 Task: For heading Use Playfair display with red colour.  font size for heading24,  'Change the font style of data to'Playfair display and font size to 16,  Change the alignment of both headline & data to Align center.  In the sheet   Sparkle Sales templetes   book
Action: Mouse moved to (312, 353)
Screenshot: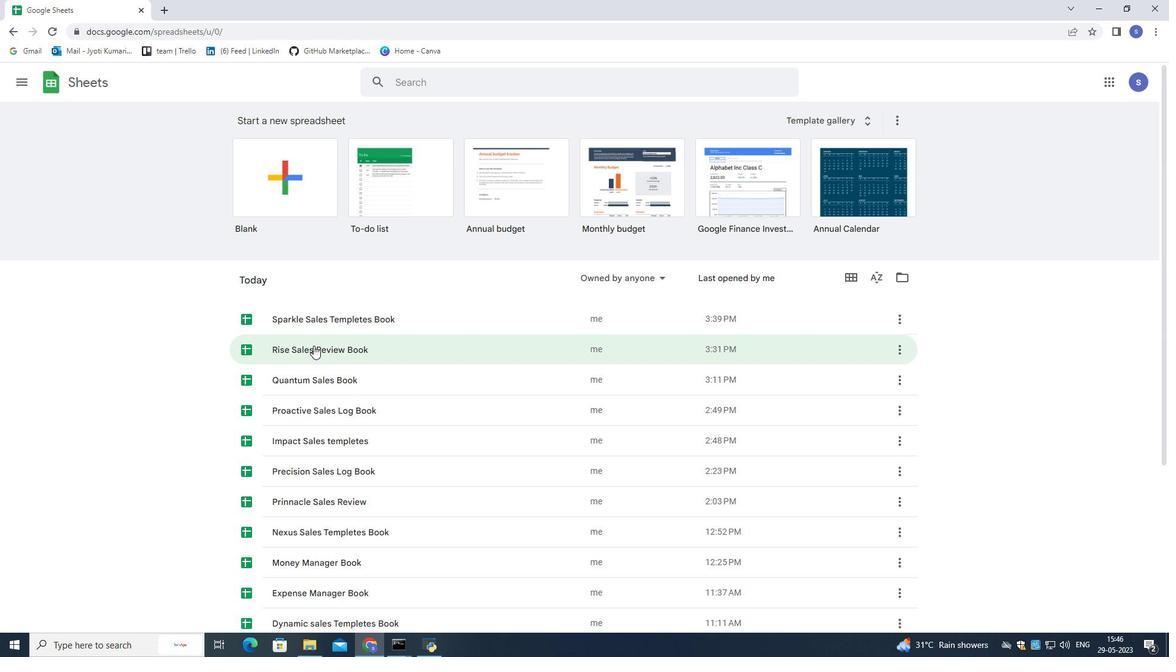 
Action: Mouse scrolled (312, 353) with delta (0, 0)
Screenshot: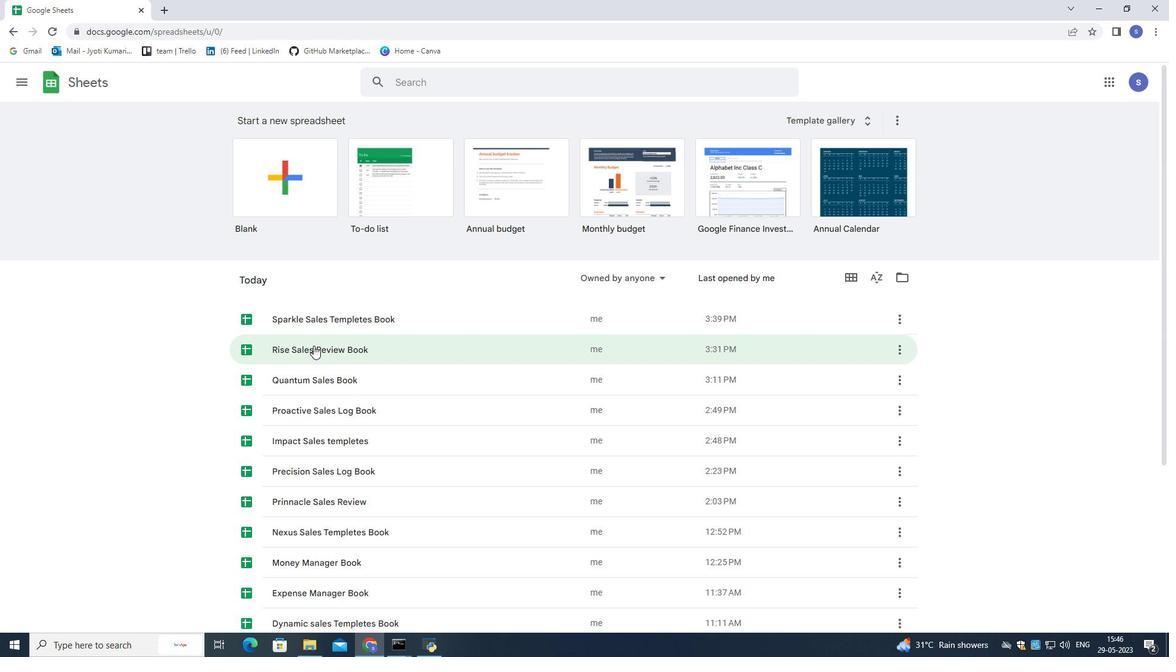 
Action: Mouse scrolled (312, 353) with delta (0, 0)
Screenshot: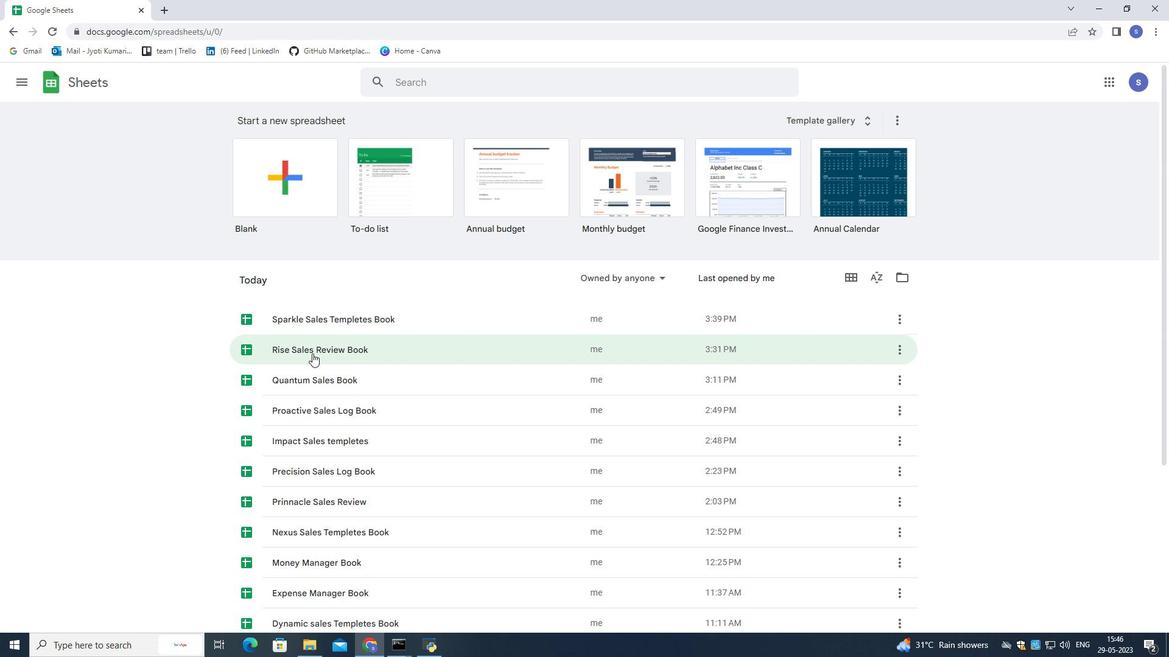 
Action: Mouse scrolled (312, 353) with delta (0, 0)
Screenshot: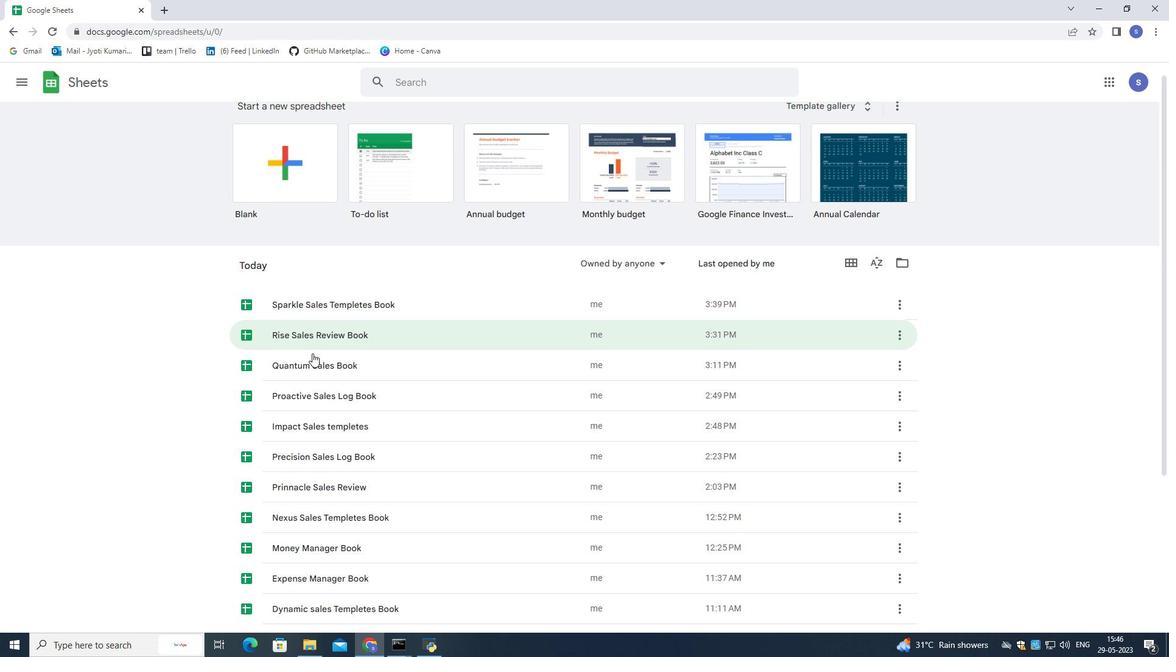 
Action: Mouse scrolled (312, 353) with delta (0, 0)
Screenshot: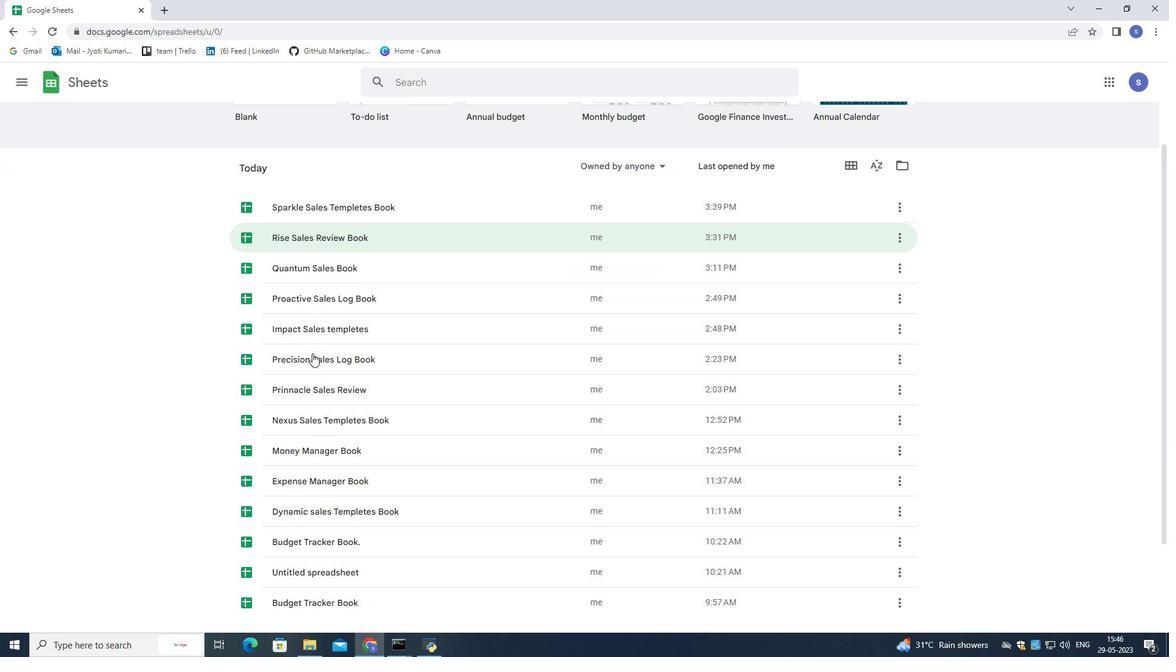 
Action: Mouse scrolled (312, 353) with delta (0, 0)
Screenshot: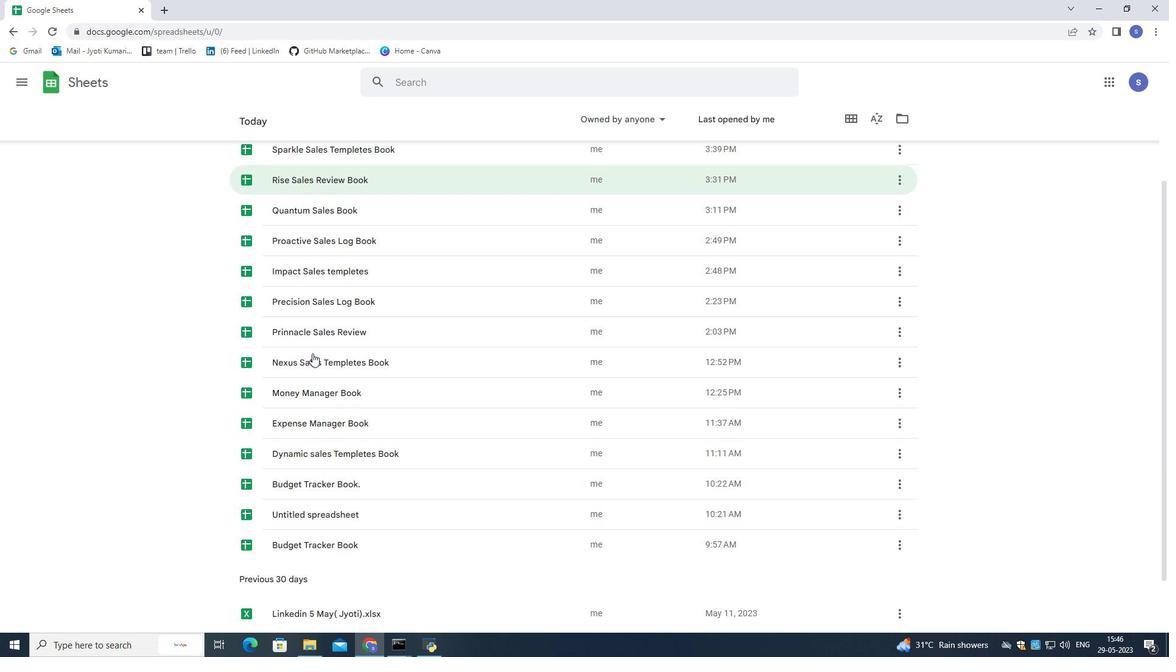 
Action: Mouse scrolled (312, 353) with delta (0, 0)
Screenshot: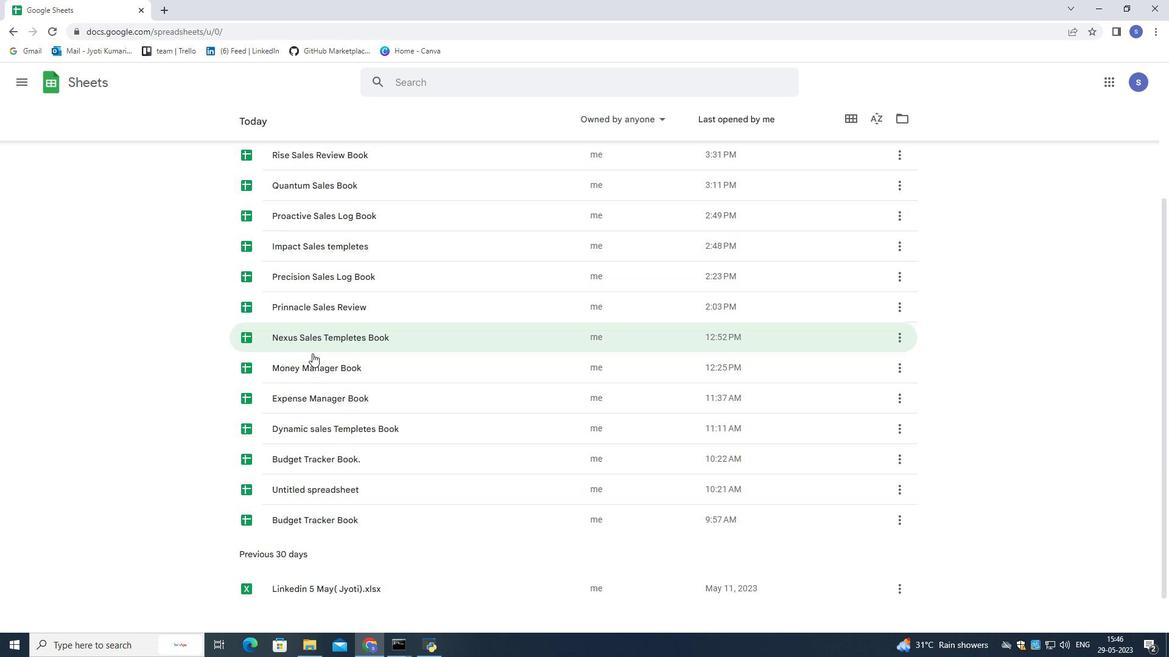 
Action: Mouse scrolled (312, 353) with delta (0, 0)
Screenshot: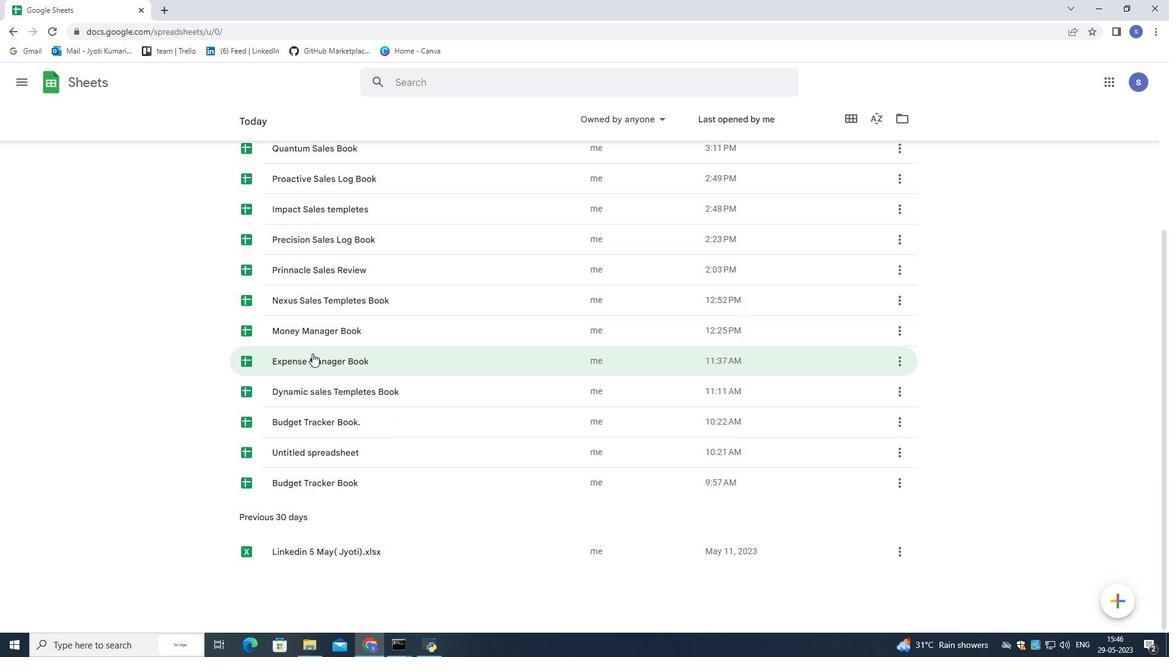 
Action: Mouse scrolled (312, 354) with delta (0, 0)
Screenshot: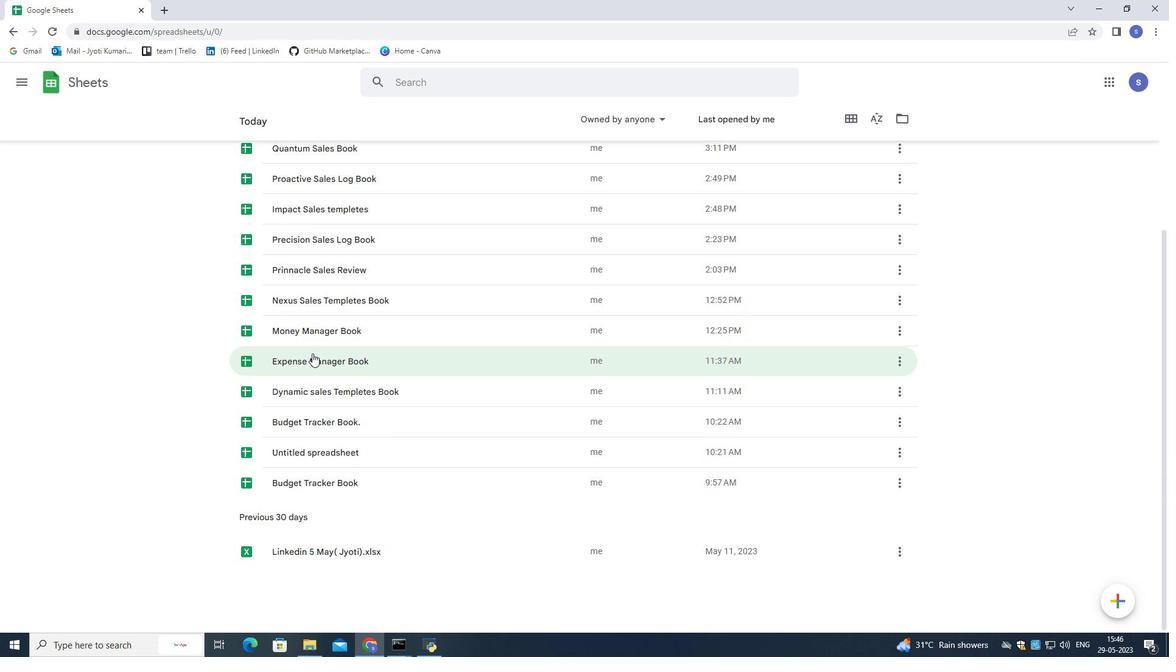 
Action: Mouse scrolled (312, 354) with delta (0, 0)
Screenshot: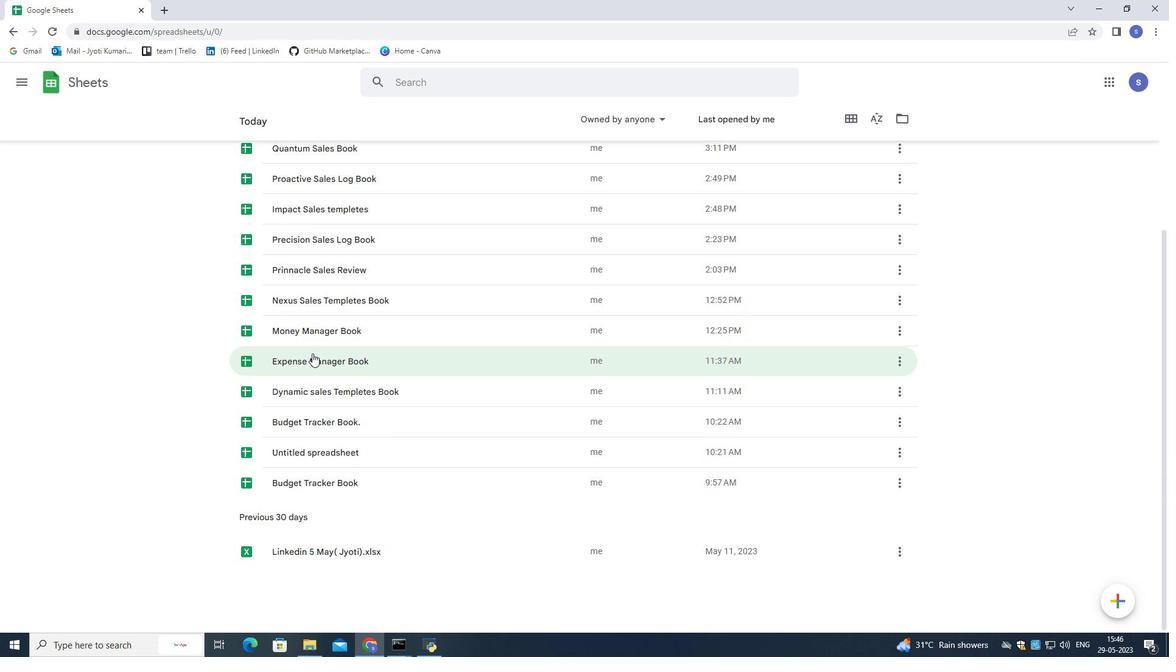 
Action: Mouse moved to (312, 353)
Screenshot: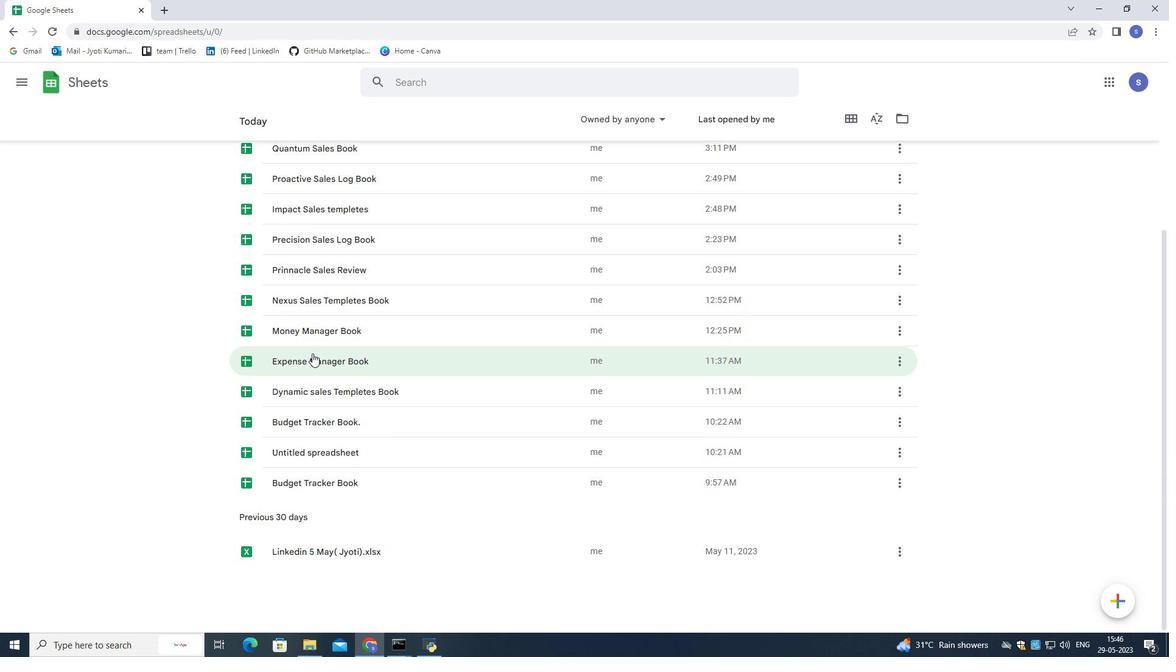 
Action: Mouse scrolled (312, 354) with delta (0, 0)
Screenshot: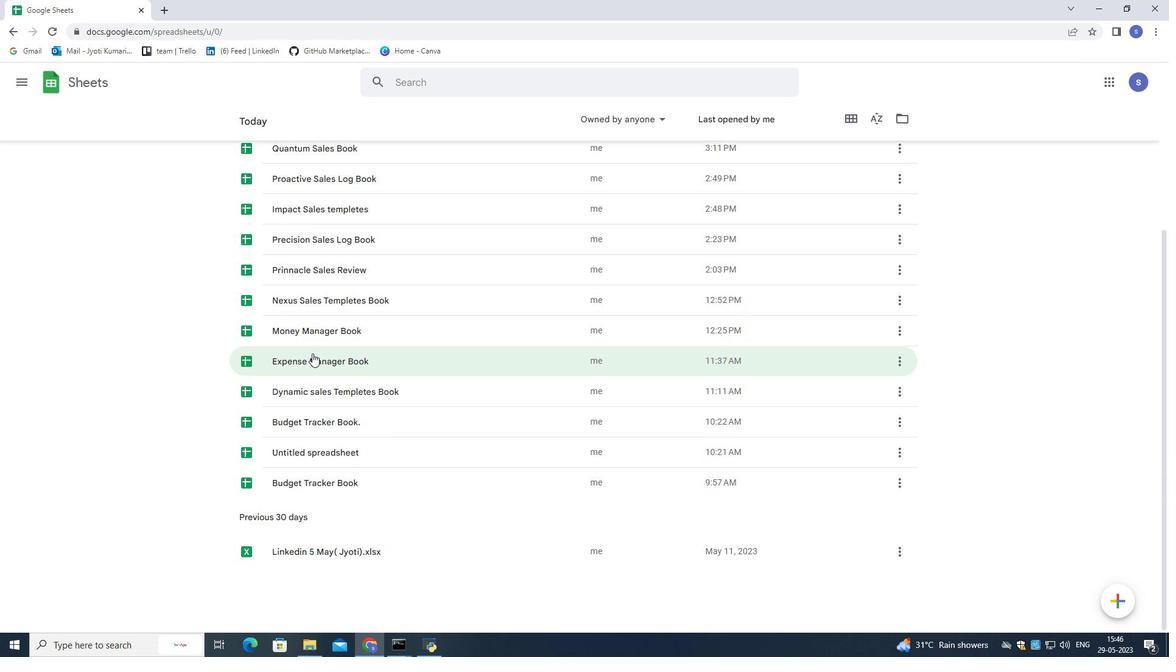 
Action: Mouse scrolled (312, 354) with delta (0, 0)
Screenshot: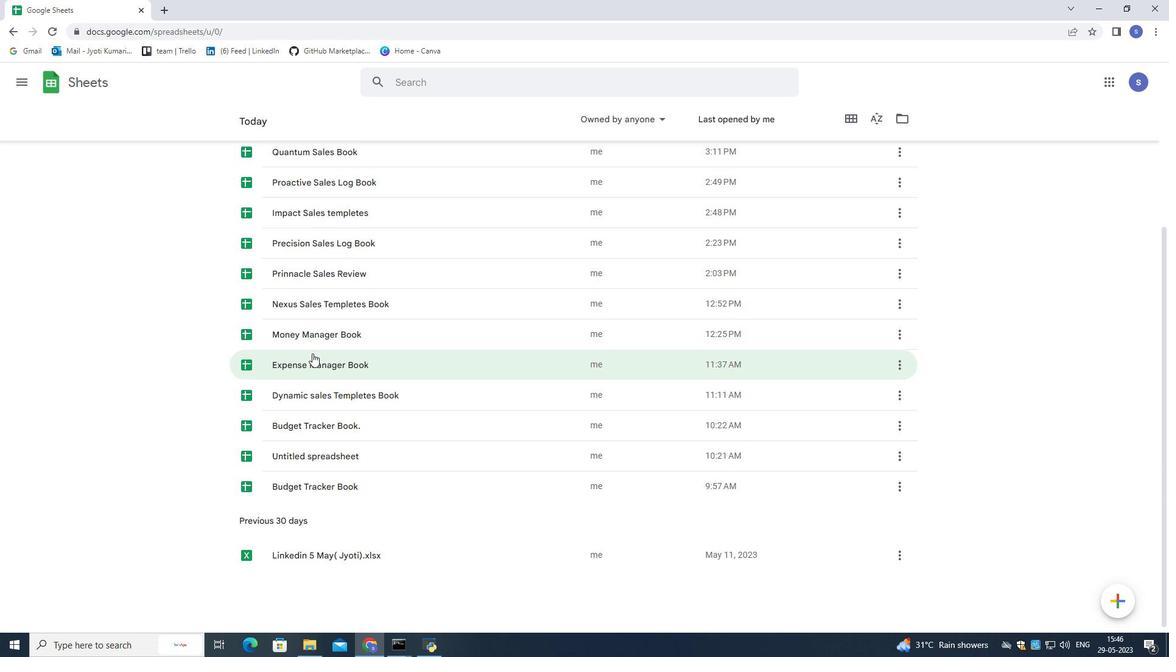 
Action: Mouse scrolled (312, 354) with delta (0, 0)
Screenshot: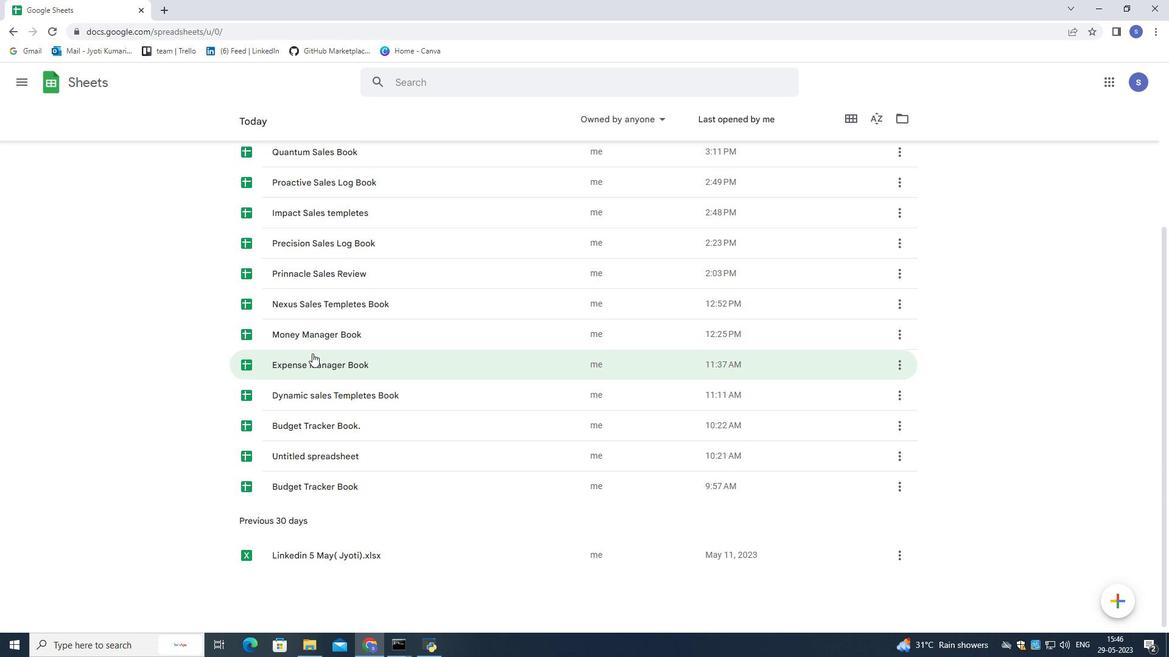 
Action: Mouse scrolled (312, 354) with delta (0, 0)
Screenshot: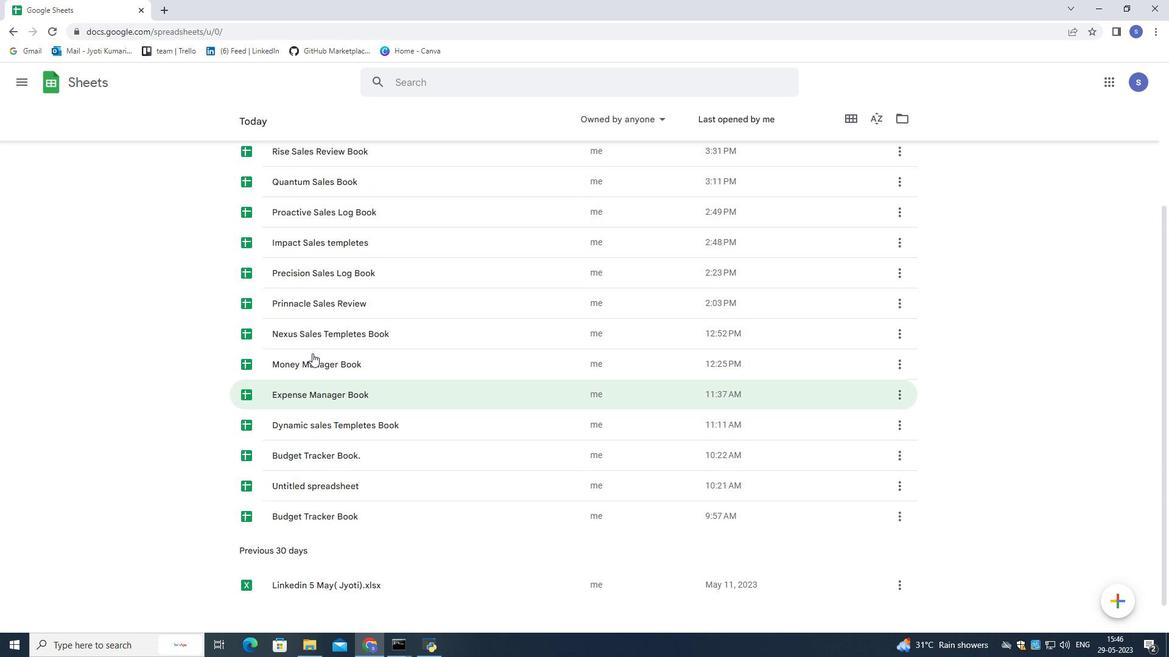 
Action: Mouse moved to (308, 316)
Screenshot: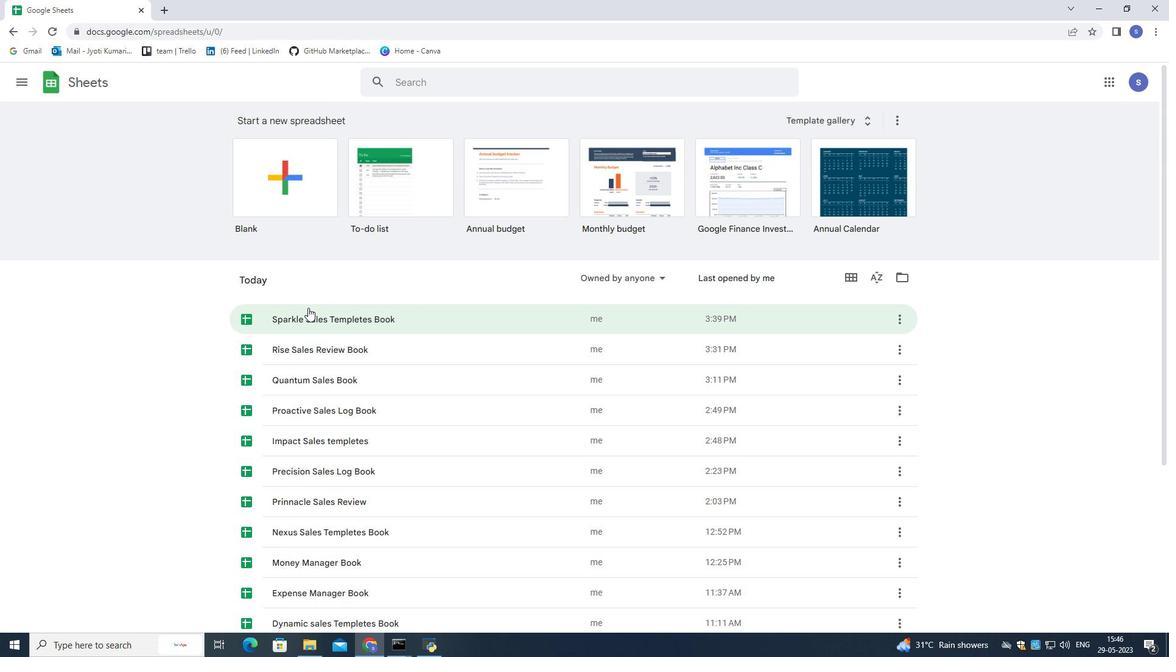 
Action: Mouse pressed left at (308, 316)
Screenshot: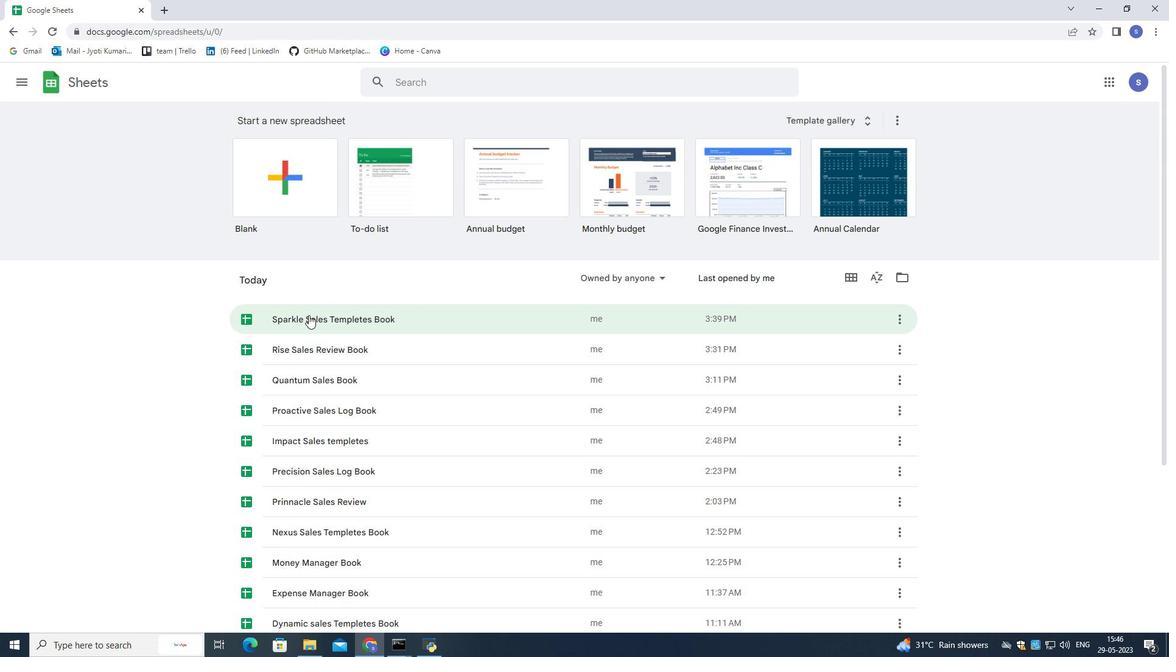 
Action: Mouse moved to (190, 168)
Screenshot: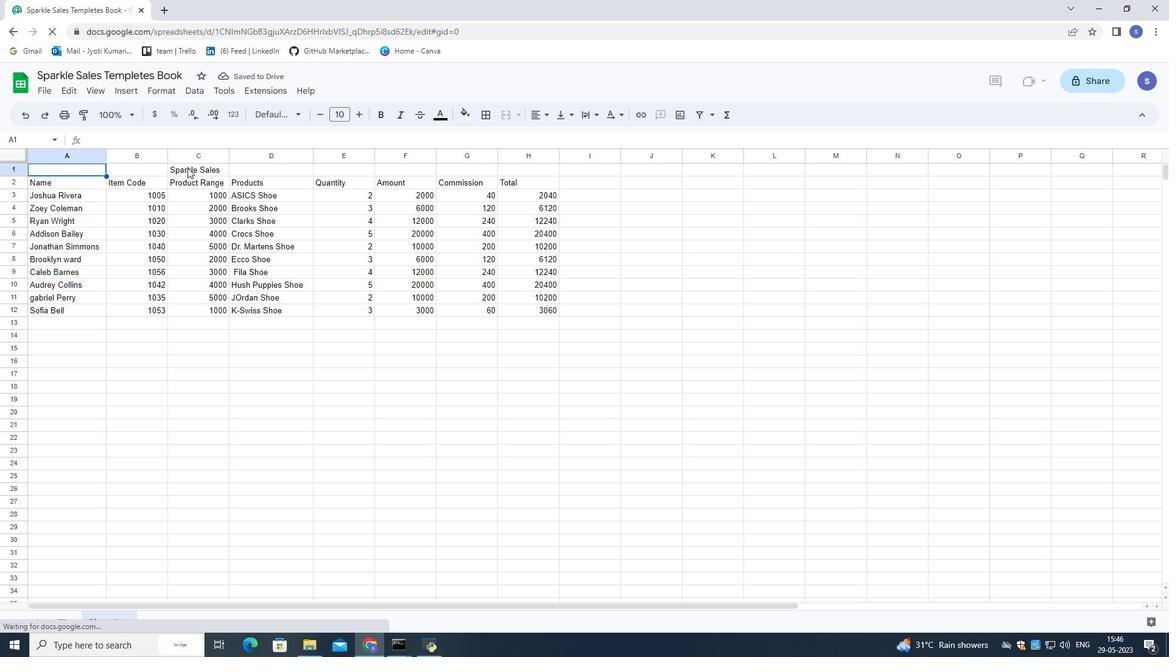 
Action: Mouse pressed left at (190, 168)
Screenshot: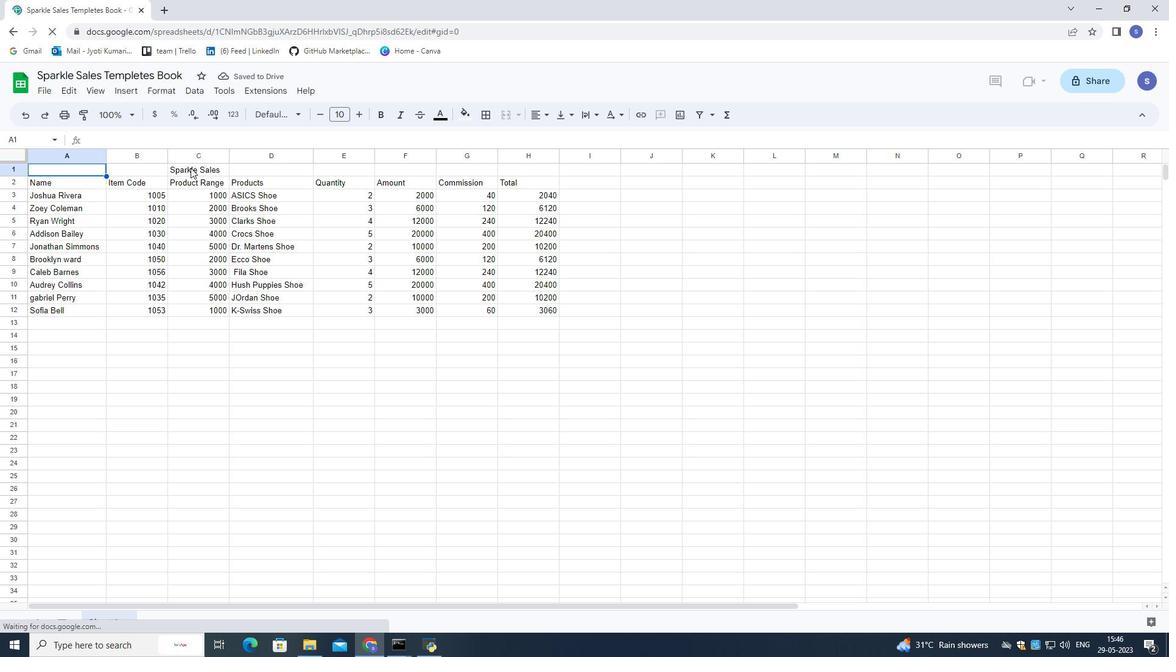
Action: Mouse pressed left at (190, 168)
Screenshot: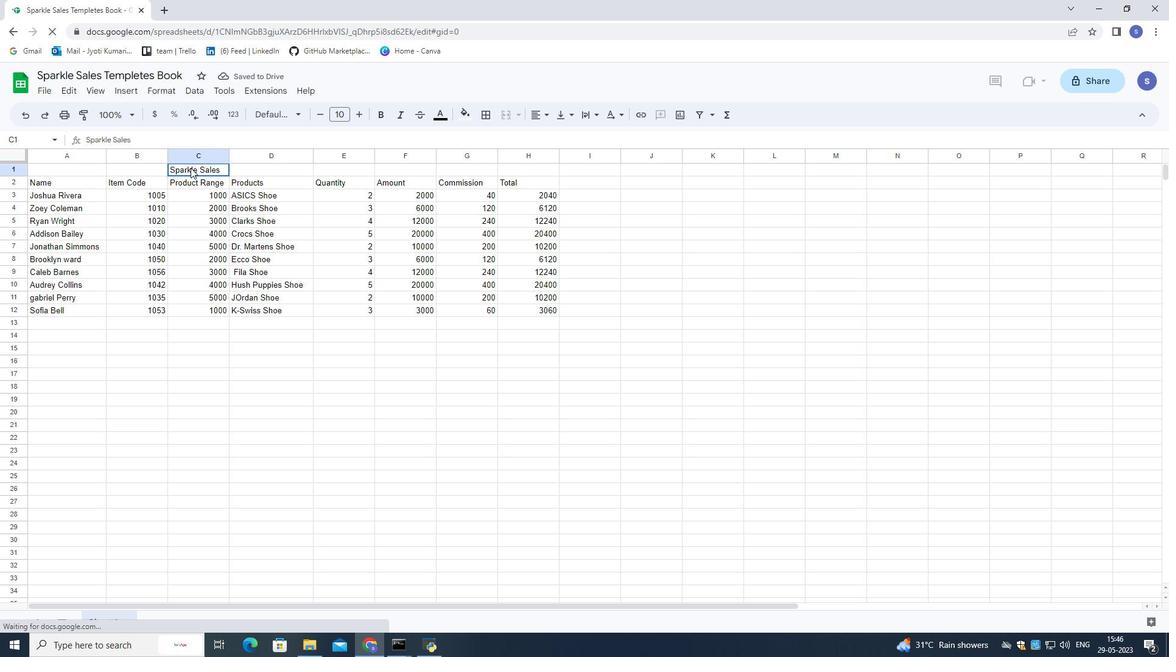 
Action: Mouse pressed left at (190, 168)
Screenshot: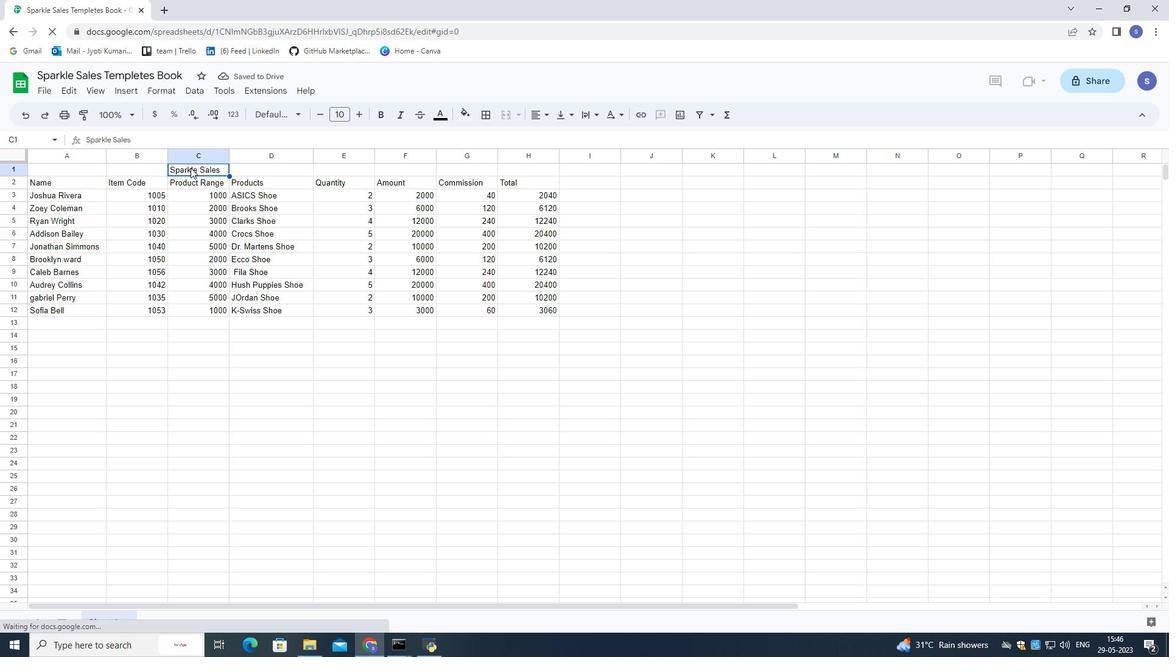 
Action: Mouse pressed left at (190, 168)
Screenshot: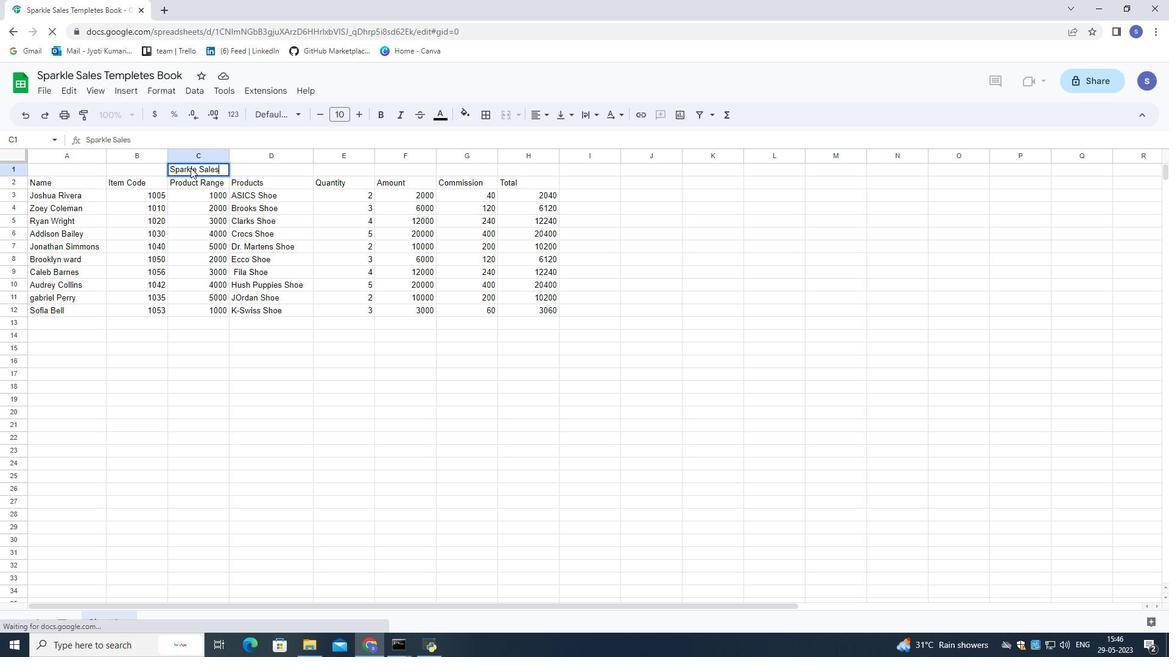 
Action: Mouse pressed left at (190, 168)
Screenshot: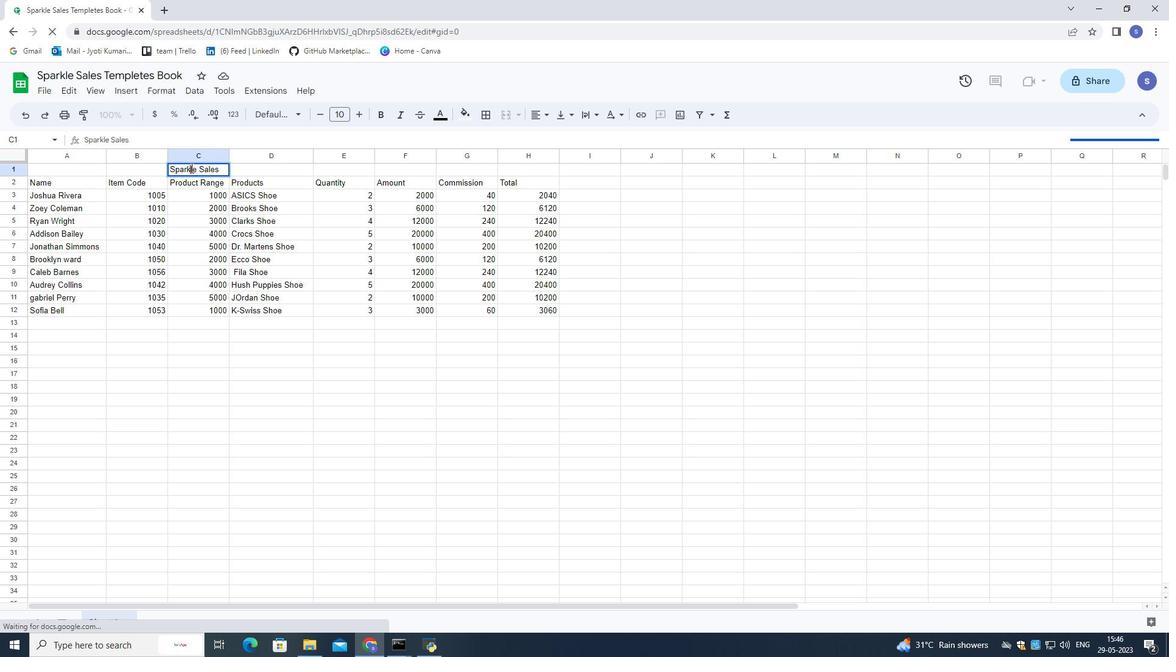 
Action: Mouse pressed left at (190, 168)
Screenshot: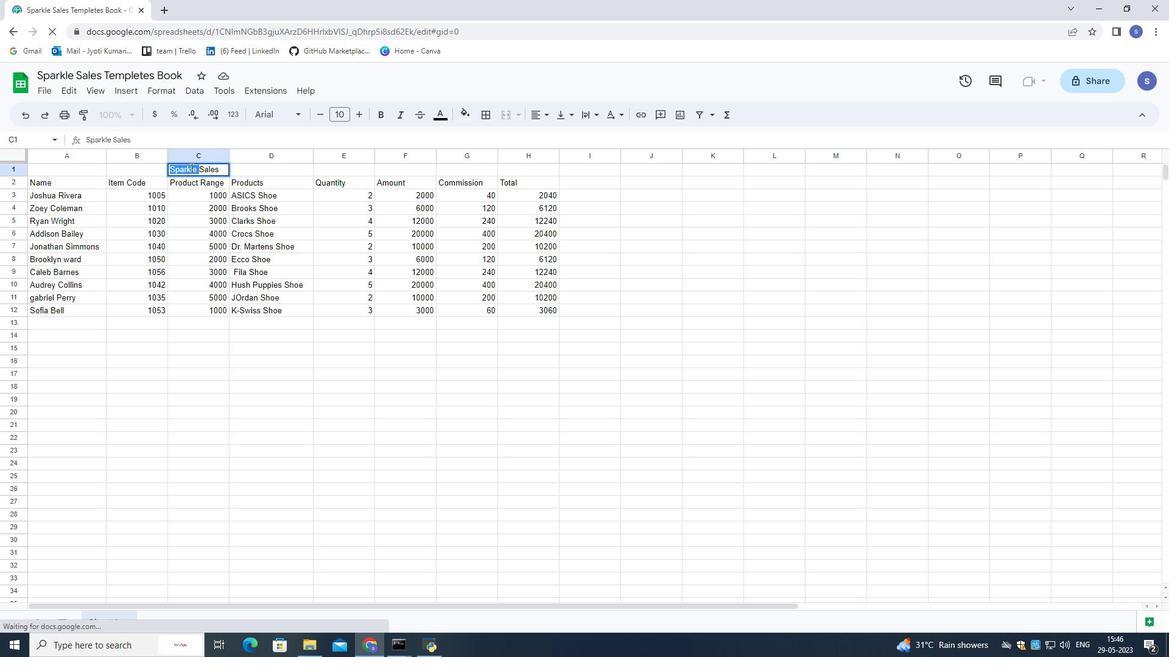 
Action: Mouse pressed left at (190, 168)
Screenshot: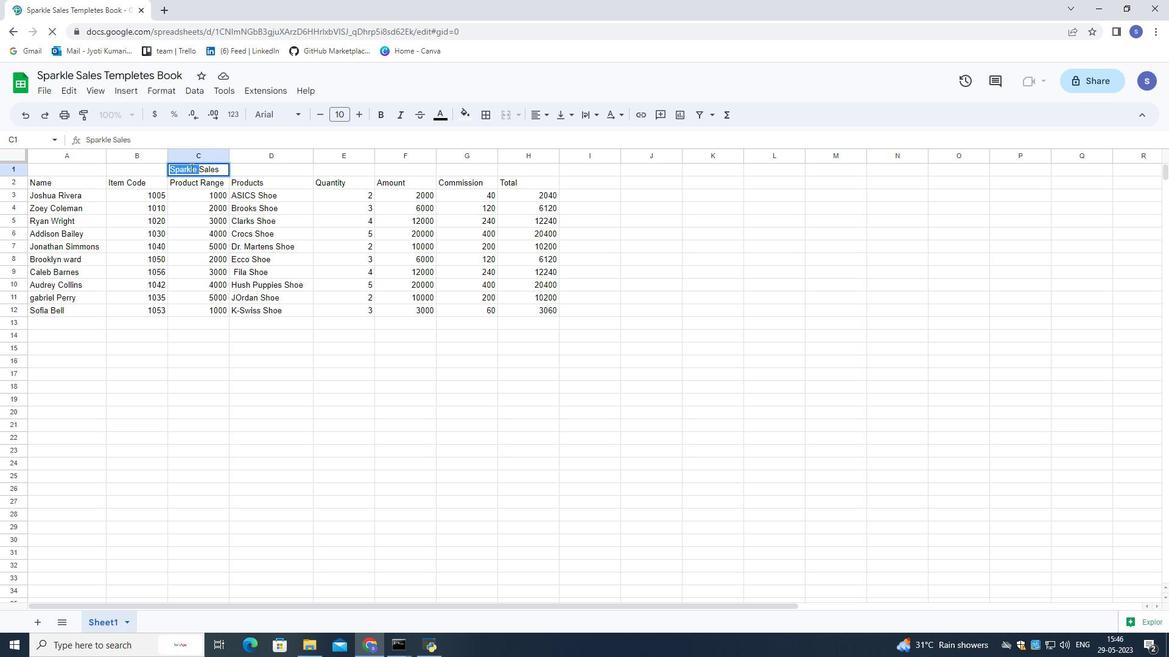 
Action: Mouse moved to (293, 113)
Screenshot: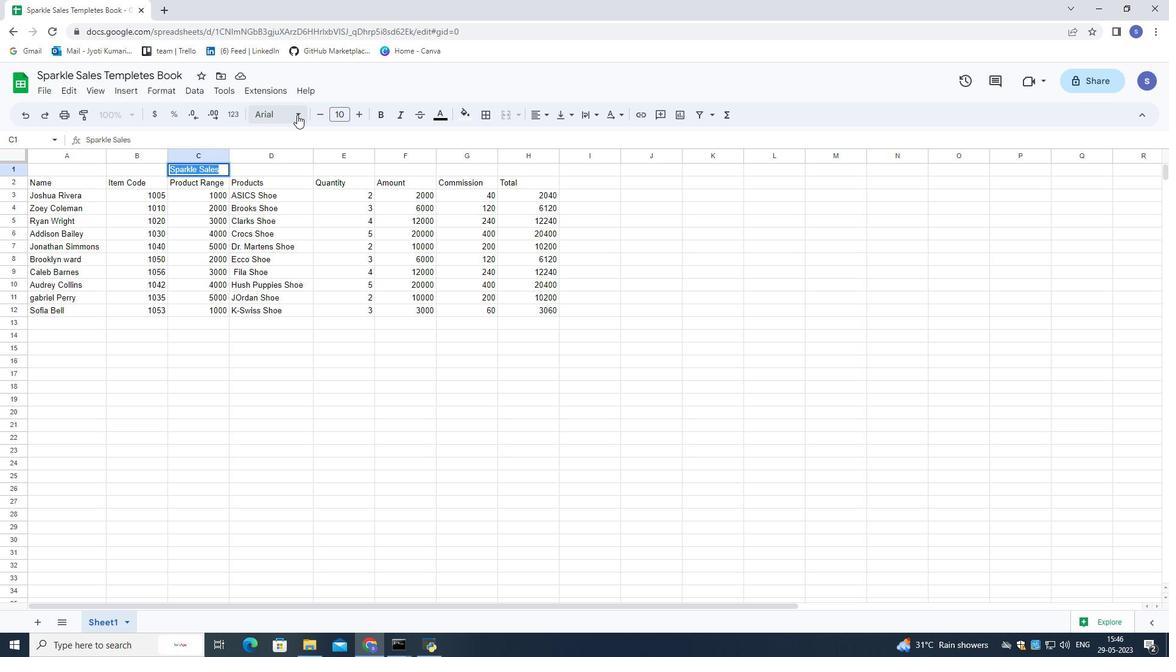 
Action: Mouse pressed left at (293, 113)
Screenshot: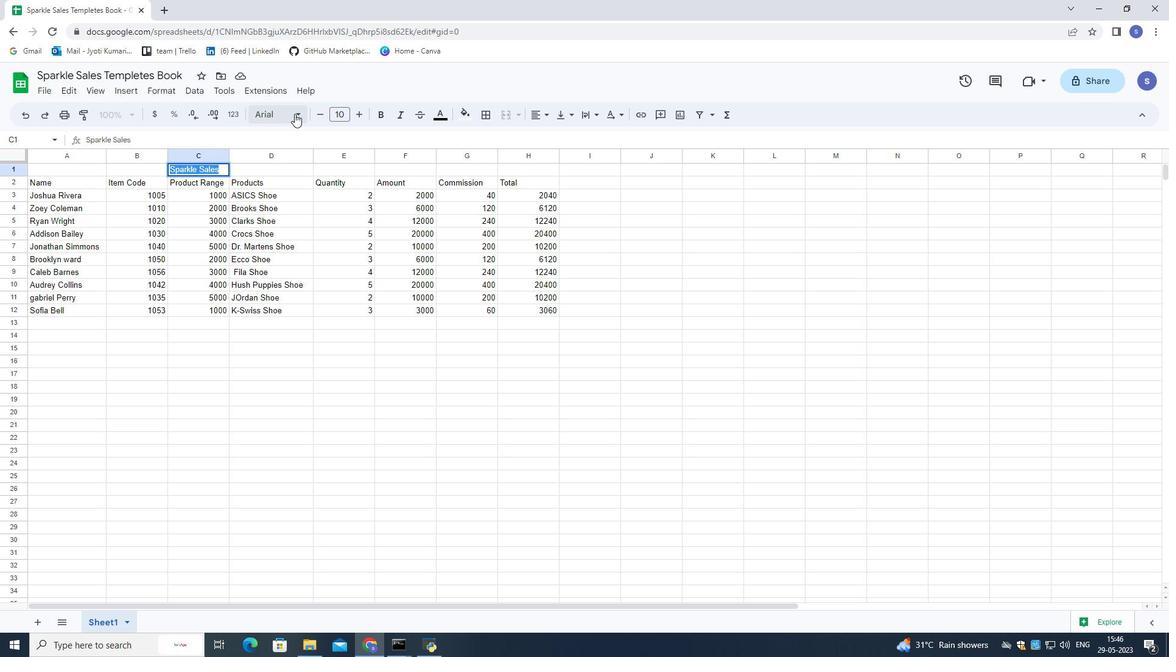 
Action: Mouse moved to (294, 138)
Screenshot: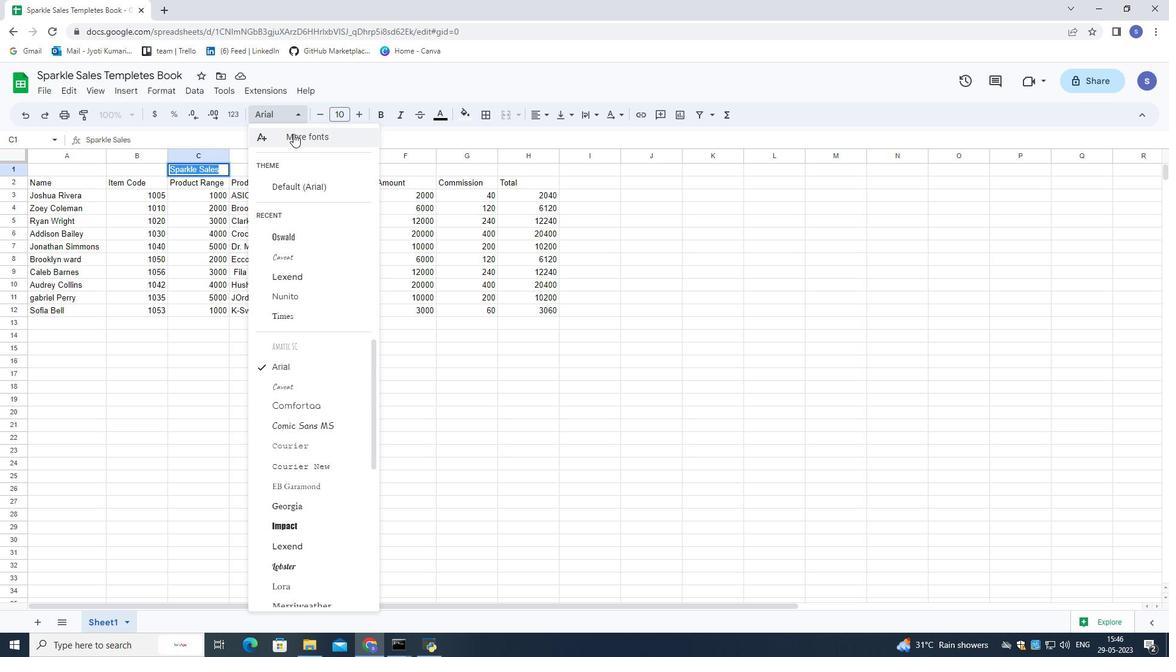 
Action: Mouse pressed left at (294, 138)
Screenshot: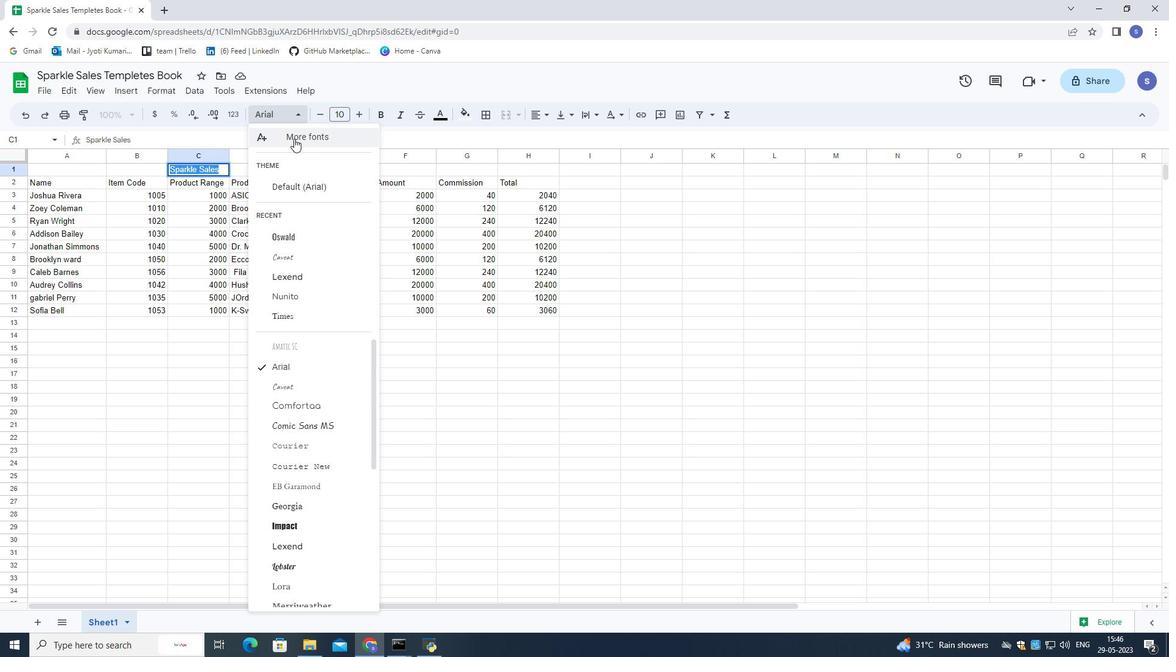 
Action: Key pressed <Key.shift>Play<Key.shift>Fair
Screenshot: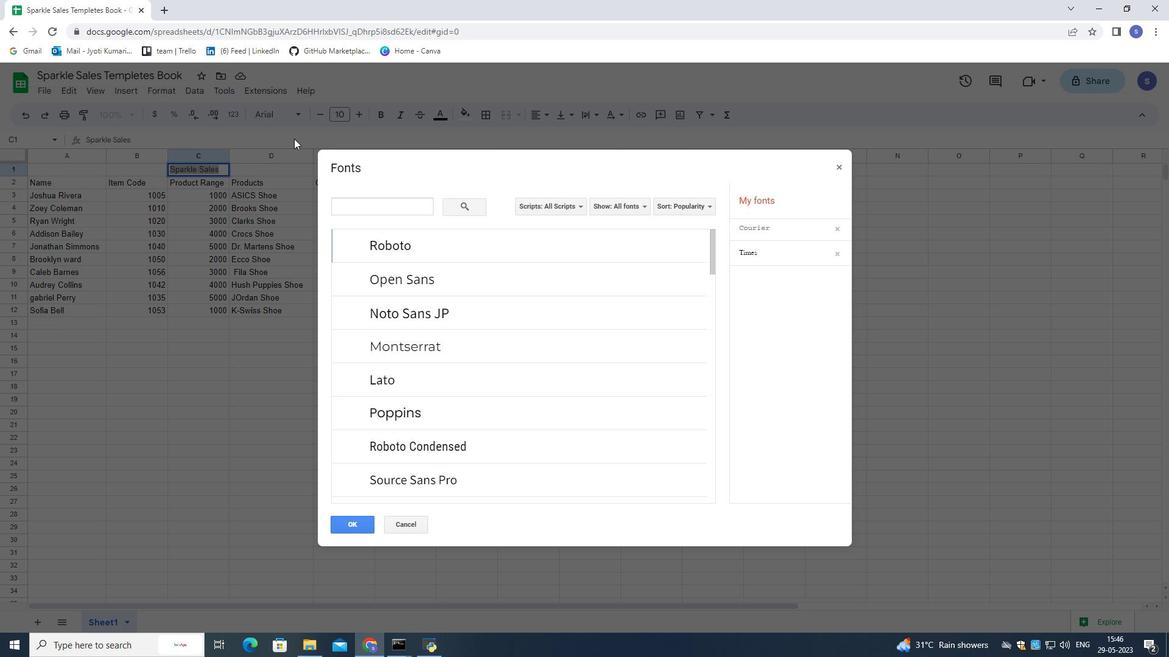 
Action: Mouse moved to (346, 200)
Screenshot: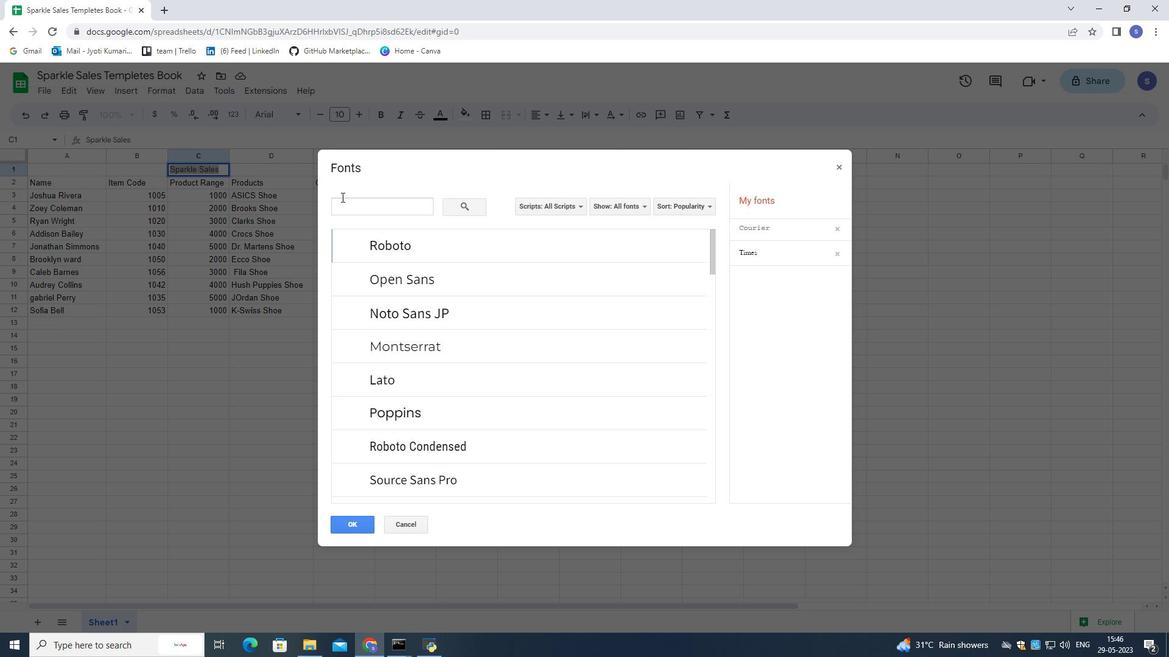 
Action: Mouse pressed left at (346, 200)
Screenshot: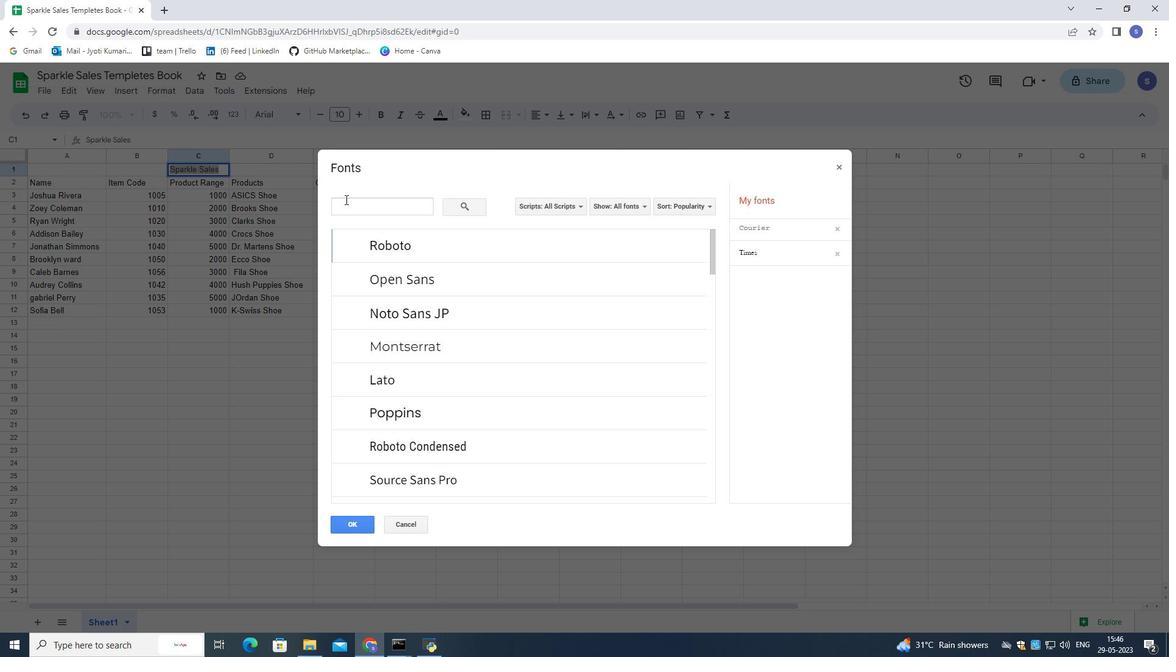 
Action: Key pressed <Key.shift>Playfair
Screenshot: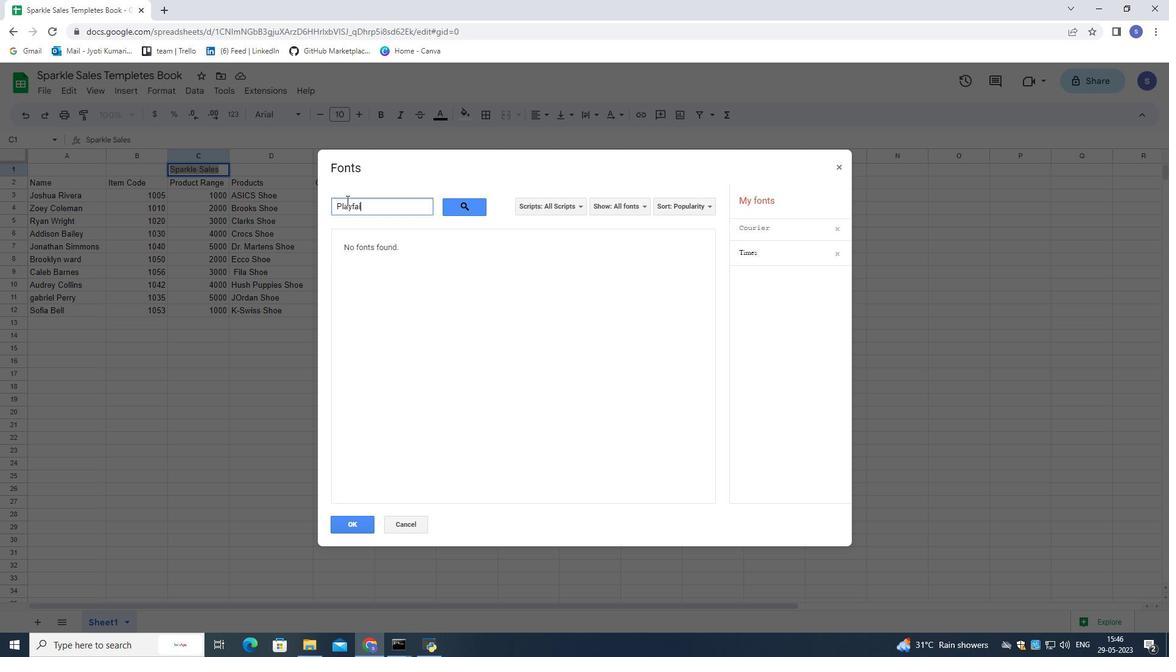 
Action: Mouse moved to (386, 246)
Screenshot: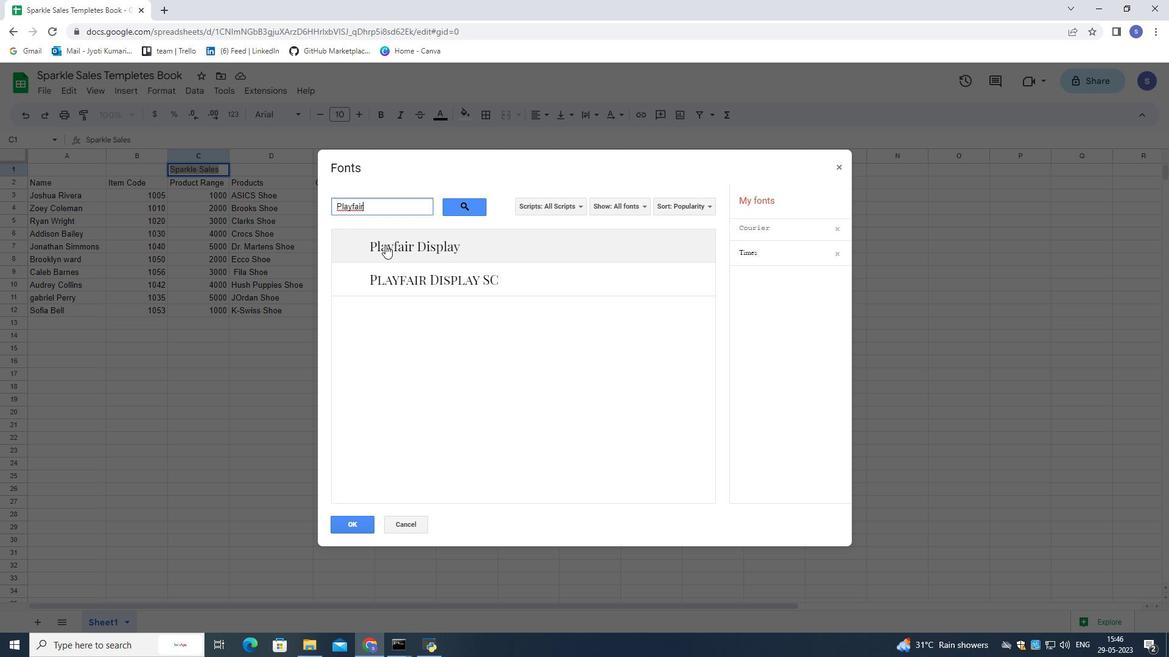 
Action: Mouse pressed left at (386, 246)
Screenshot: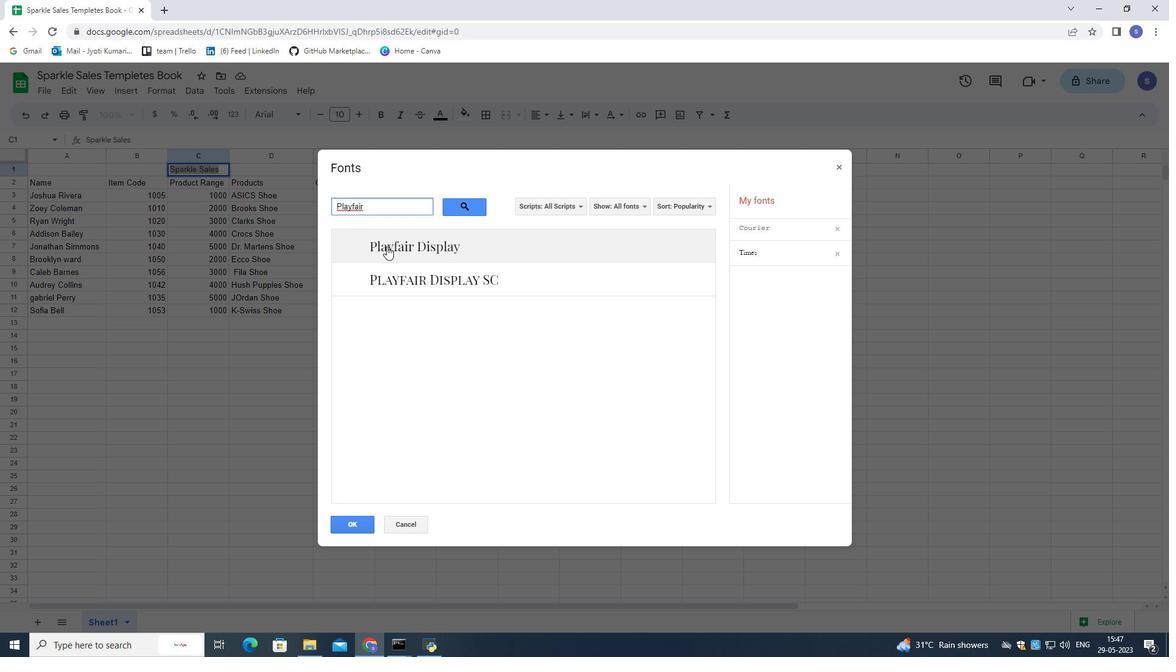 
Action: Mouse moved to (360, 523)
Screenshot: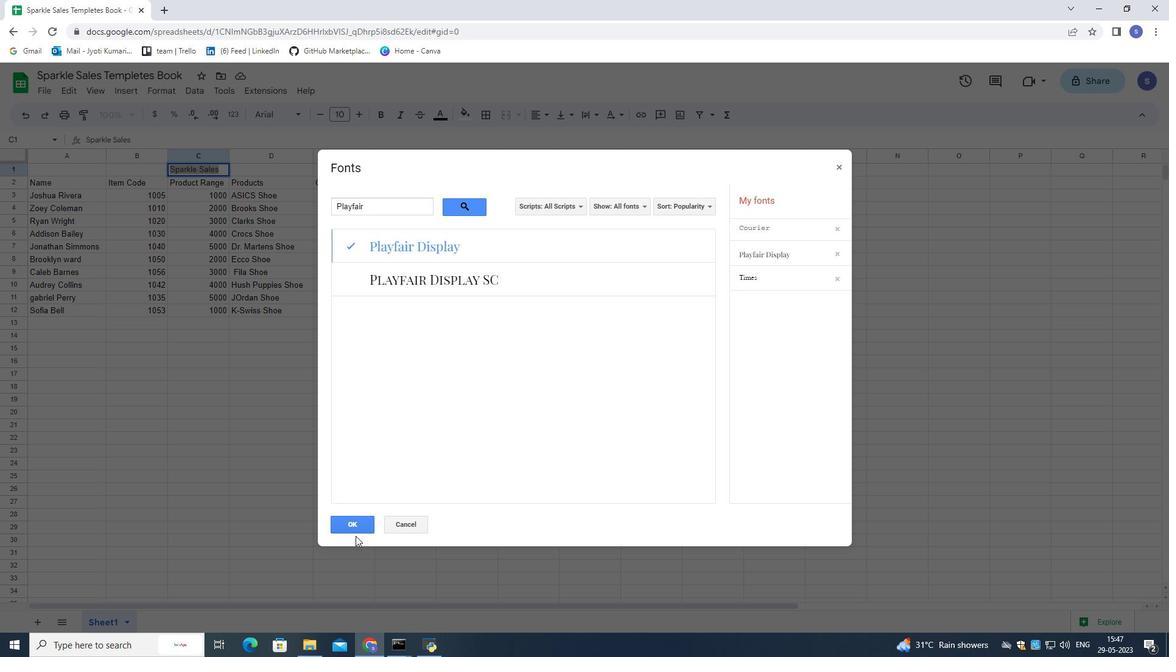 
Action: Mouse pressed left at (360, 523)
Screenshot: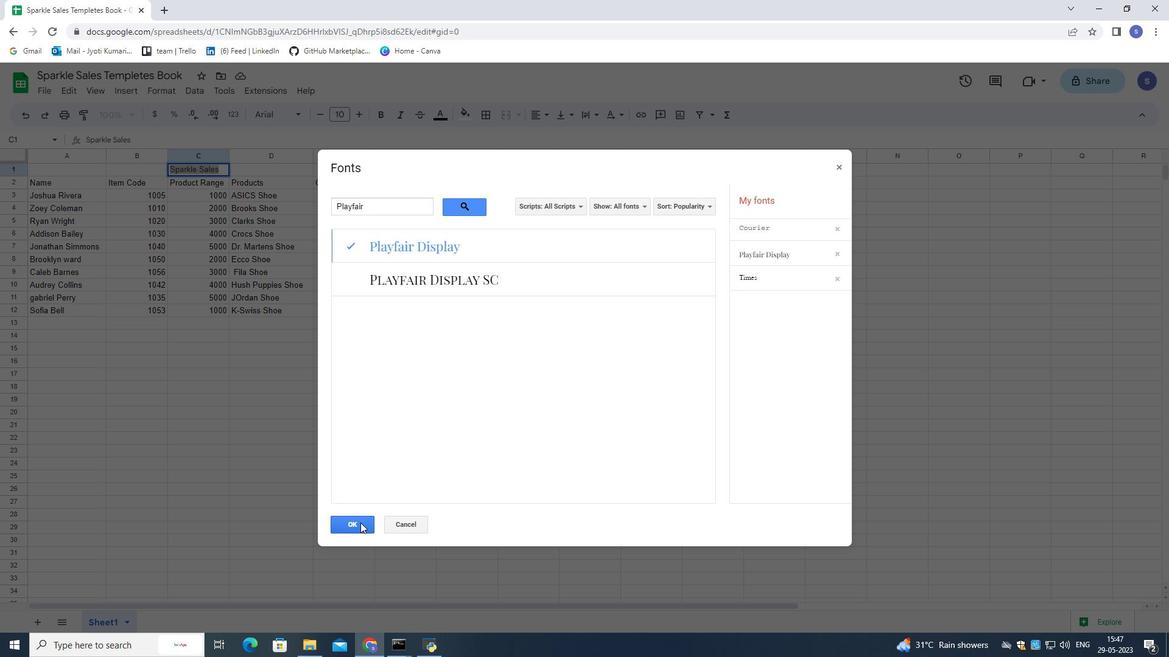 
Action: Mouse moved to (446, 115)
Screenshot: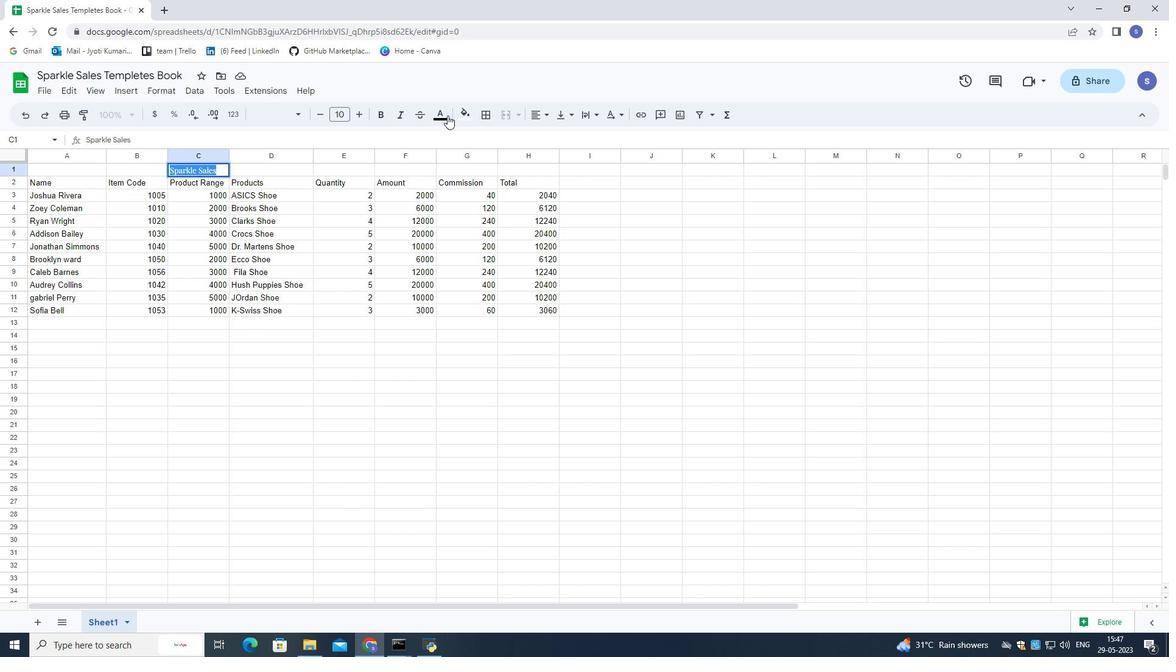 
Action: Mouse pressed left at (446, 115)
Screenshot: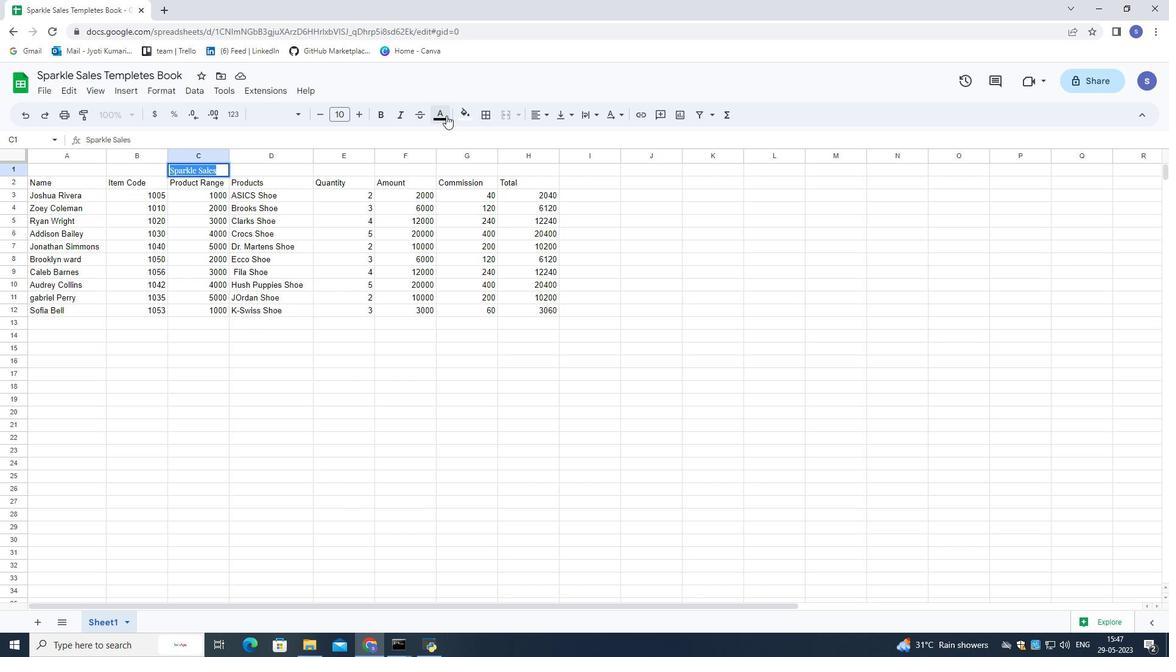 
Action: Mouse moved to (459, 166)
Screenshot: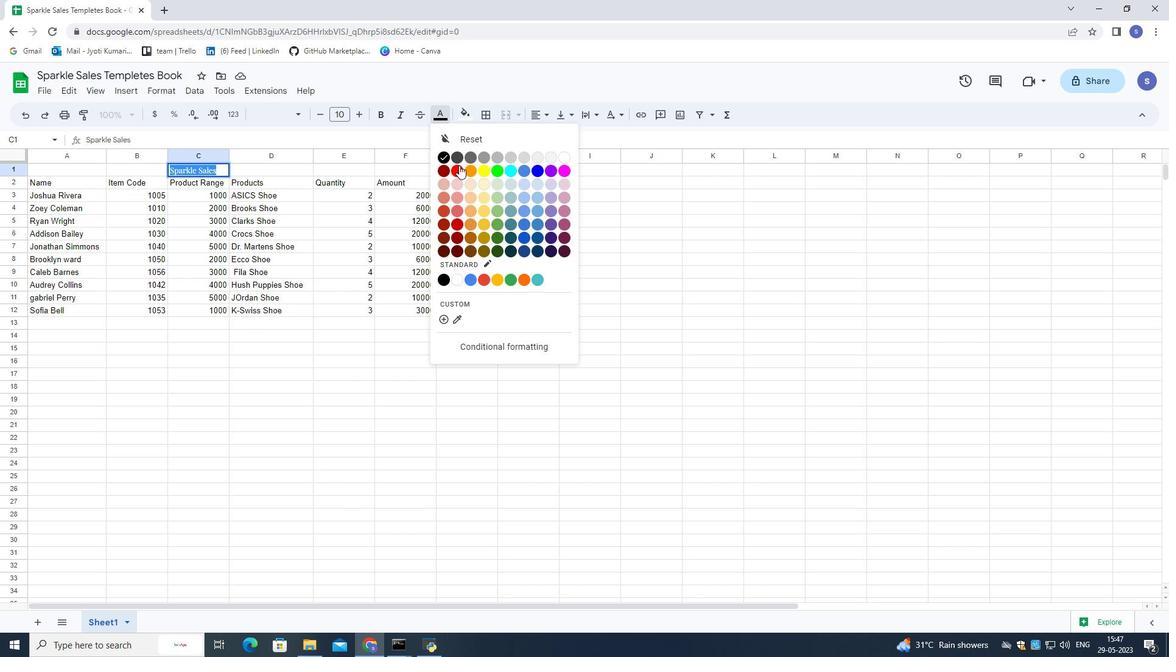
Action: Mouse pressed left at (459, 166)
Screenshot: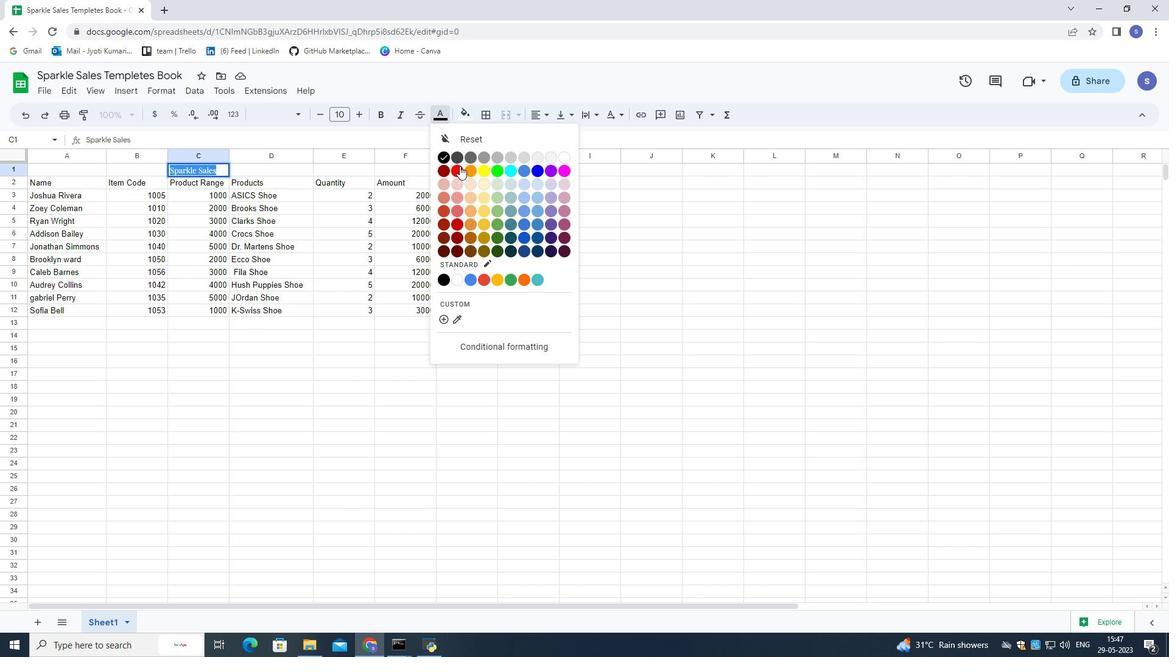 
Action: Mouse moved to (365, 112)
Screenshot: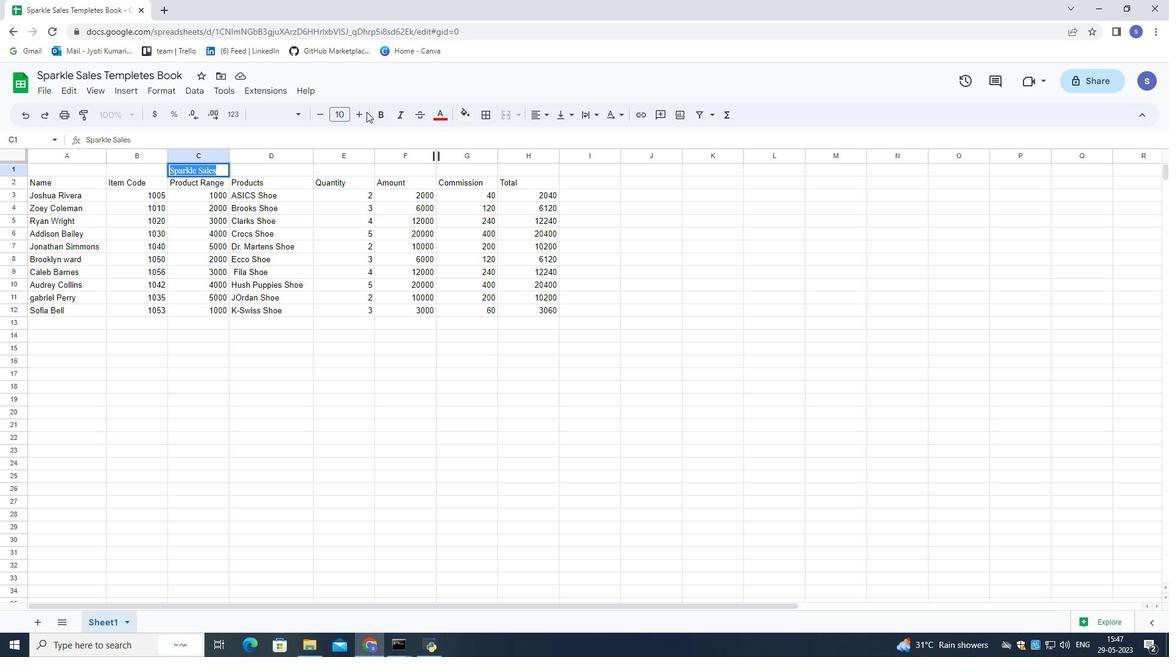 
Action: Mouse pressed left at (365, 112)
Screenshot: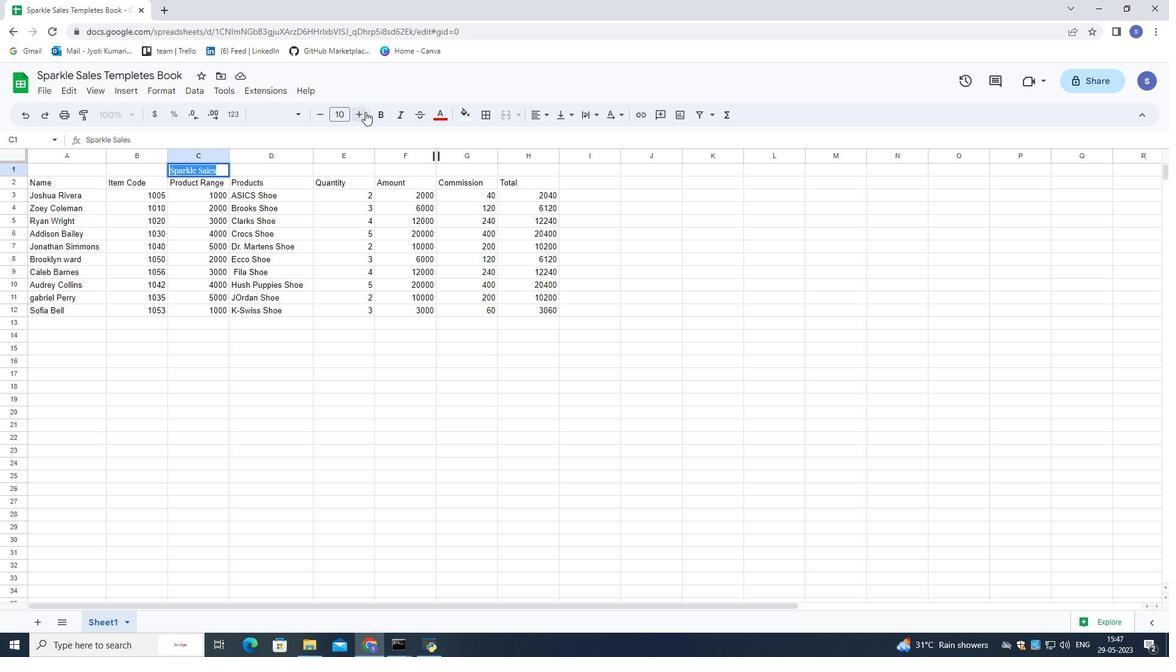 
Action: Mouse pressed left at (365, 112)
Screenshot: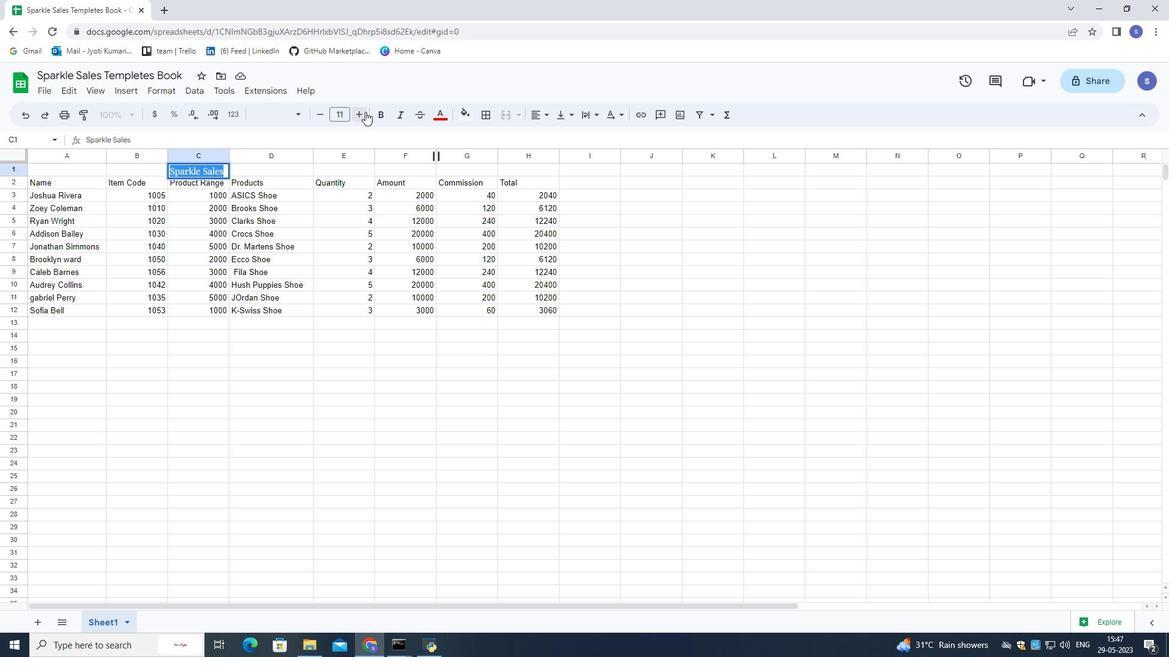 
Action: Mouse pressed left at (365, 112)
Screenshot: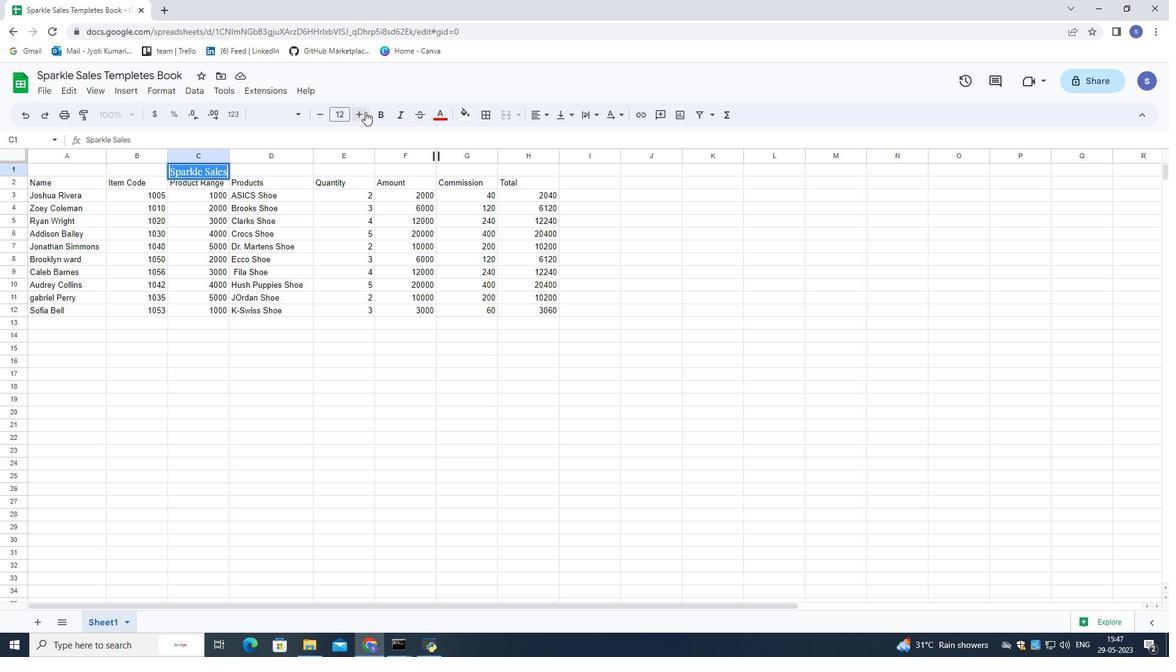 
Action: Mouse pressed left at (365, 112)
Screenshot: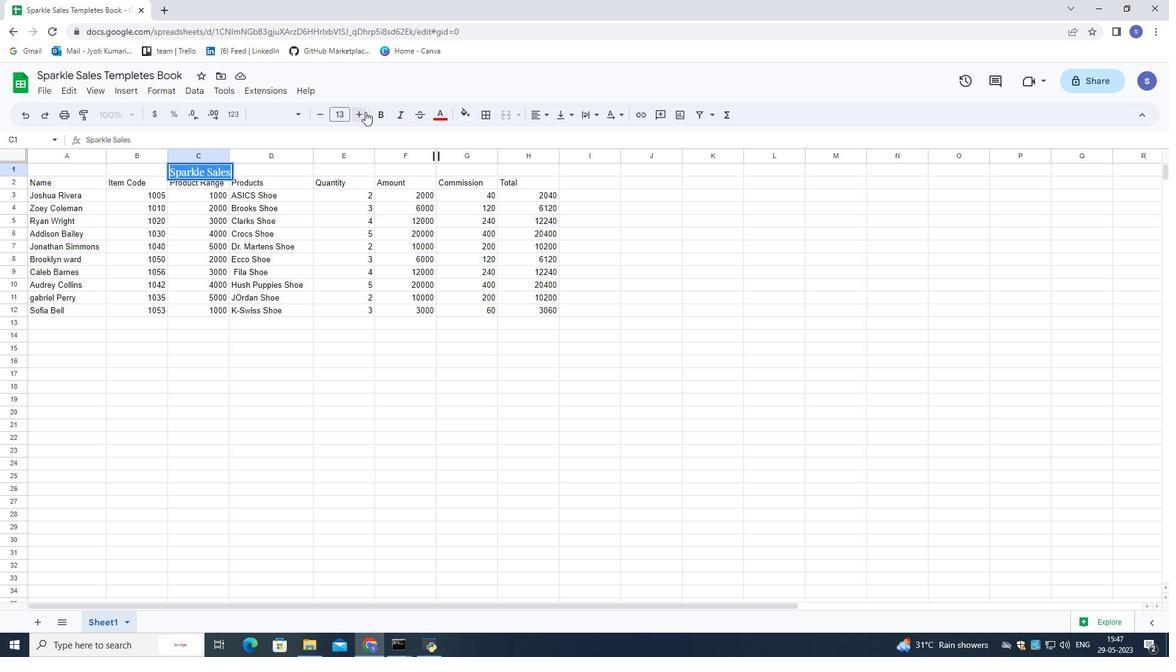 
Action: Mouse pressed left at (365, 112)
Screenshot: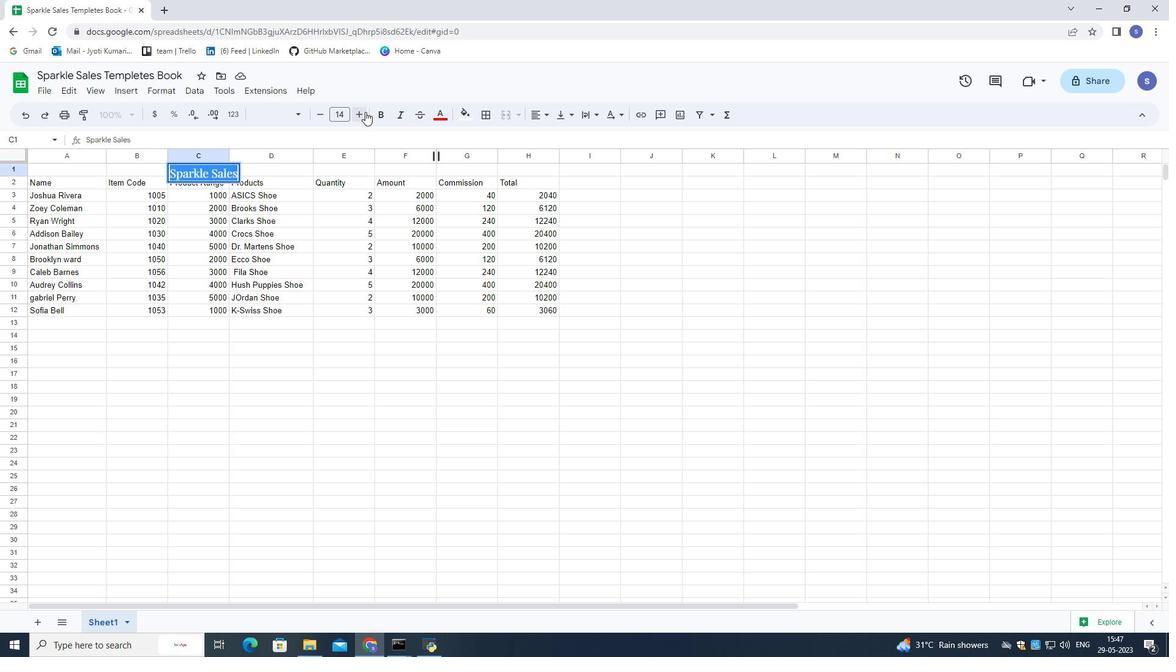 
Action: Mouse pressed left at (365, 112)
Screenshot: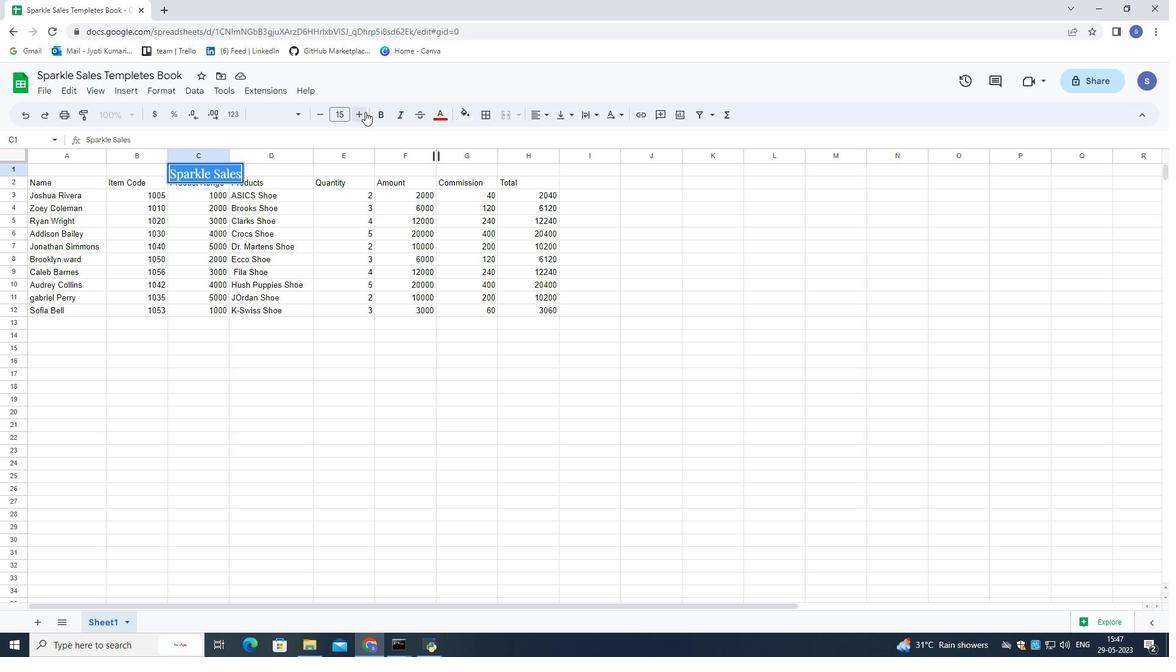 
Action: Mouse pressed left at (365, 112)
Screenshot: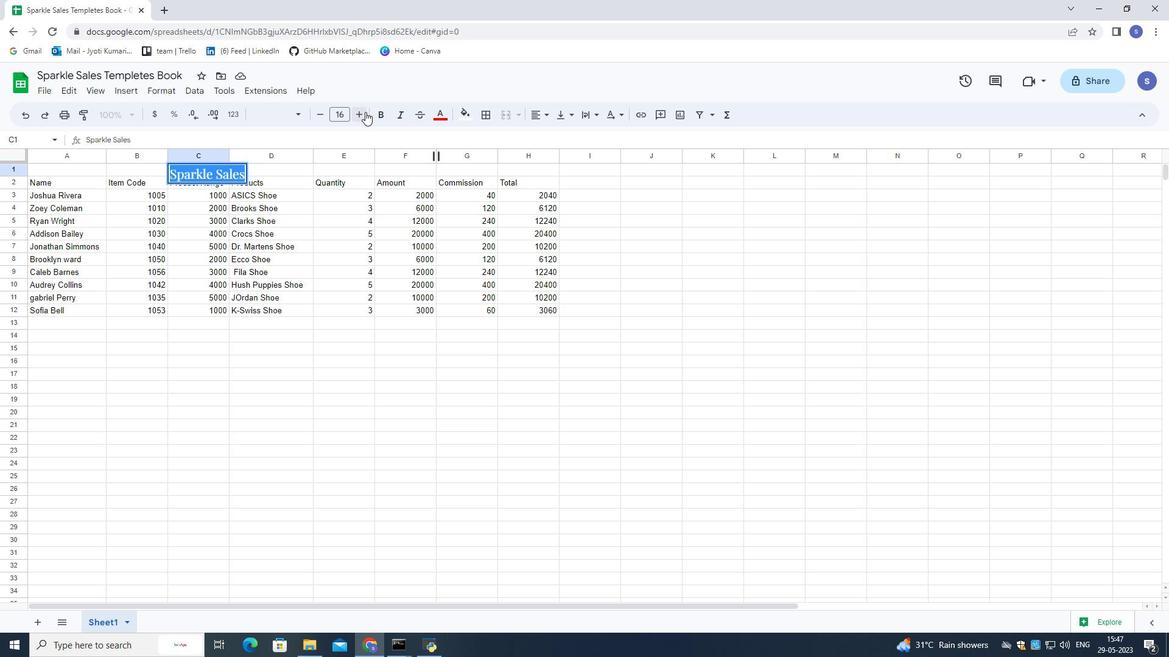 
Action: Mouse pressed left at (365, 112)
Screenshot: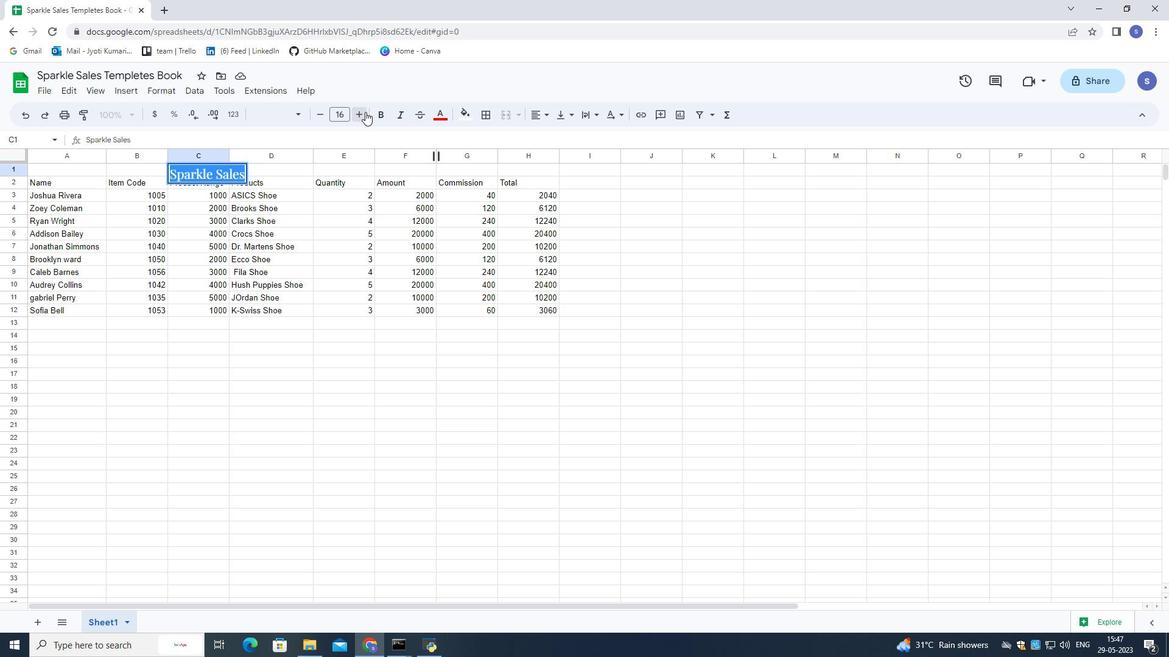 
Action: Mouse pressed left at (365, 112)
Screenshot: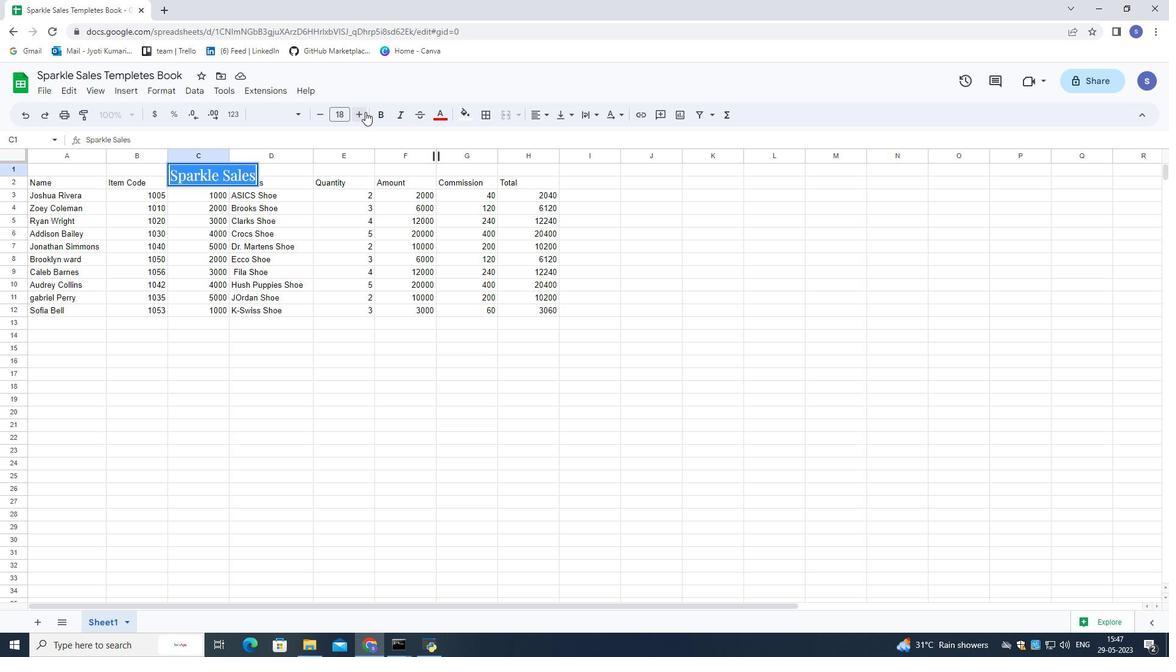 
Action: Mouse pressed left at (365, 112)
Screenshot: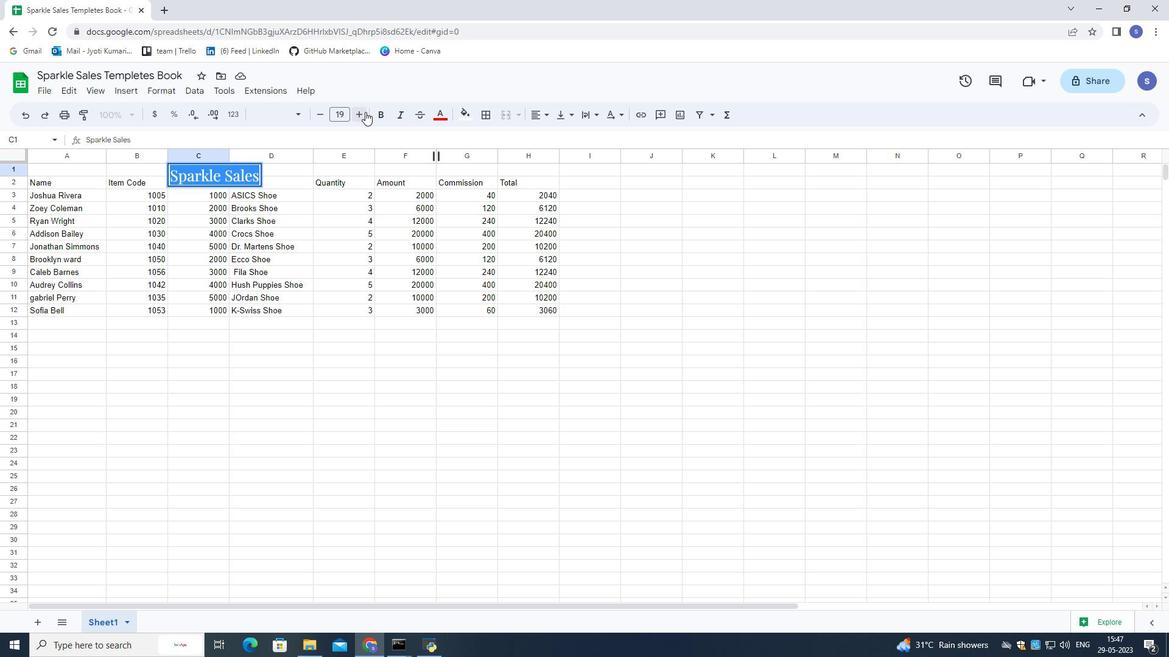 
Action: Mouse pressed left at (365, 112)
Screenshot: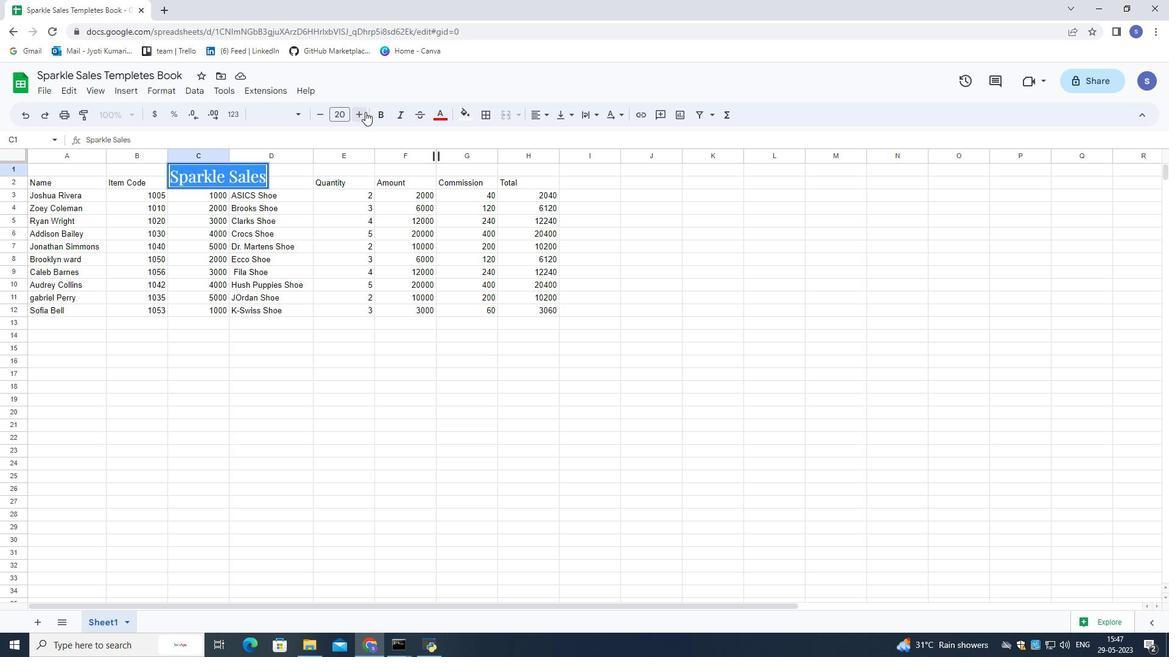 
Action: Mouse pressed left at (365, 112)
Screenshot: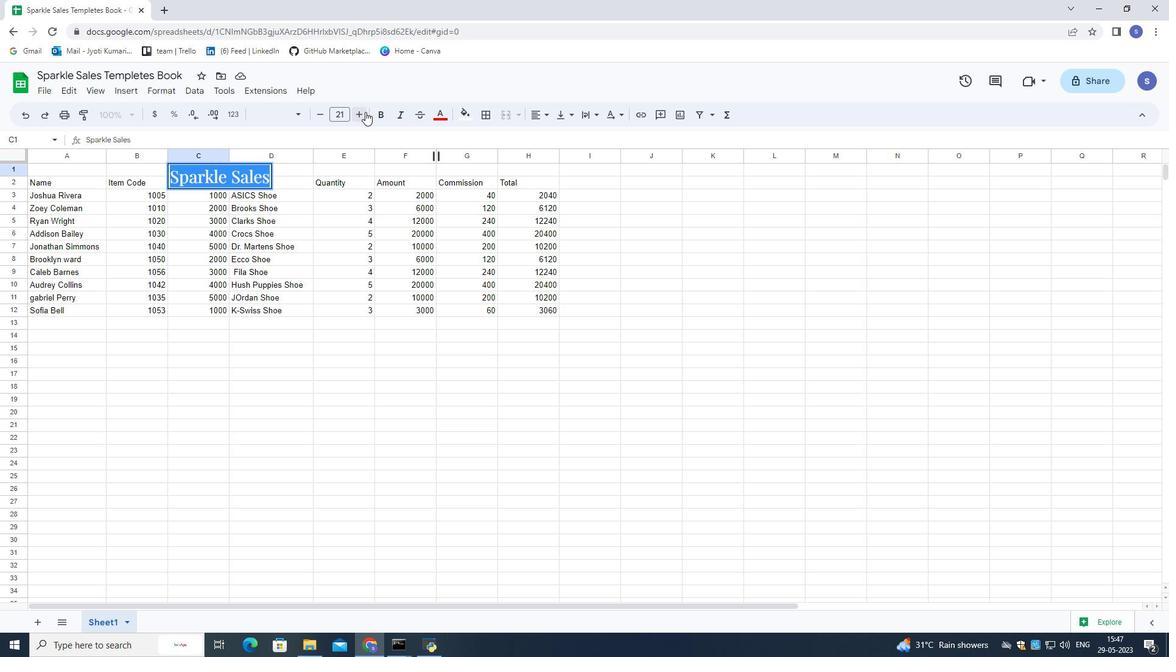
Action: Mouse pressed left at (365, 112)
Screenshot: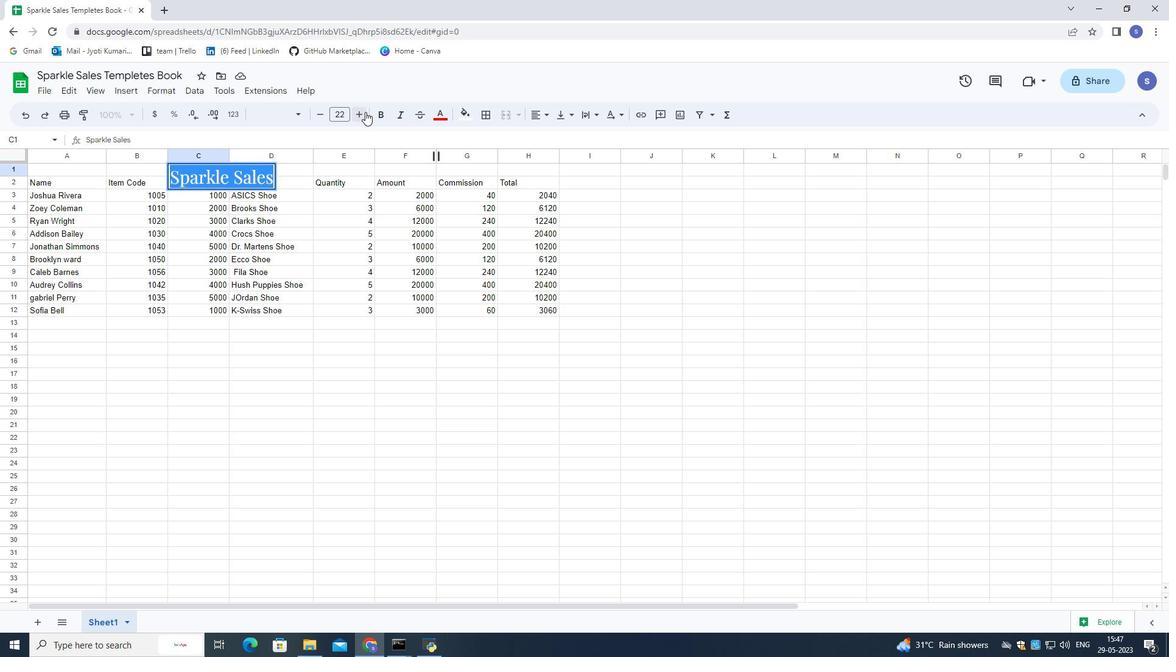 
Action: Mouse pressed left at (365, 112)
Screenshot: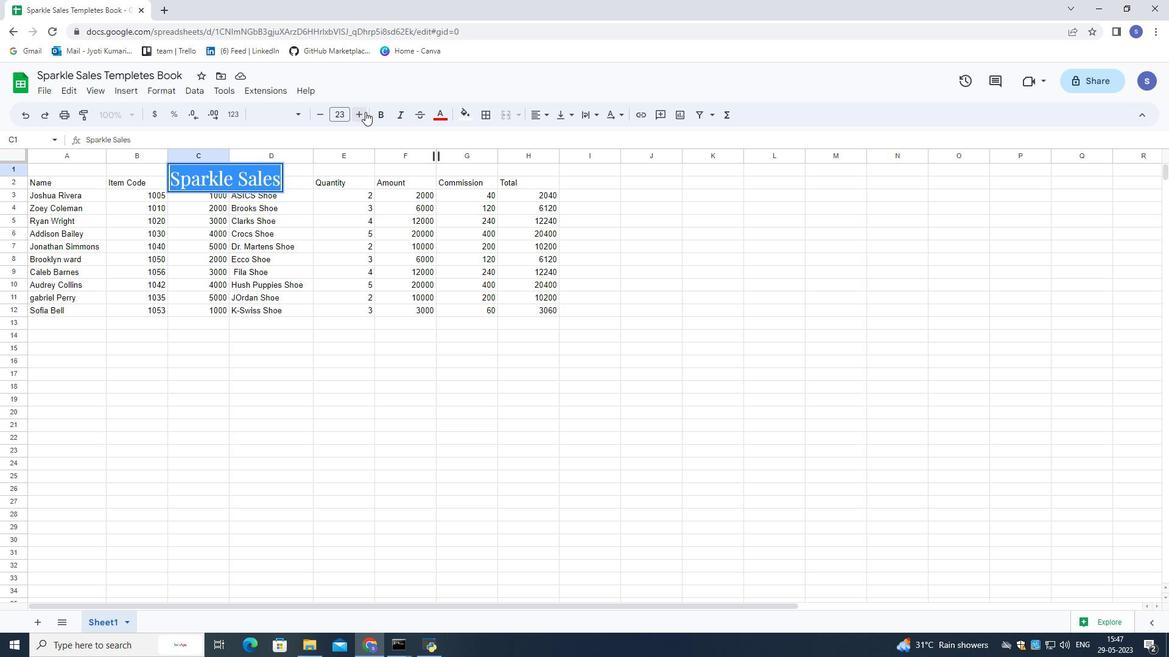 
Action: Mouse moved to (361, 299)
Screenshot: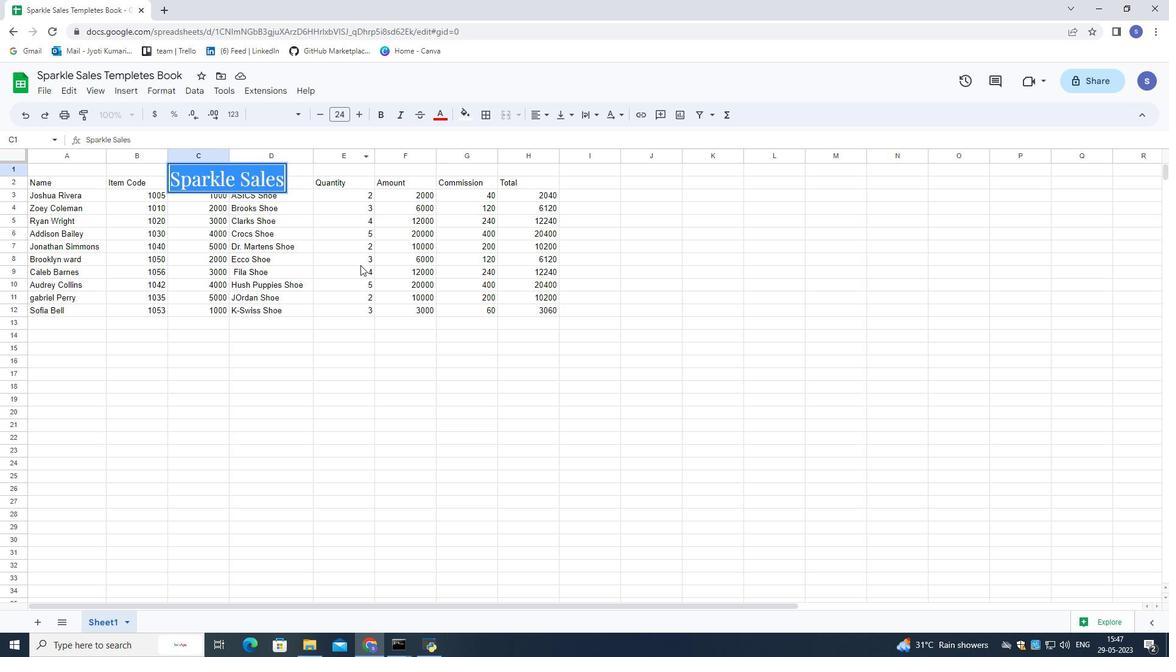 
Action: Mouse pressed left at (361, 299)
Screenshot: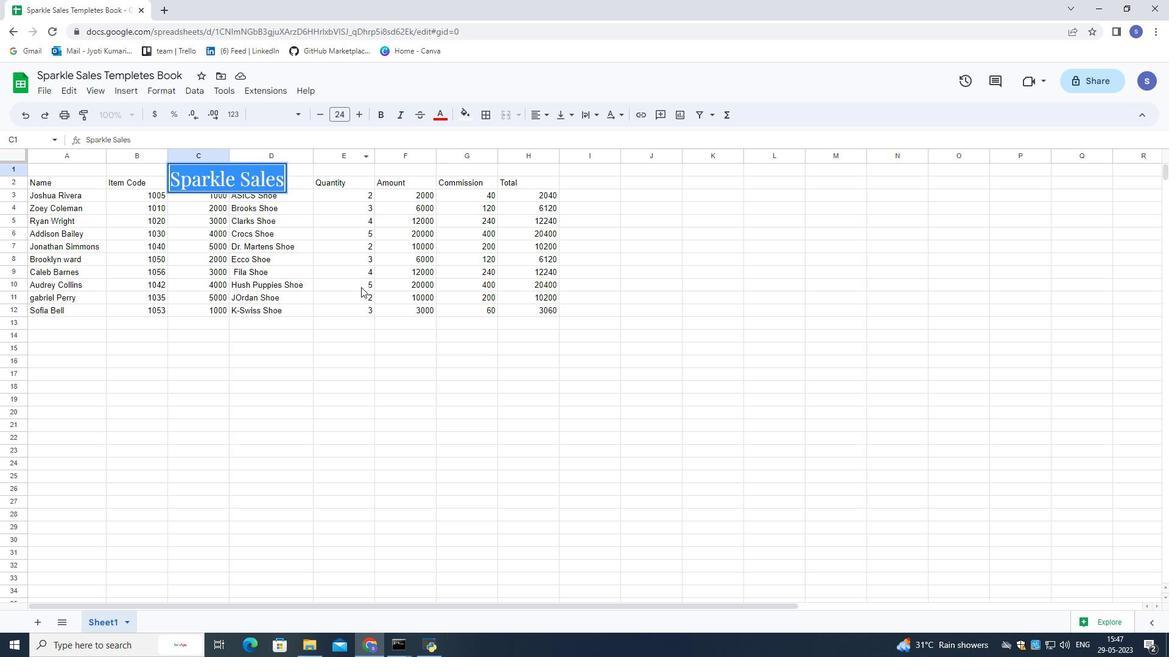 
Action: Mouse moved to (33, 194)
Screenshot: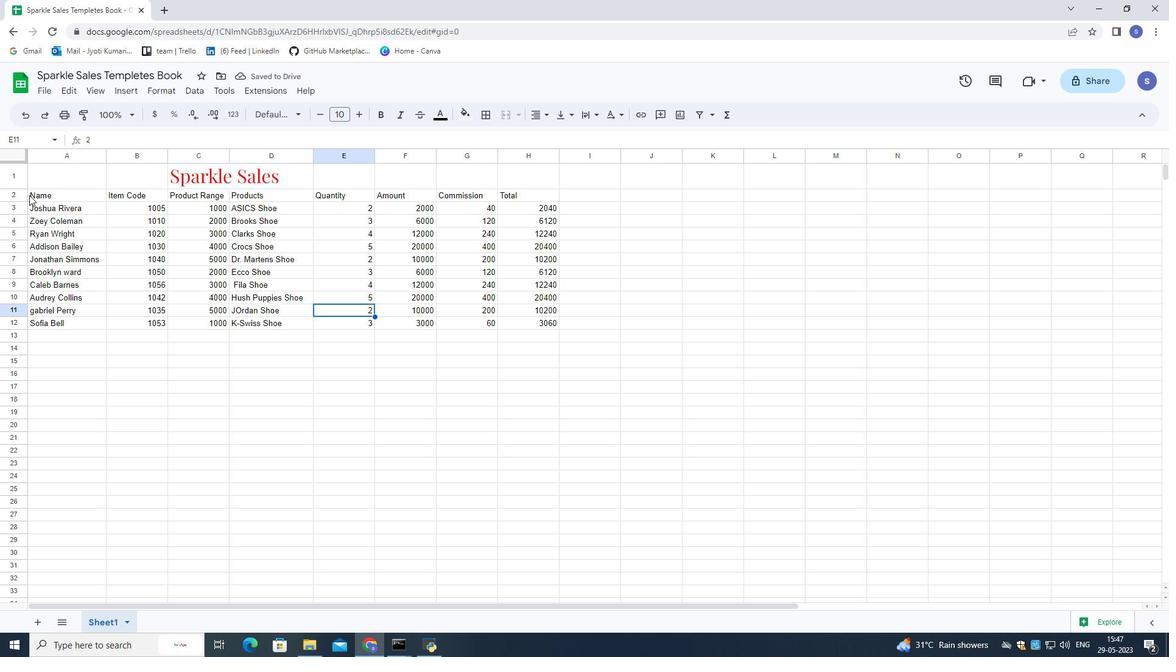 
Action: Mouse pressed left at (33, 194)
Screenshot: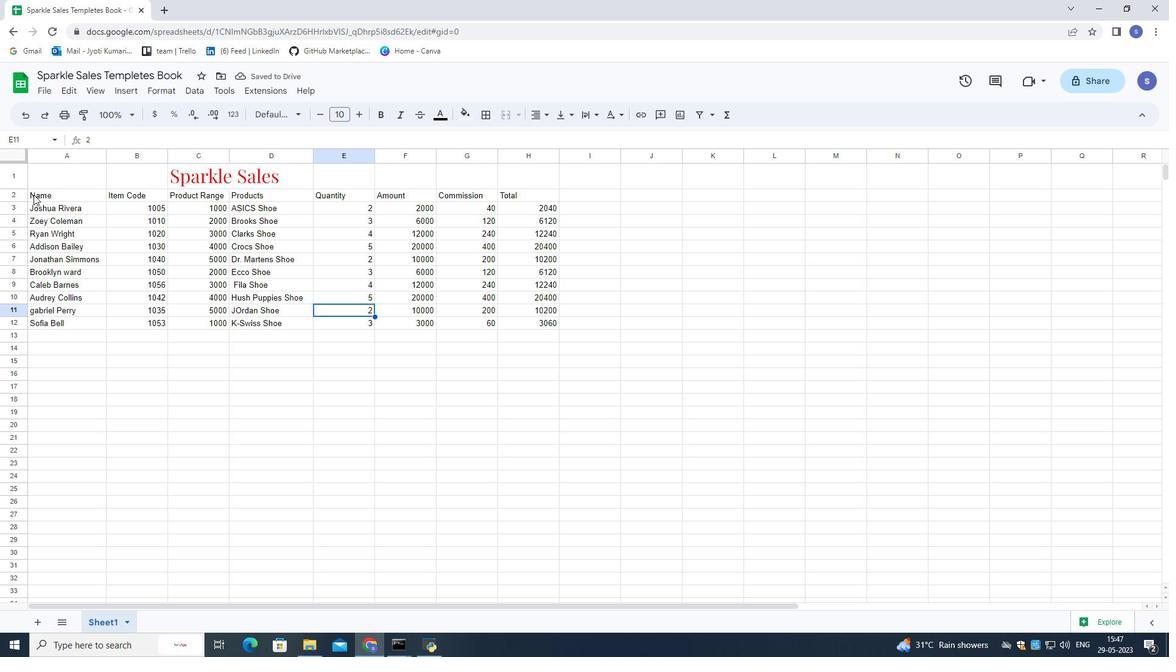
Action: Mouse moved to (295, 114)
Screenshot: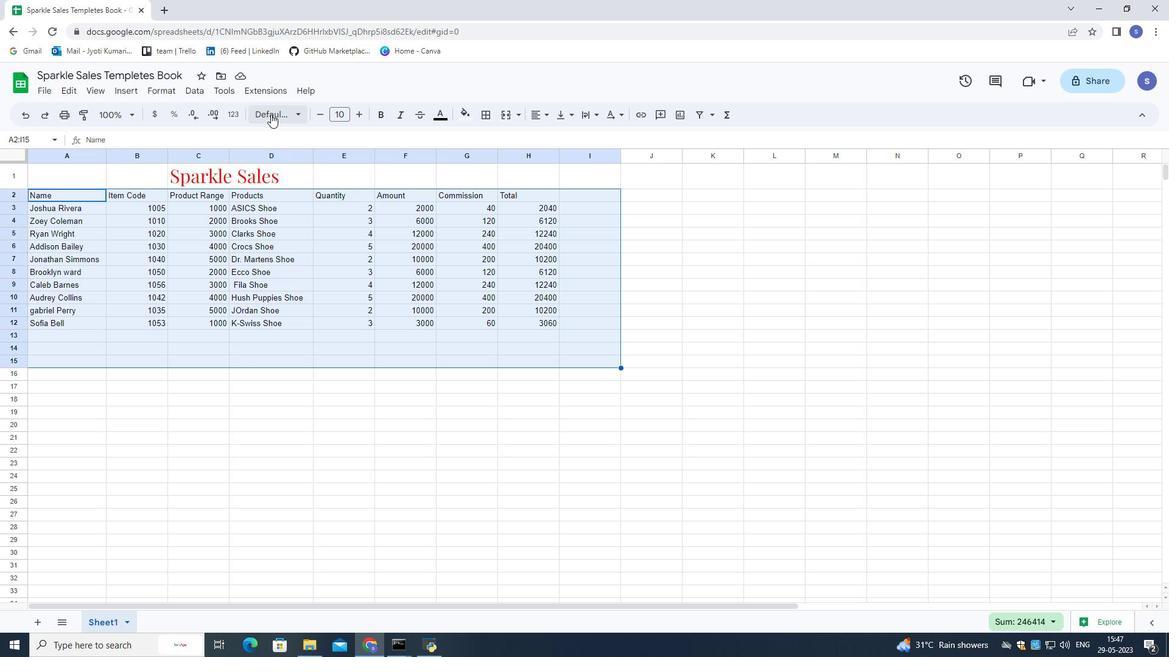 
Action: Mouse pressed left at (295, 114)
Screenshot: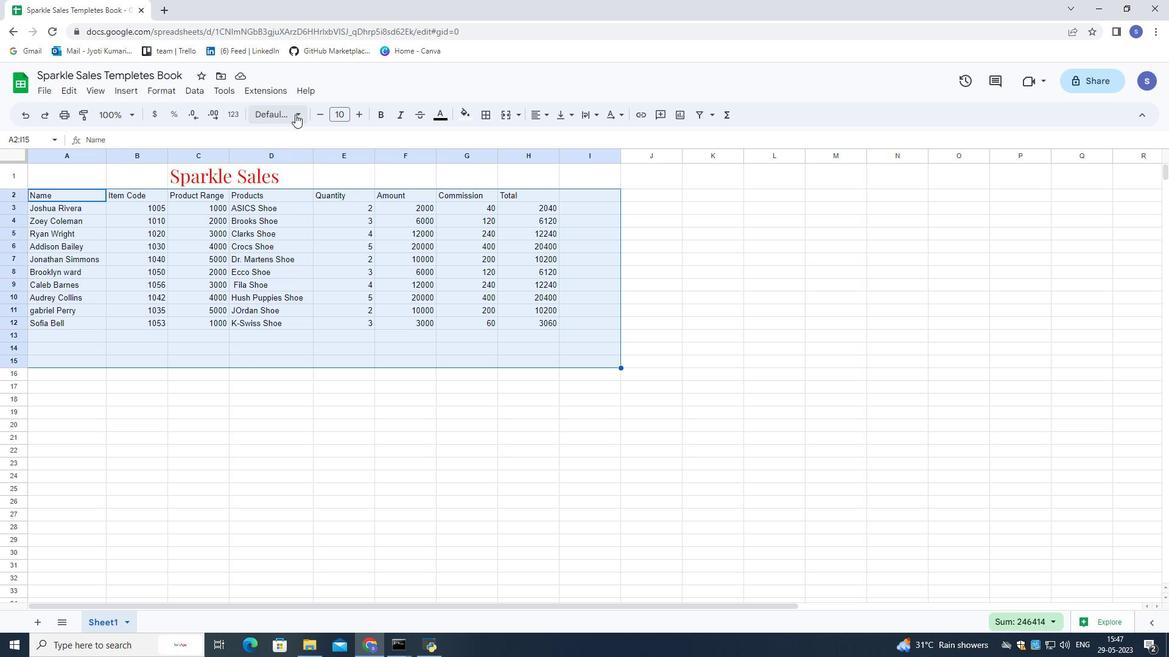 
Action: Mouse moved to (295, 238)
Screenshot: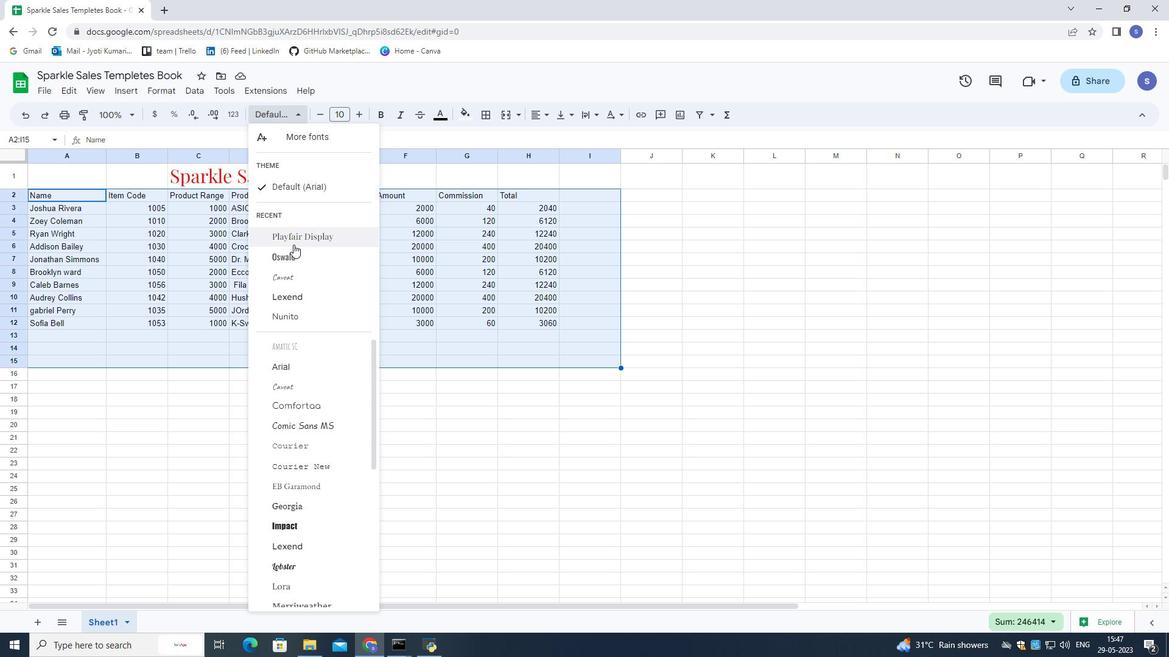 
Action: Mouse pressed left at (295, 238)
Screenshot: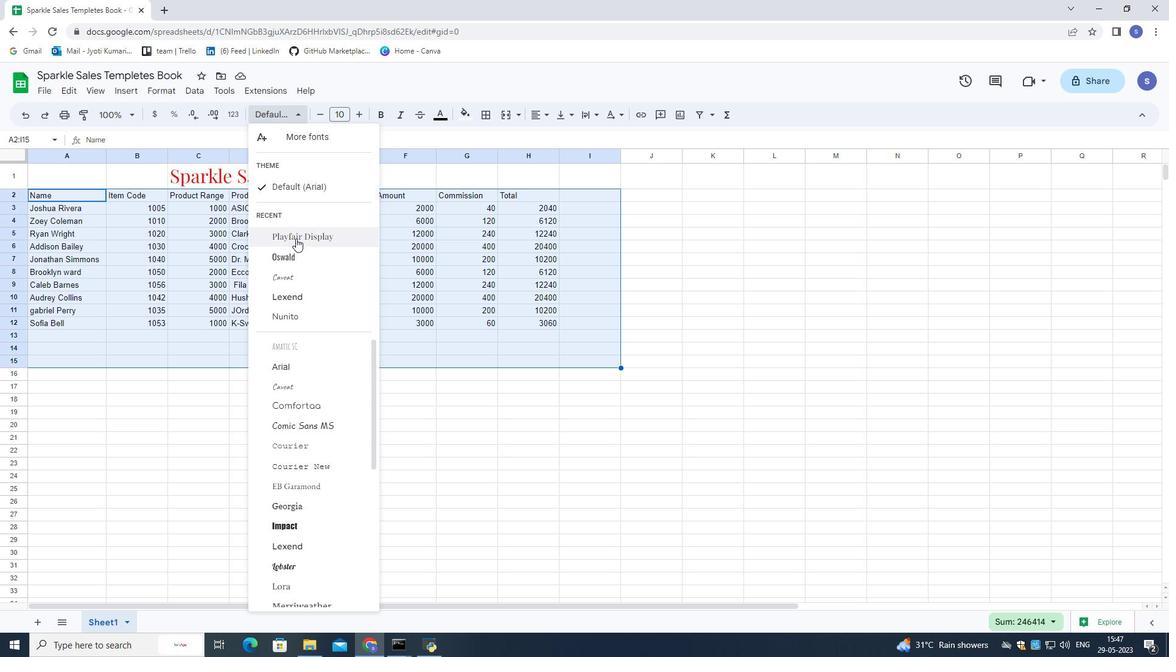 
Action: Mouse moved to (358, 120)
Screenshot: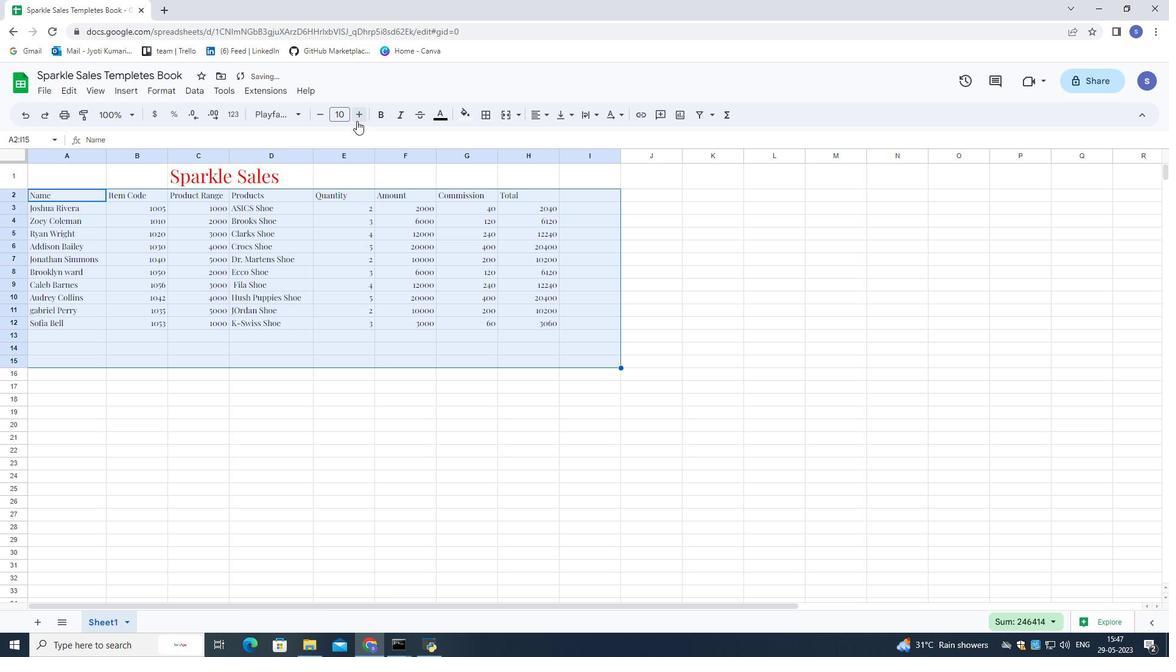 
Action: Mouse pressed left at (358, 120)
Screenshot: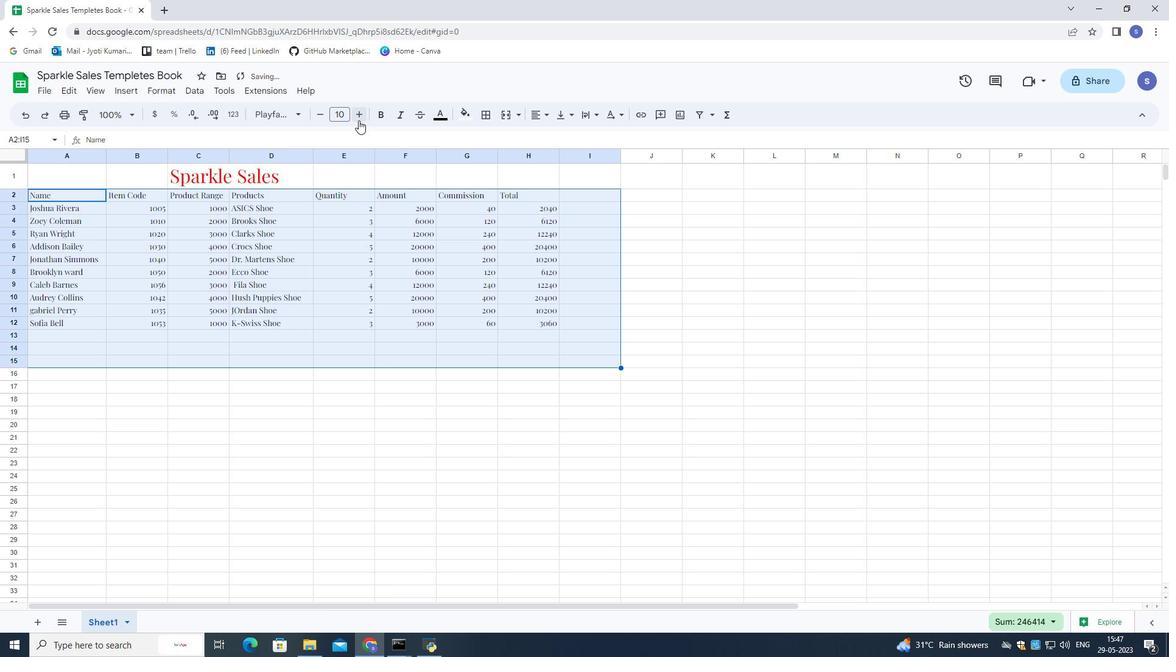 
Action: Mouse pressed left at (358, 120)
Screenshot: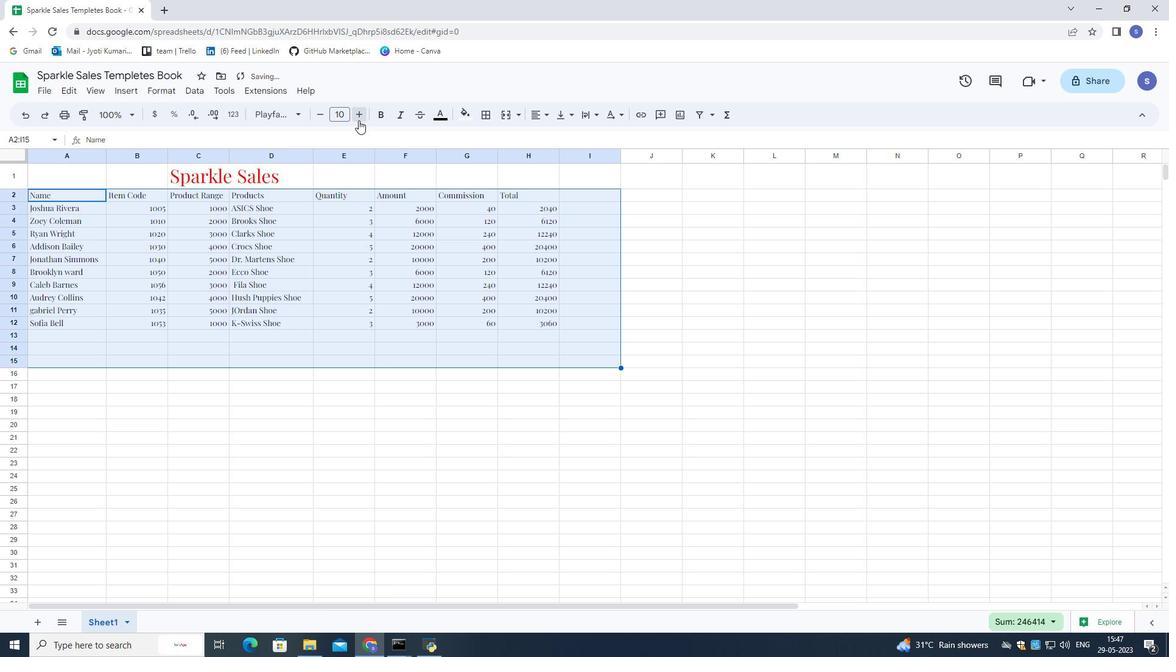 
Action: Mouse pressed left at (358, 120)
Screenshot: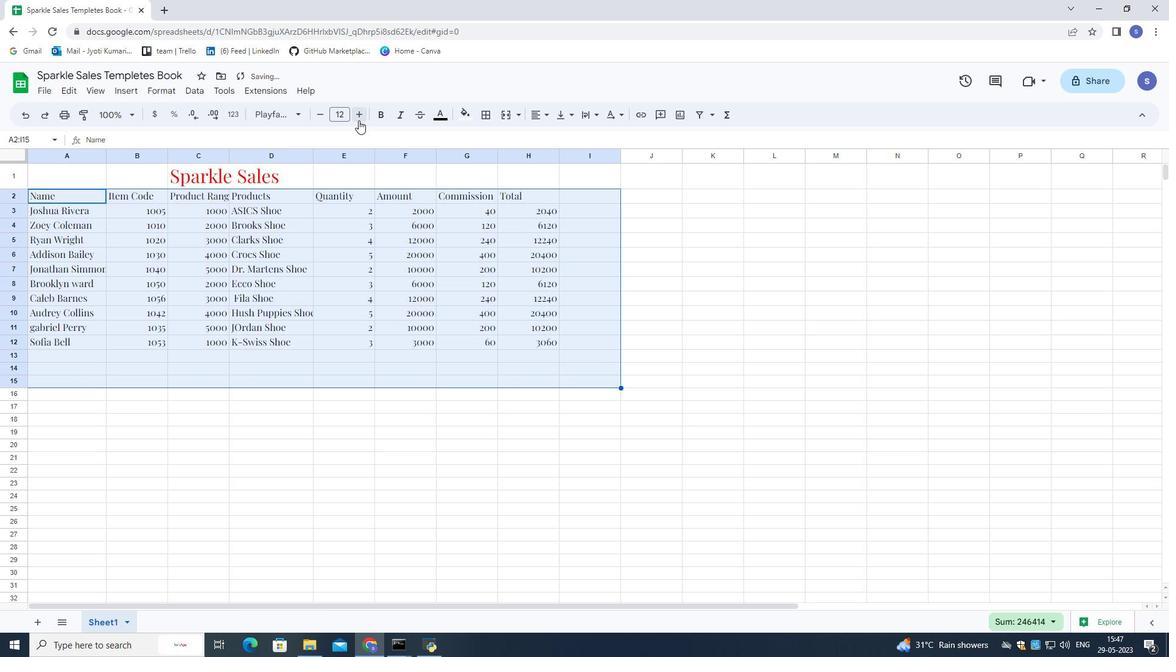 
Action: Mouse pressed left at (358, 120)
Screenshot: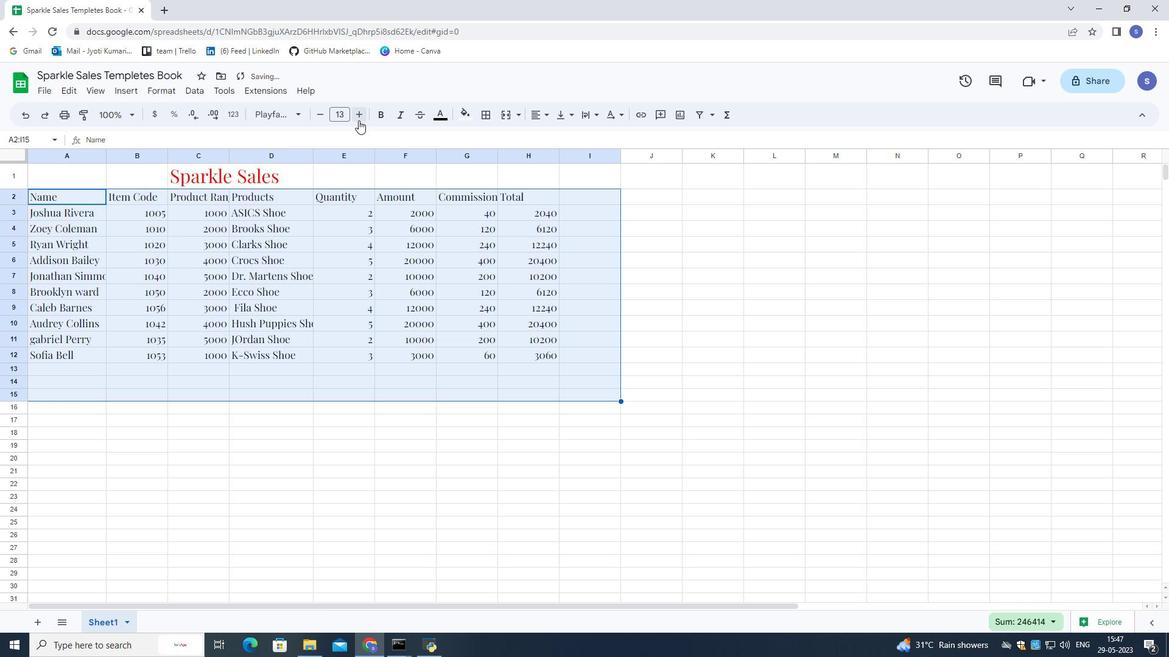 
Action: Mouse pressed left at (358, 120)
Screenshot: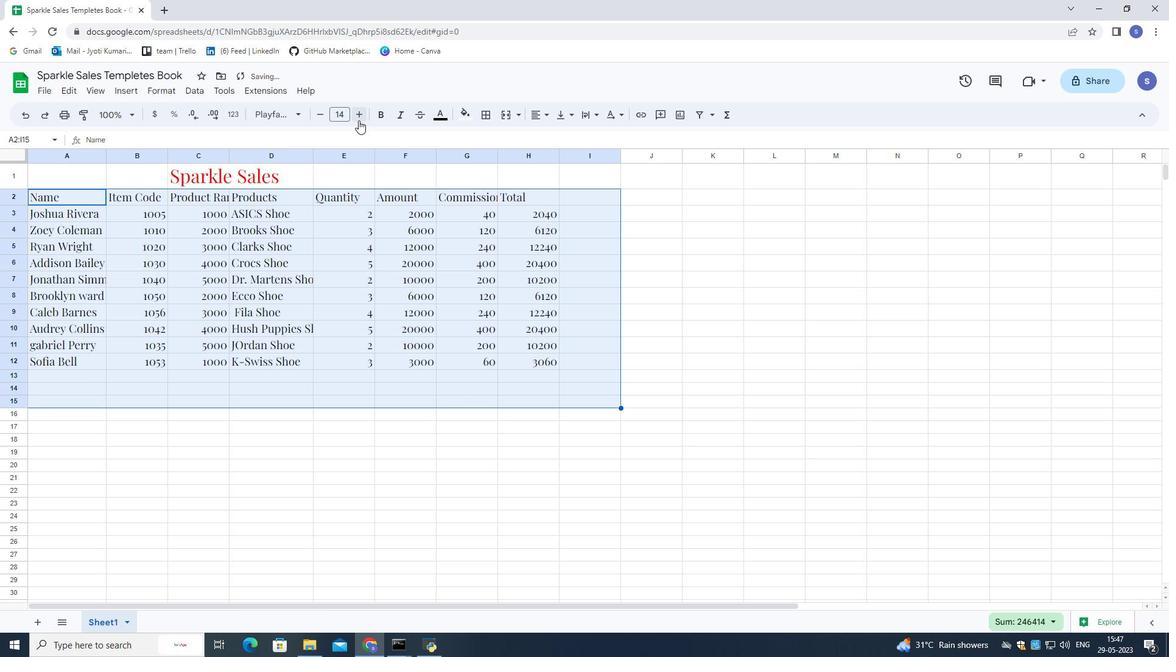 
Action: Mouse pressed left at (358, 120)
Screenshot: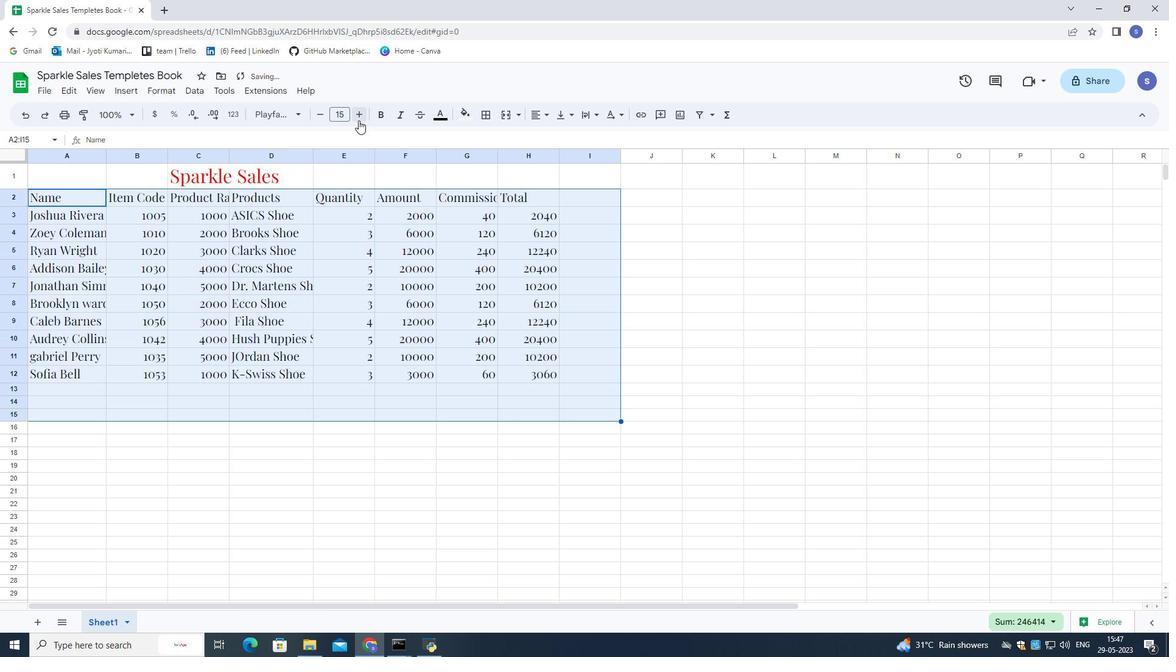 
Action: Mouse moved to (296, 497)
Screenshot: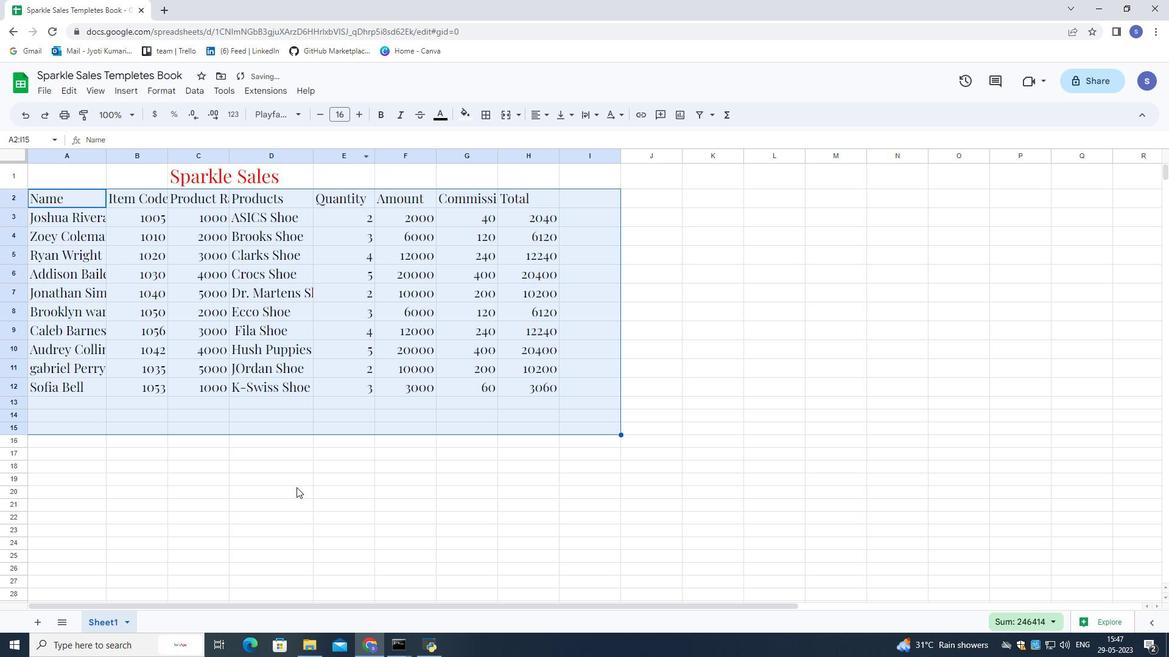 
Action: Mouse pressed left at (296, 497)
Screenshot: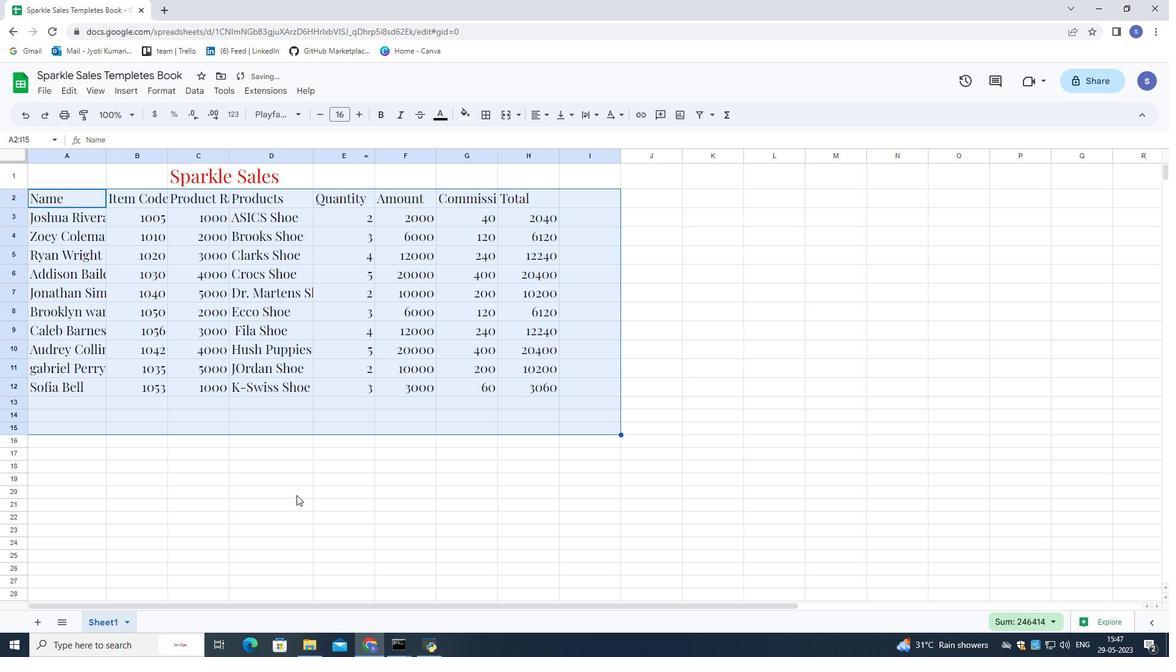 
Action: Mouse moved to (63, 172)
Screenshot: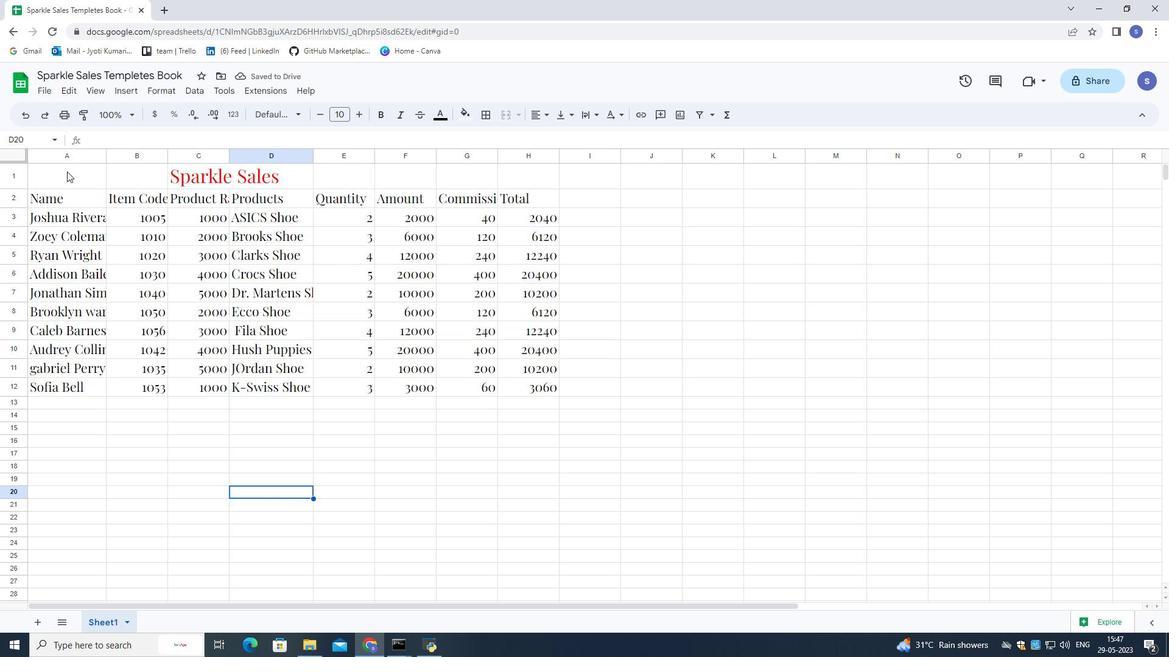 
Action: Mouse pressed left at (63, 172)
Screenshot: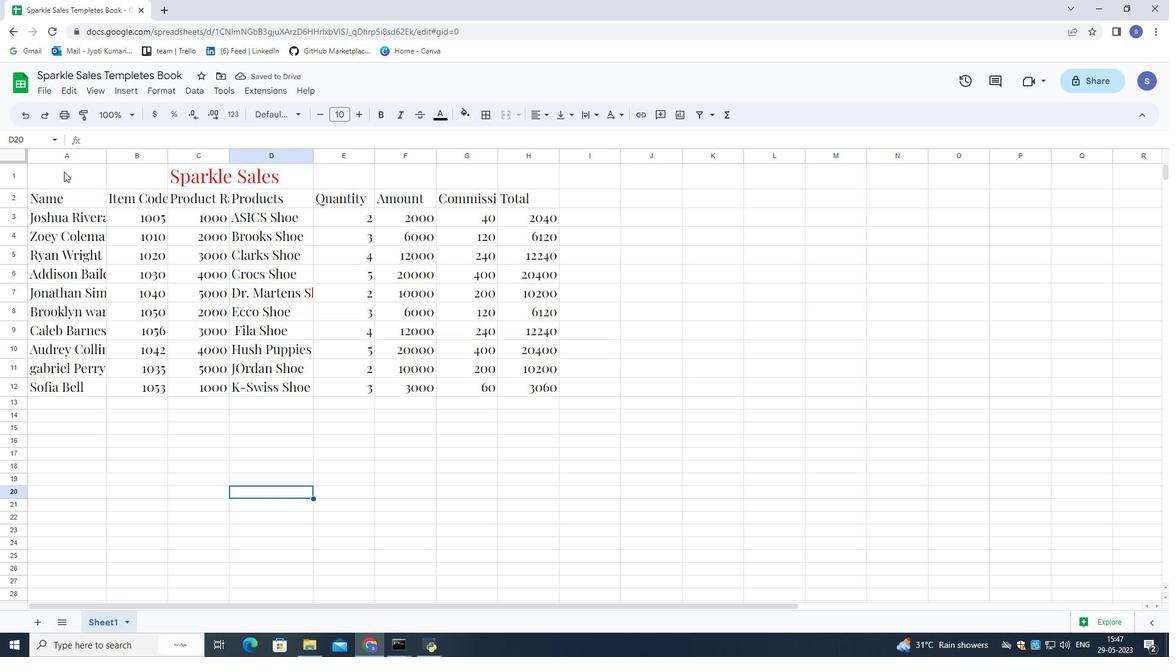 
Action: Mouse moved to (540, 115)
Screenshot: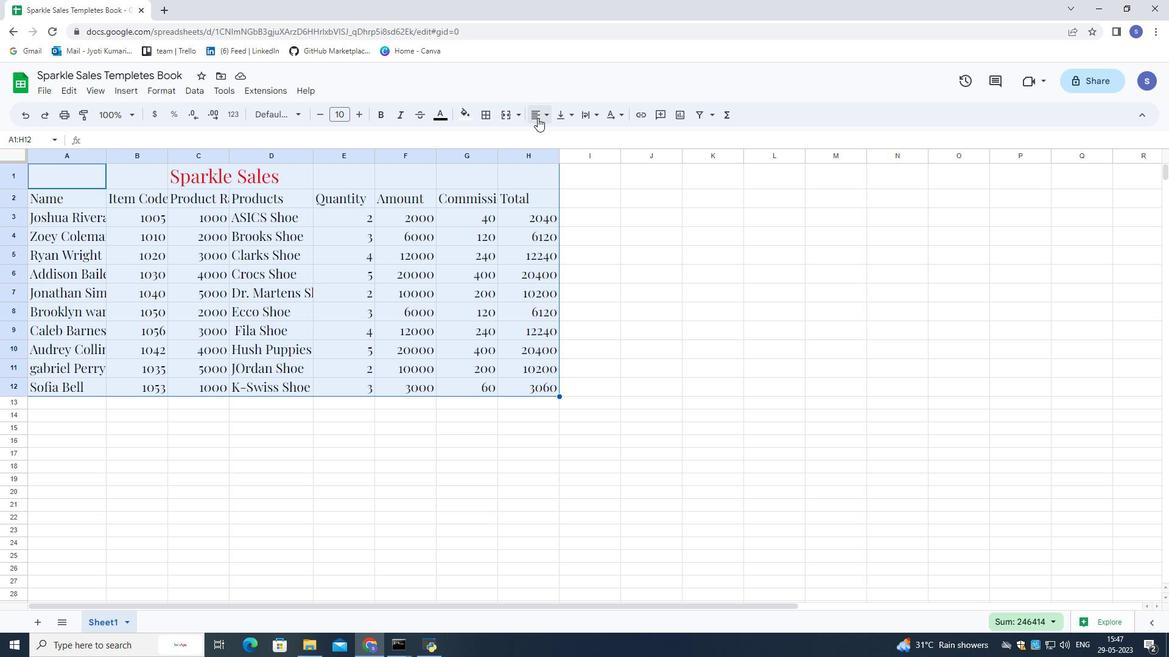 
Action: Mouse pressed left at (540, 115)
Screenshot: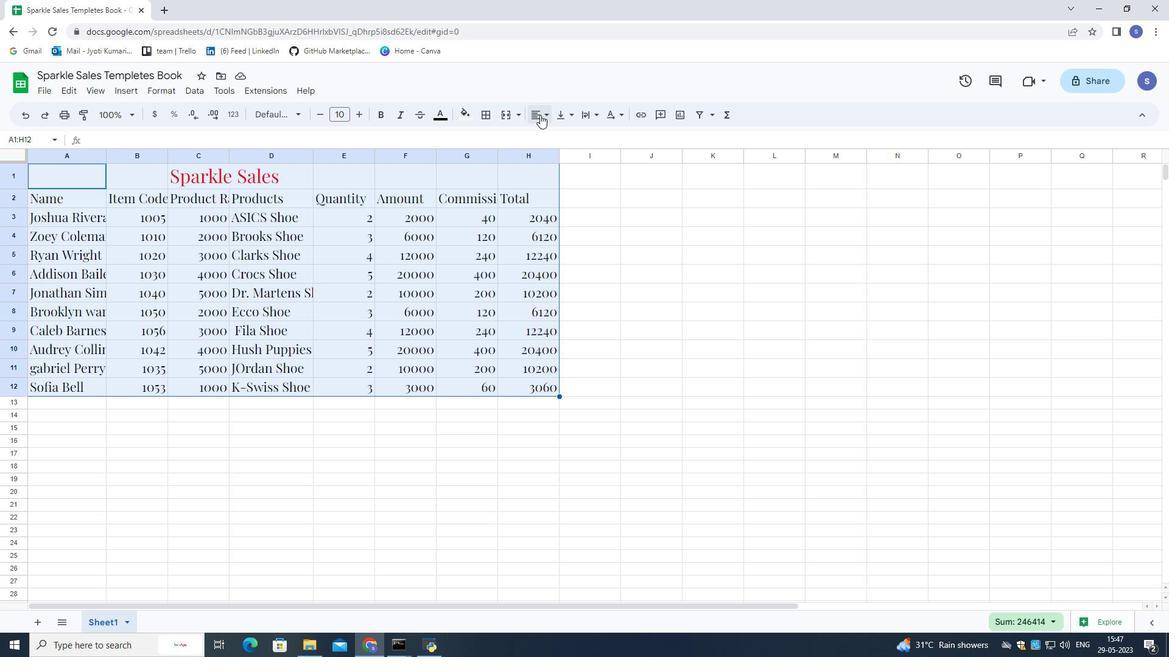 
Action: Mouse moved to (553, 140)
Screenshot: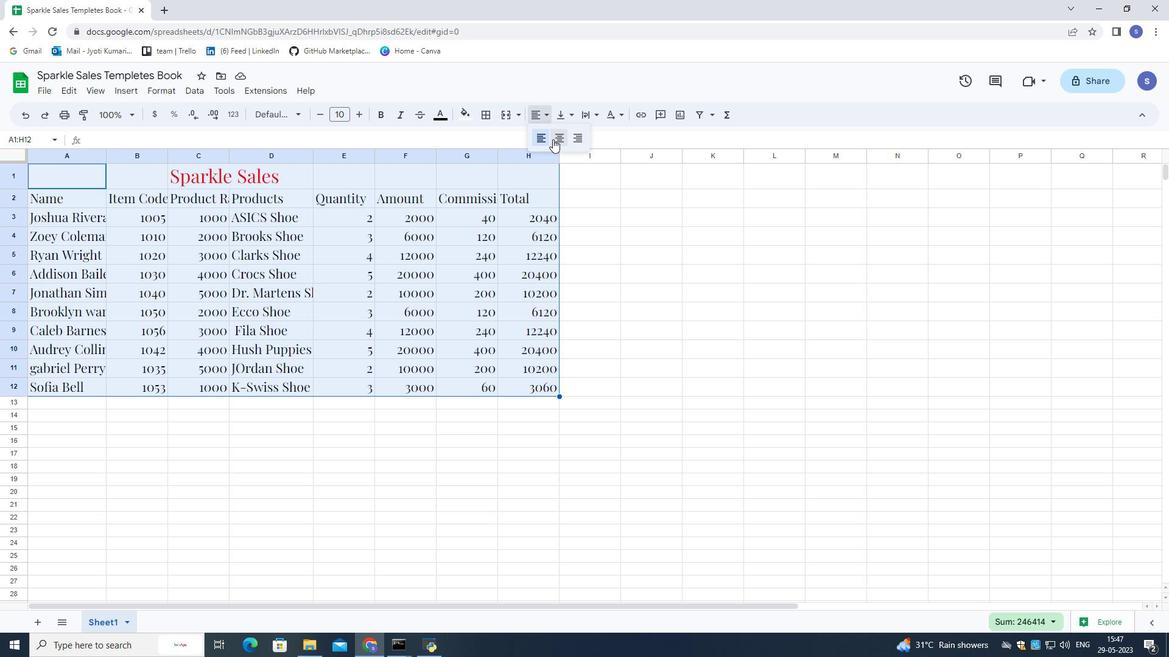
Action: Mouse pressed left at (553, 140)
Screenshot: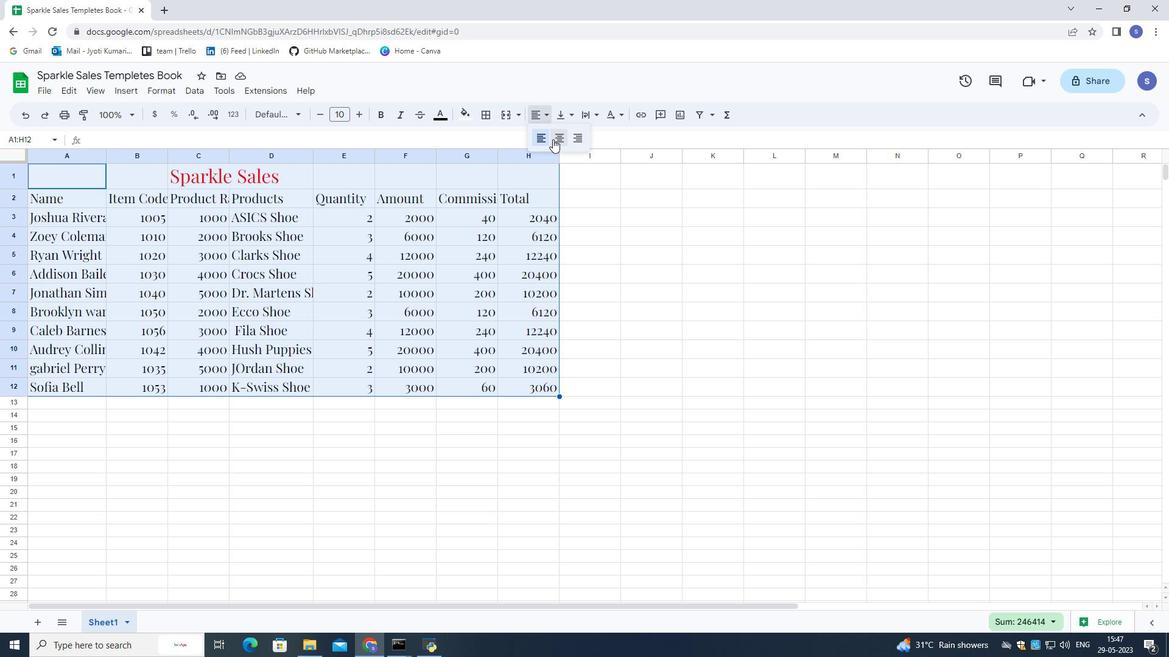 
Action: Mouse moved to (579, 278)
Screenshot: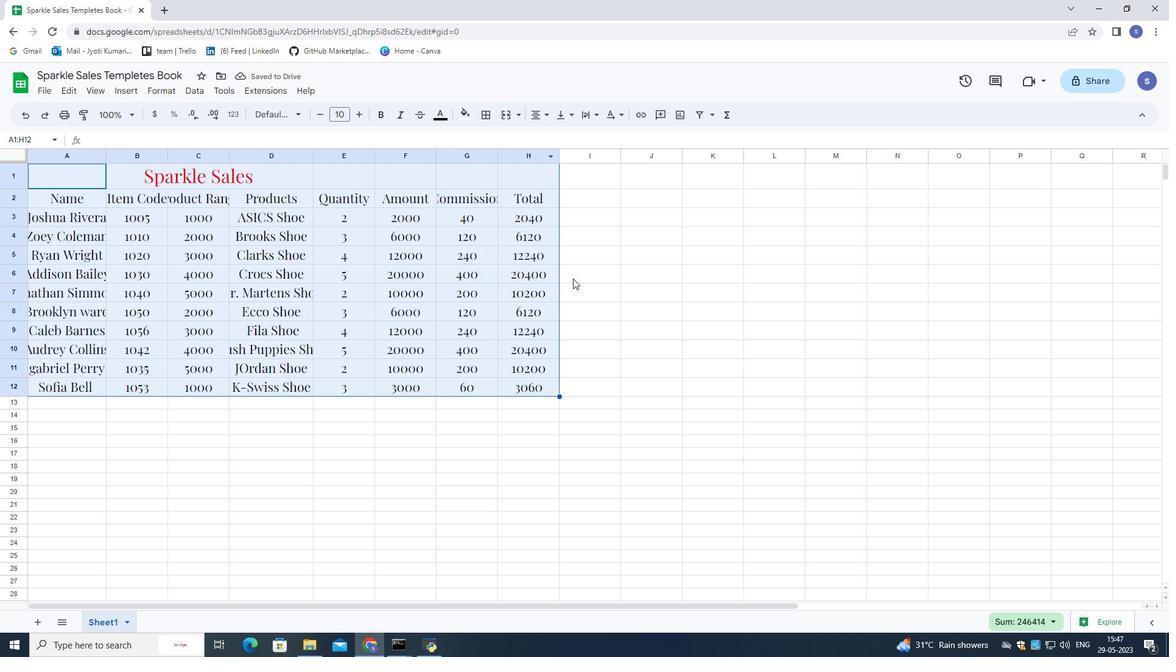 
Action: Mouse pressed left at (579, 278)
Screenshot: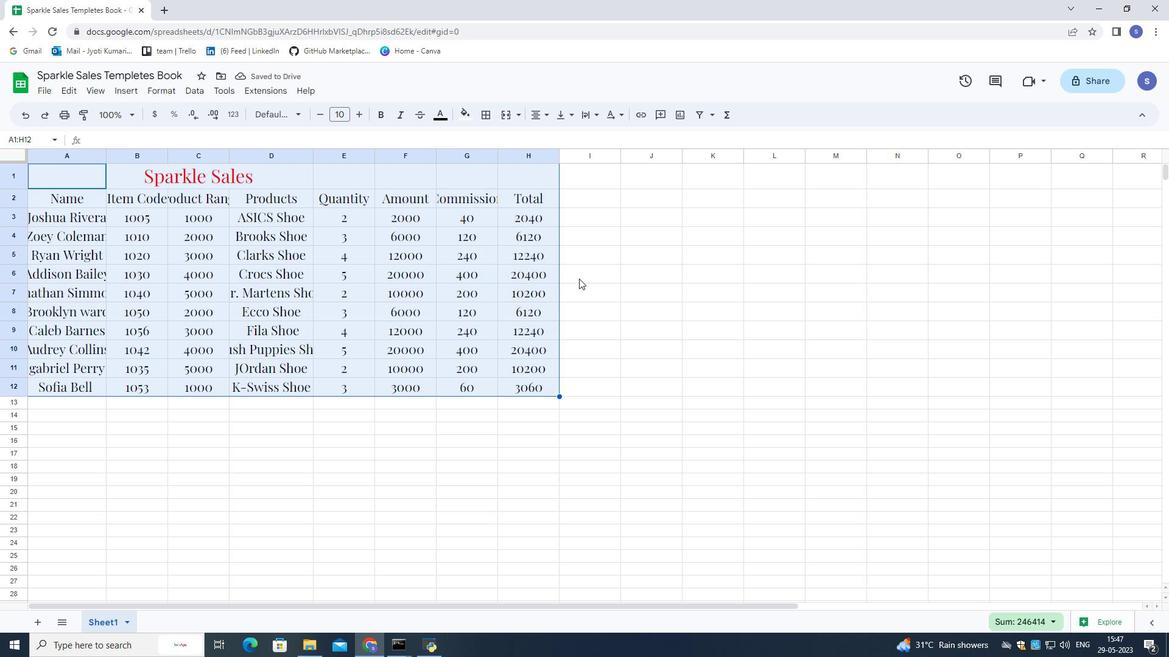 
Action: Mouse moved to (272, 174)
Screenshot: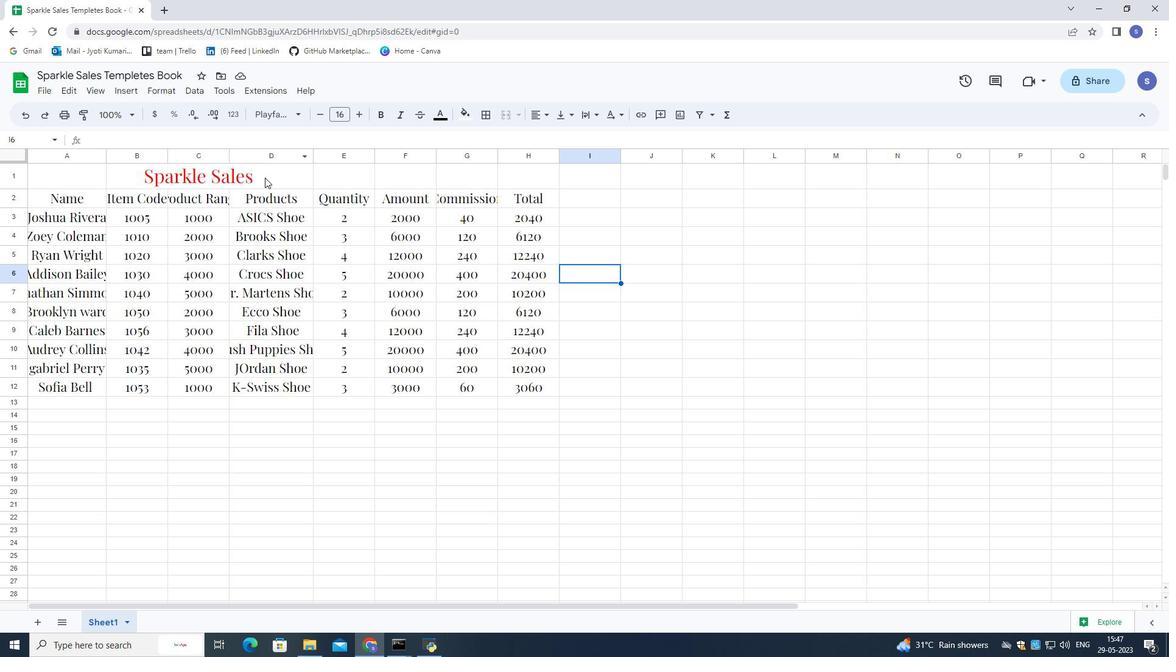 
Action: Mouse pressed left at (272, 174)
Screenshot: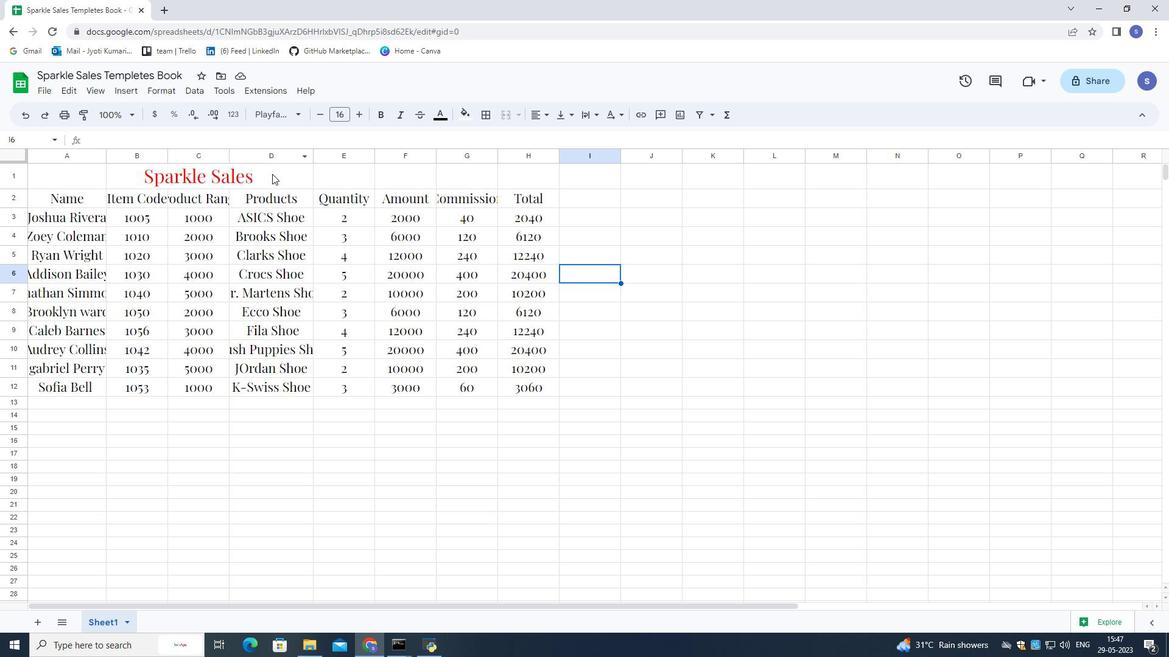 
Action: Mouse moved to (278, 152)
Screenshot: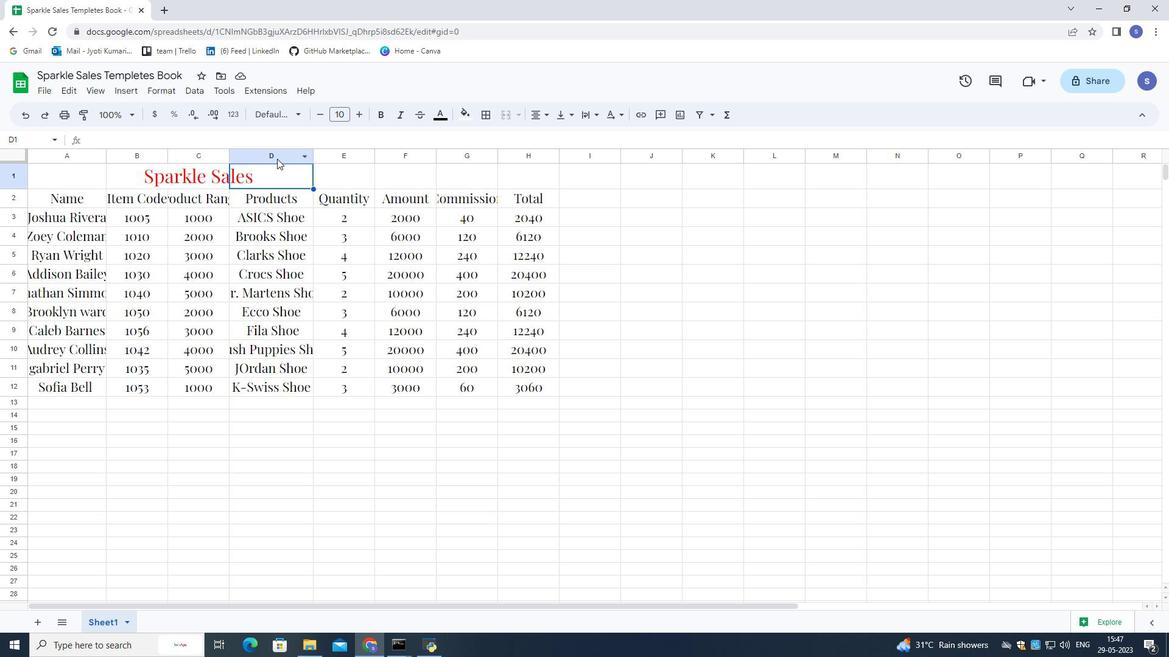 
Action: Mouse pressed left at (278, 152)
Screenshot: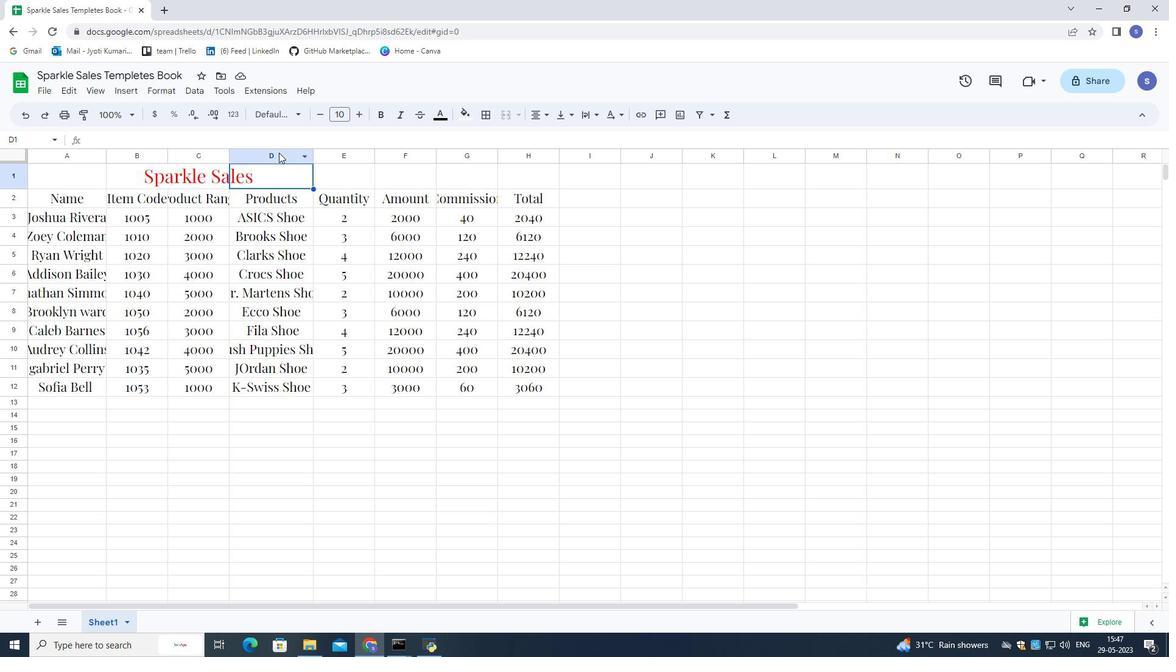 
Action: Mouse moved to (313, 158)
Screenshot: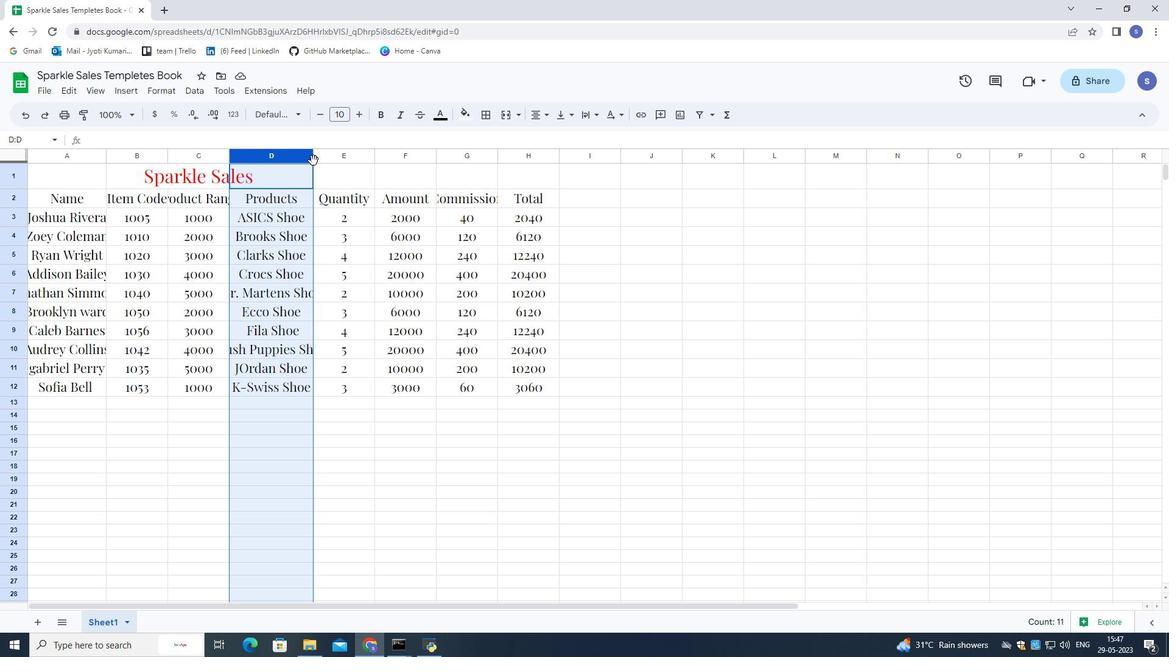 
Action: Mouse pressed left at (313, 158)
Screenshot: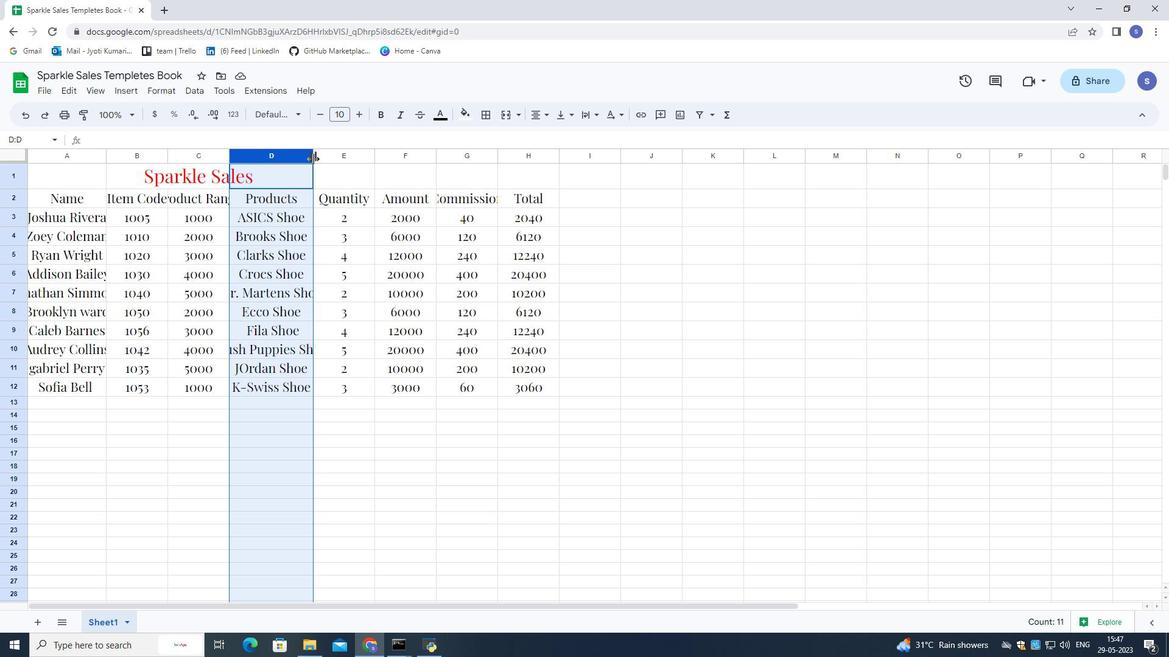 
Action: Mouse moved to (66, 152)
Screenshot: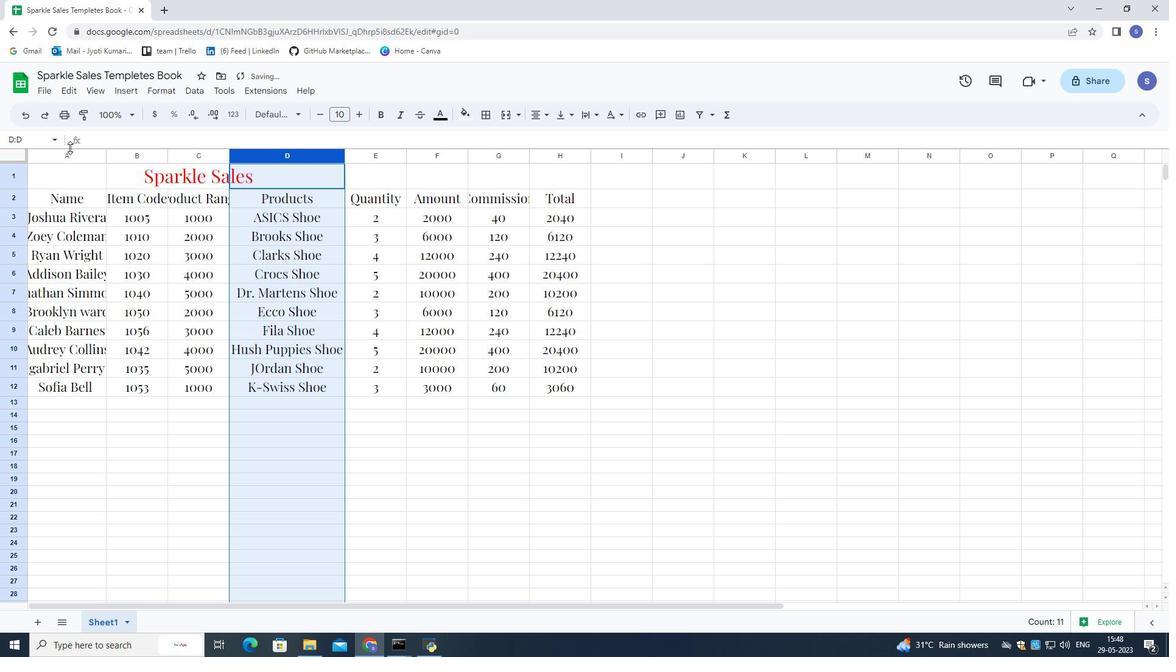 
Action: Mouse pressed left at (66, 152)
Screenshot: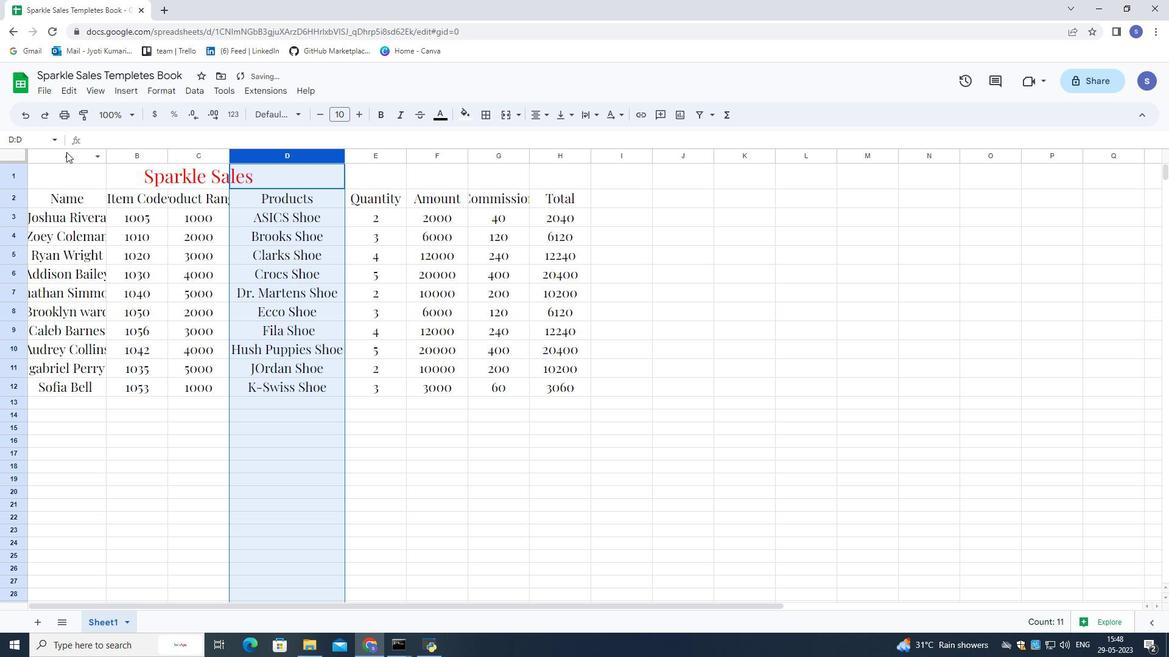
Action: Mouse moved to (107, 156)
Screenshot: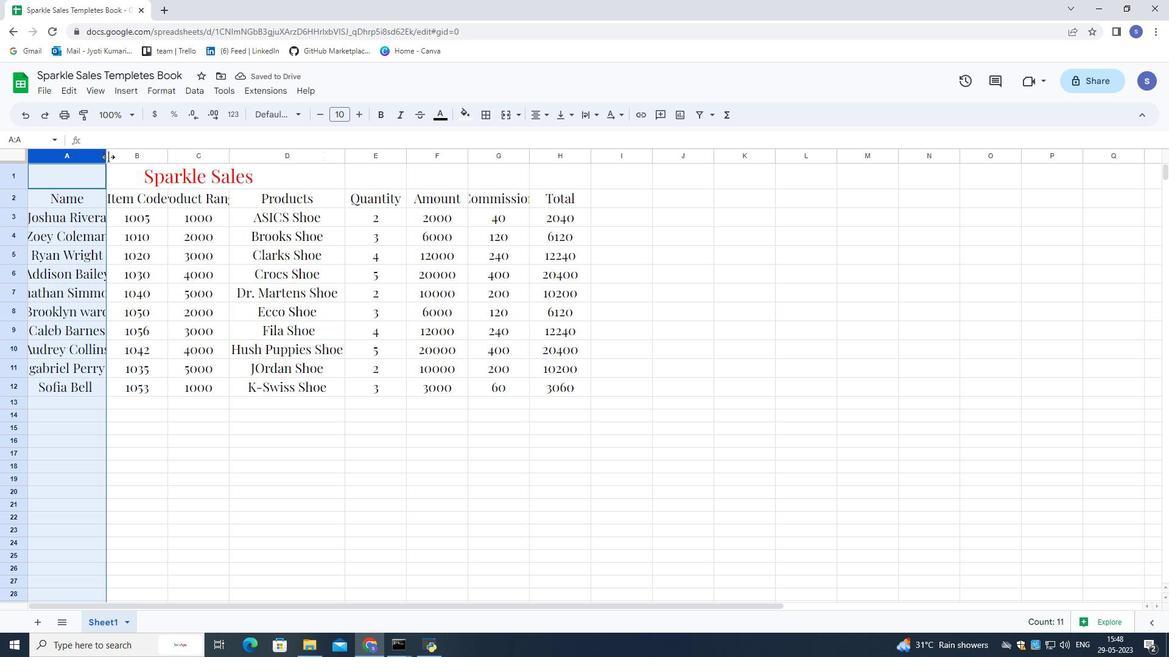 
Action: Mouse pressed left at (107, 156)
Screenshot: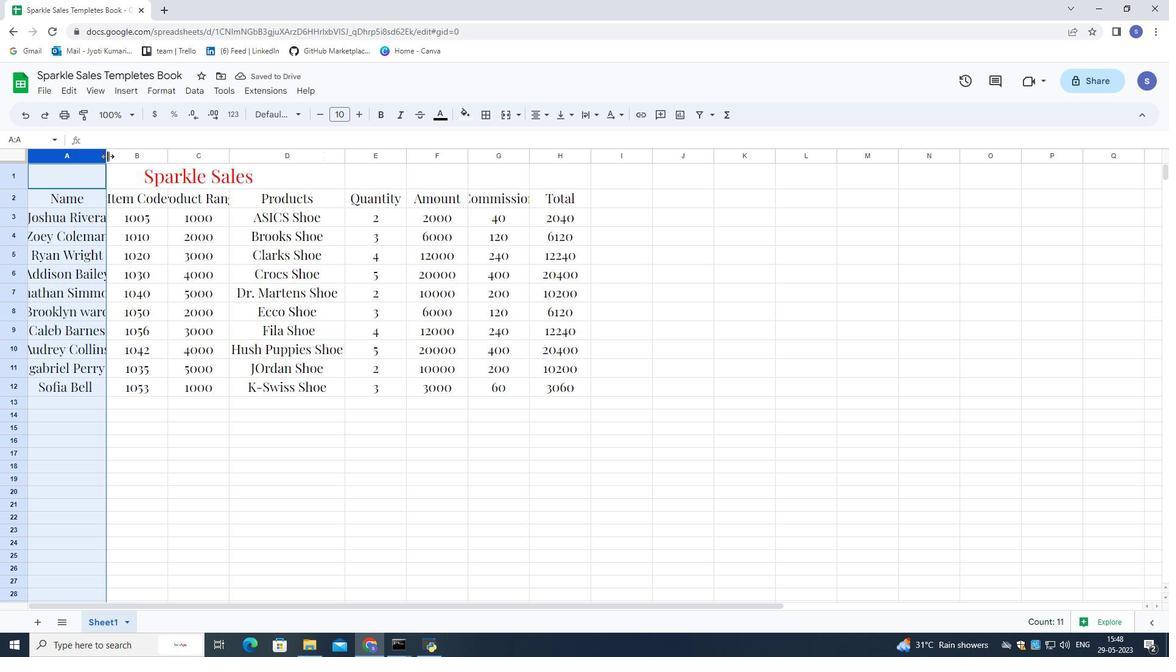 
Action: Mouse moved to (423, 429)
Screenshot: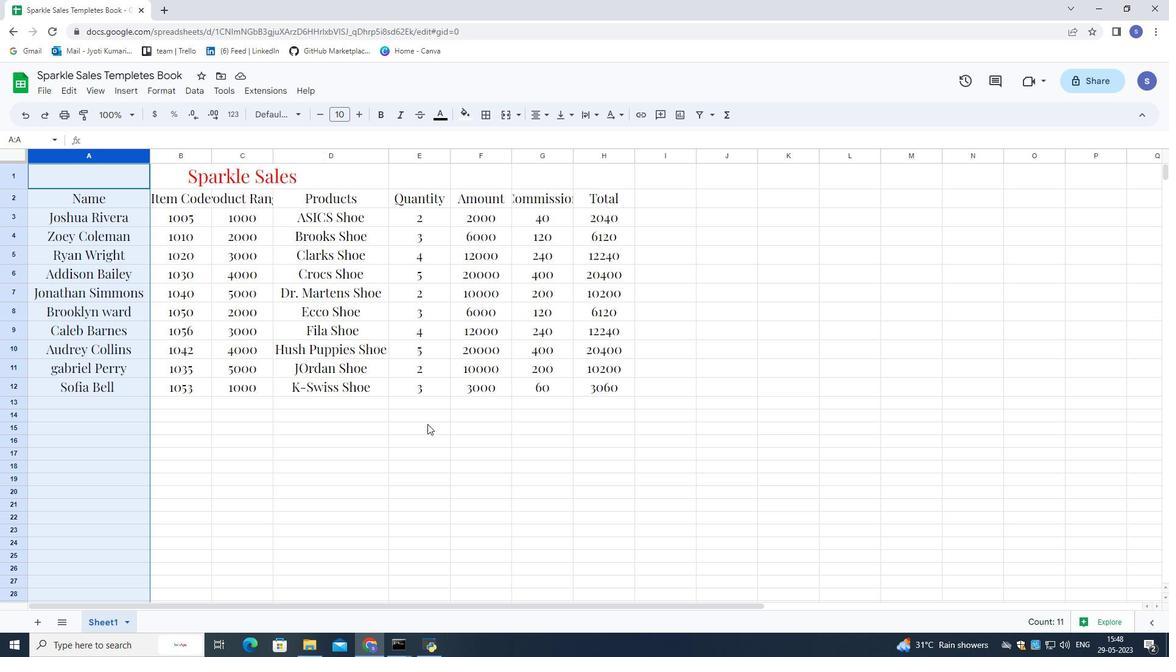 
Action: Mouse pressed left at (423, 429)
Screenshot: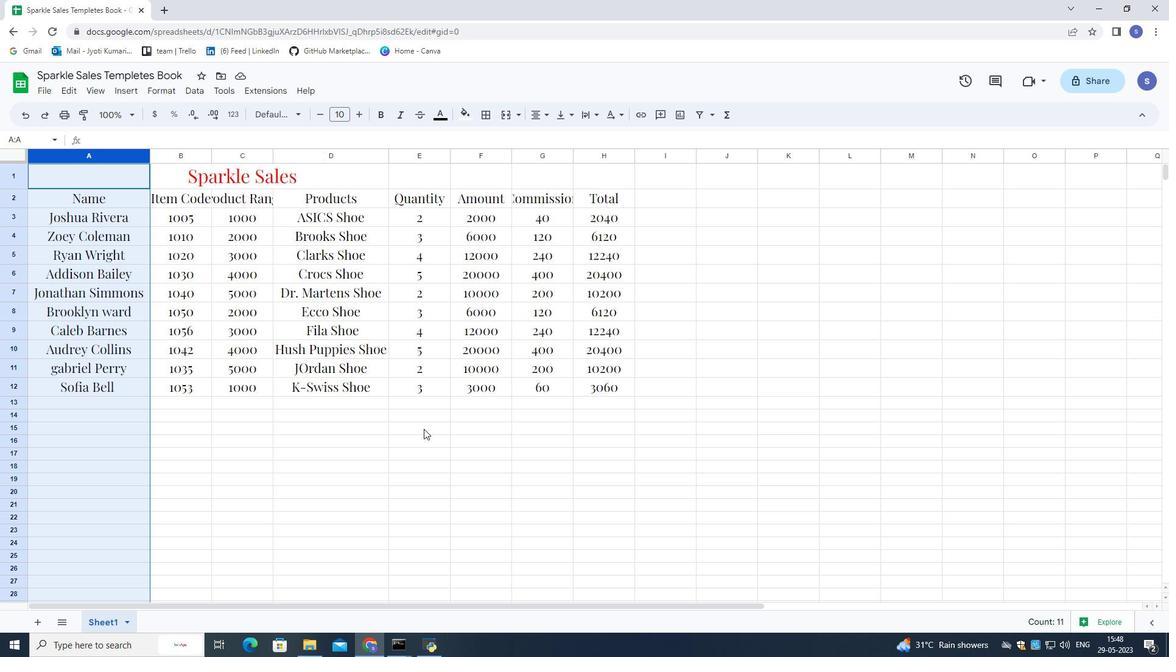
Action: Mouse moved to (311, 355)
Screenshot: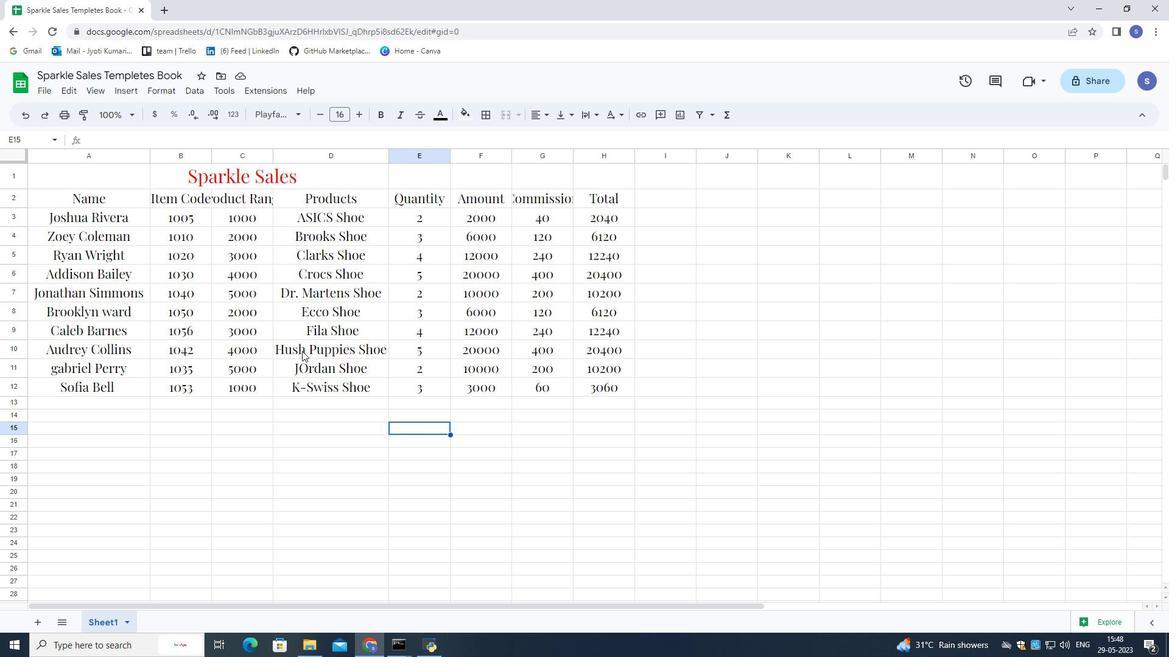 
Action: Mouse pressed left at (311, 355)
Screenshot: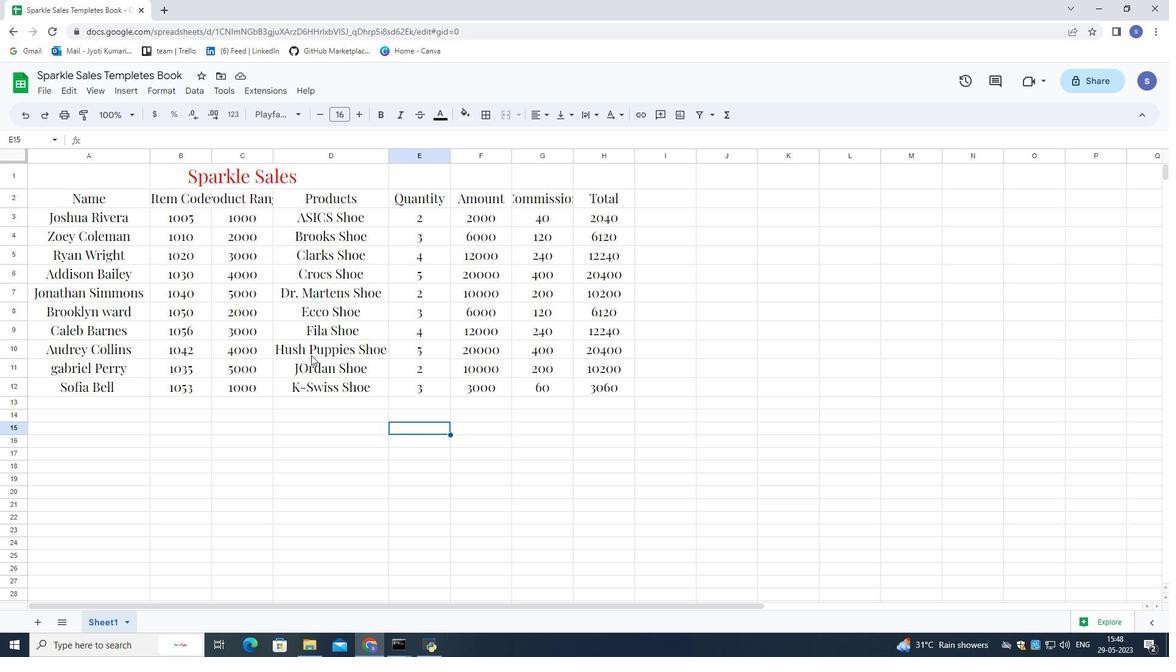 
Action: Mouse moved to (378, 314)
Screenshot: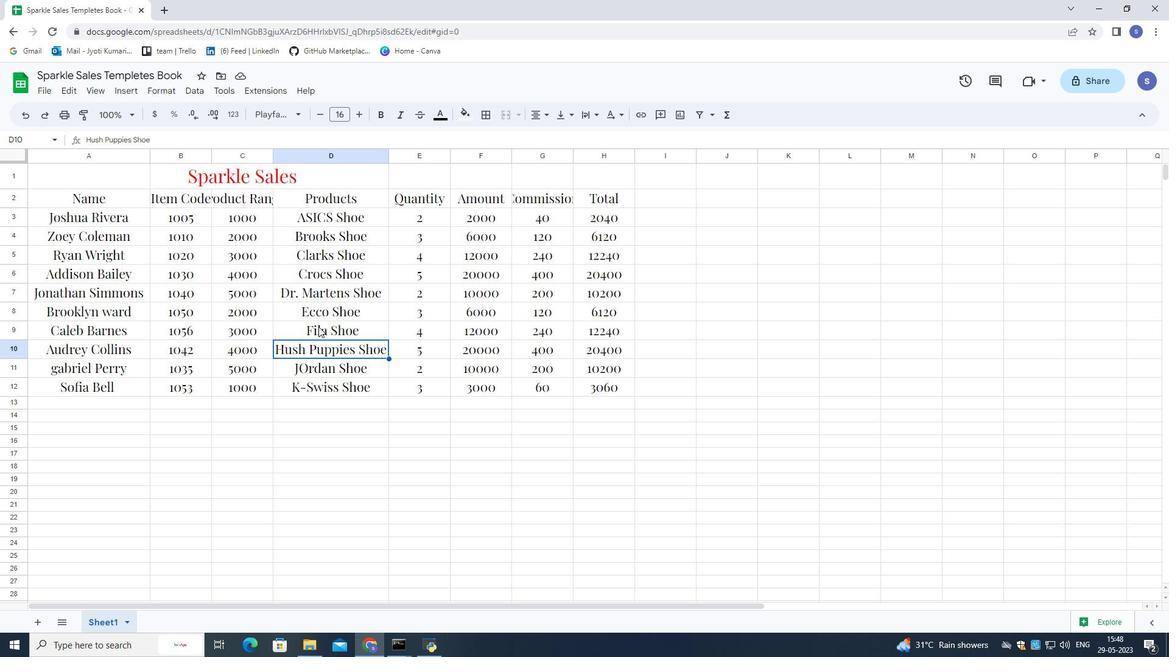 
Action: Mouse pressed left at (378, 314)
Screenshot: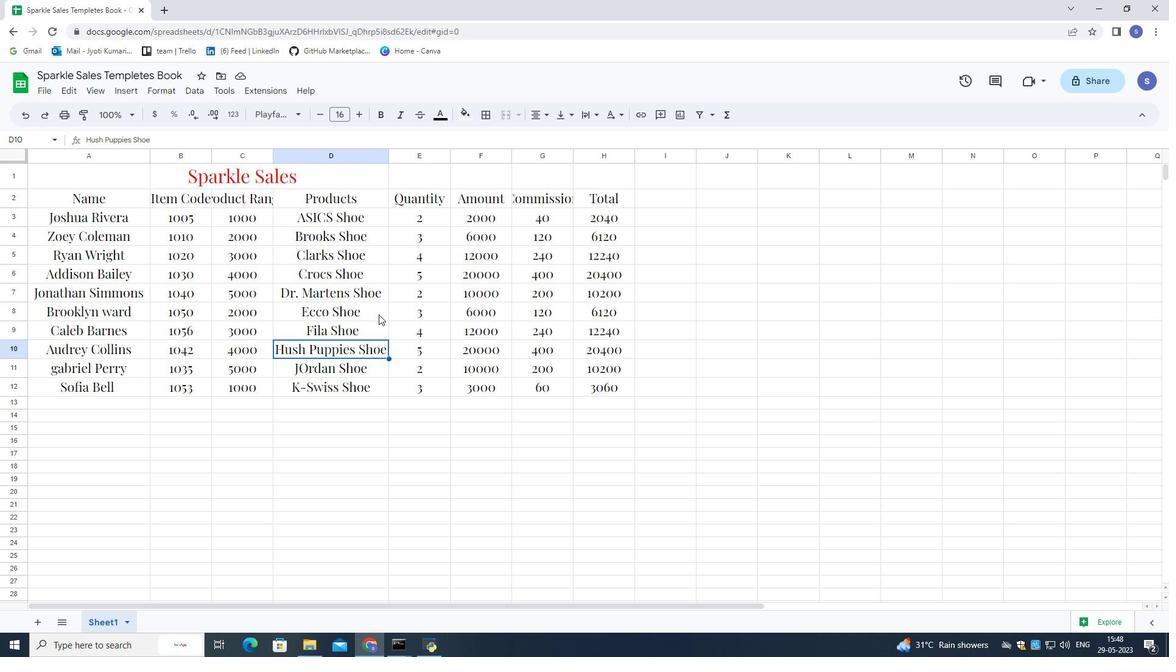 
Action: Key pressed ctrl+S
Screenshot: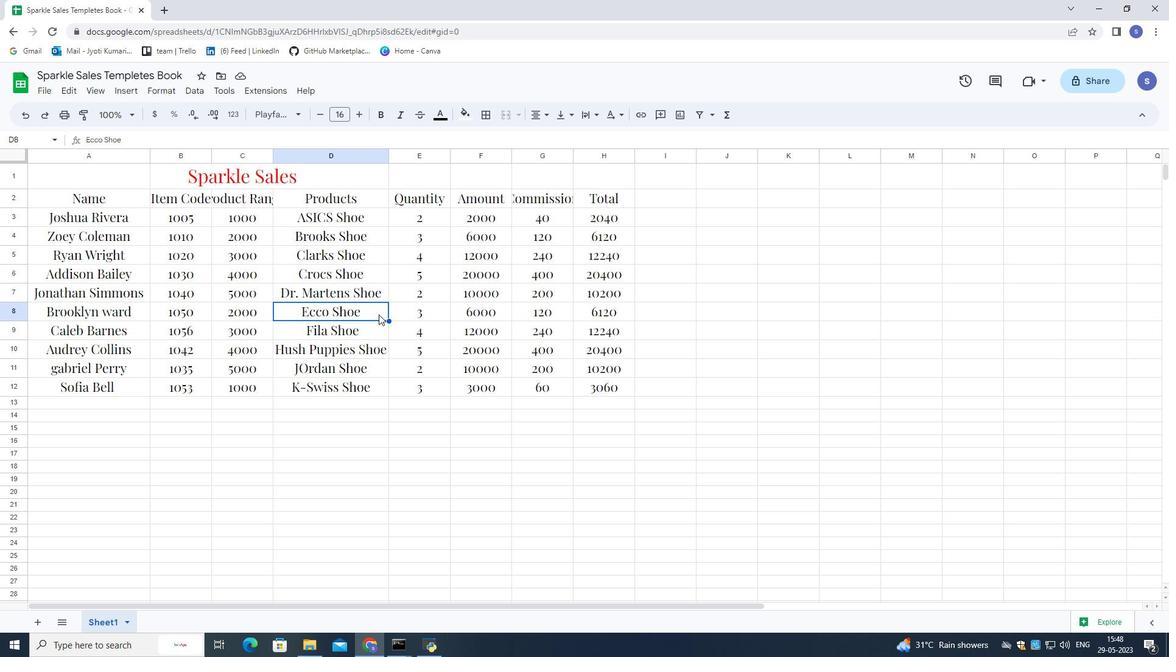 
Action: Mouse moved to (367, 465)
Screenshot: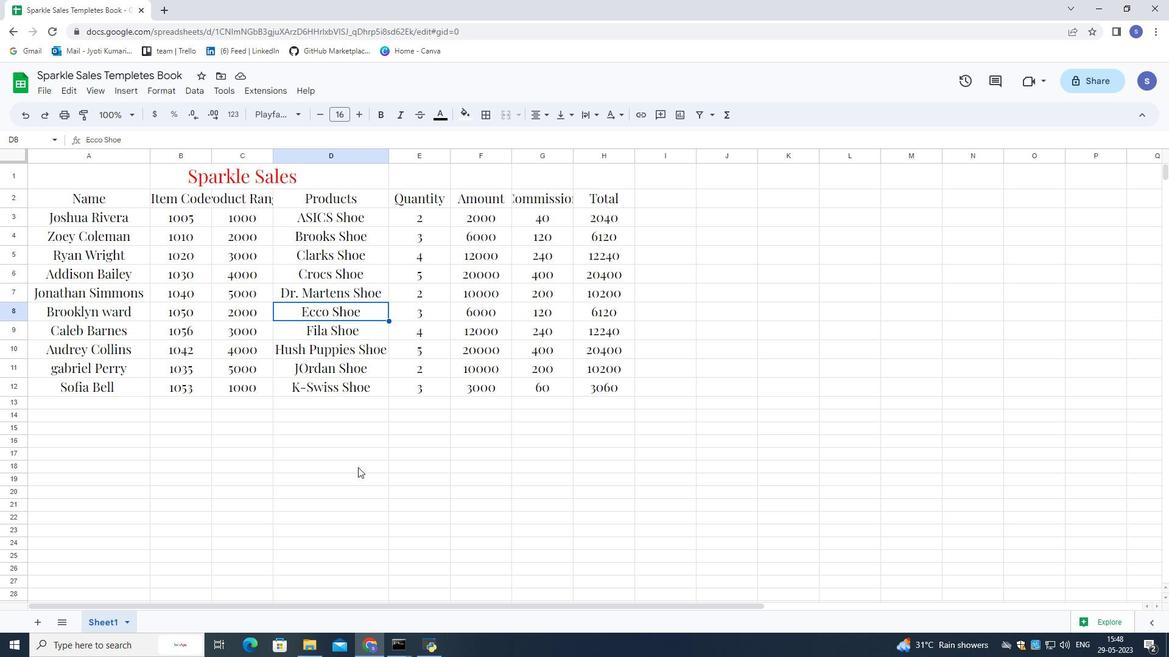 
Action: Mouse pressed left at (367, 465)
Screenshot: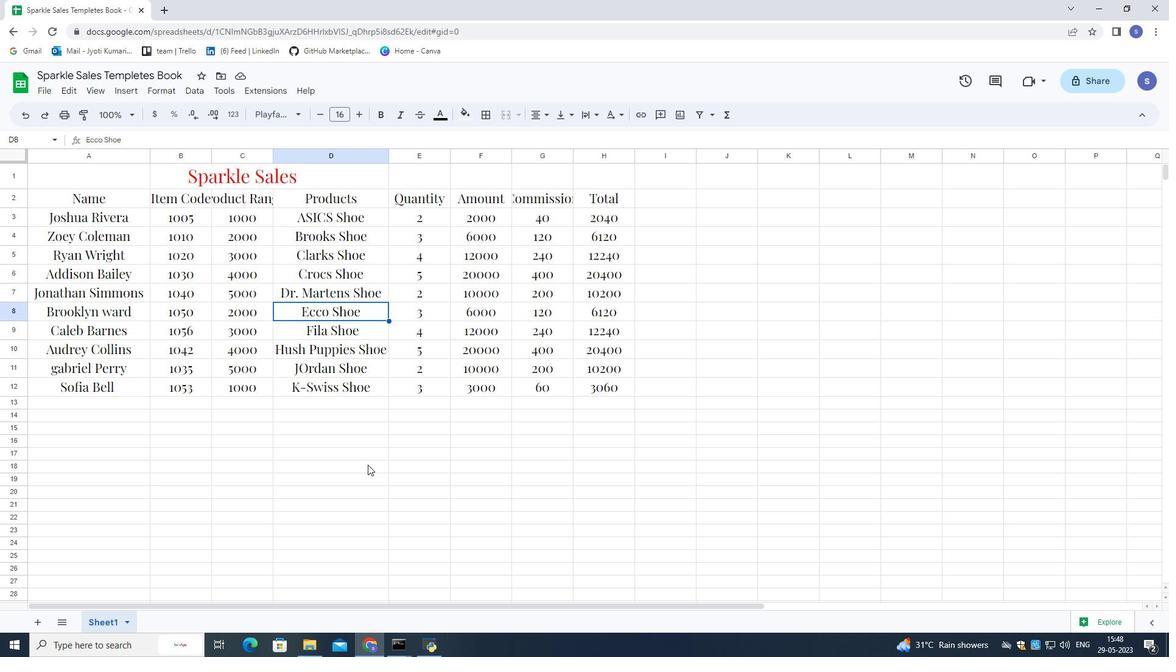 
Action: Mouse moved to (503, 301)
Screenshot: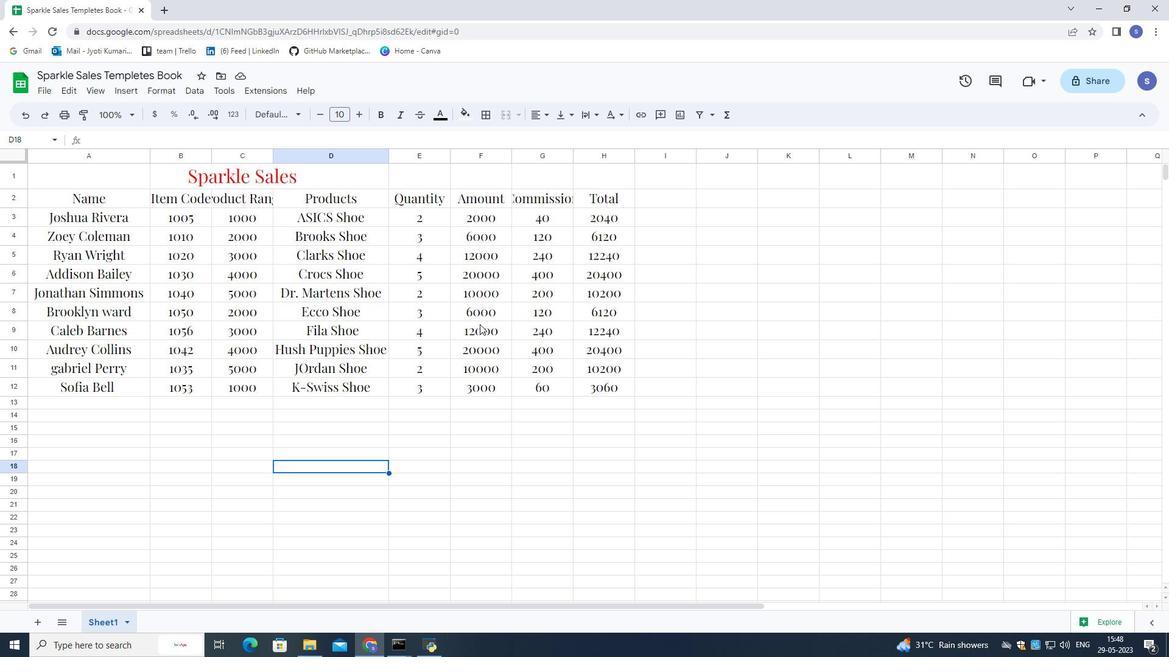 
Action: Mouse pressed left at (503, 301)
Screenshot: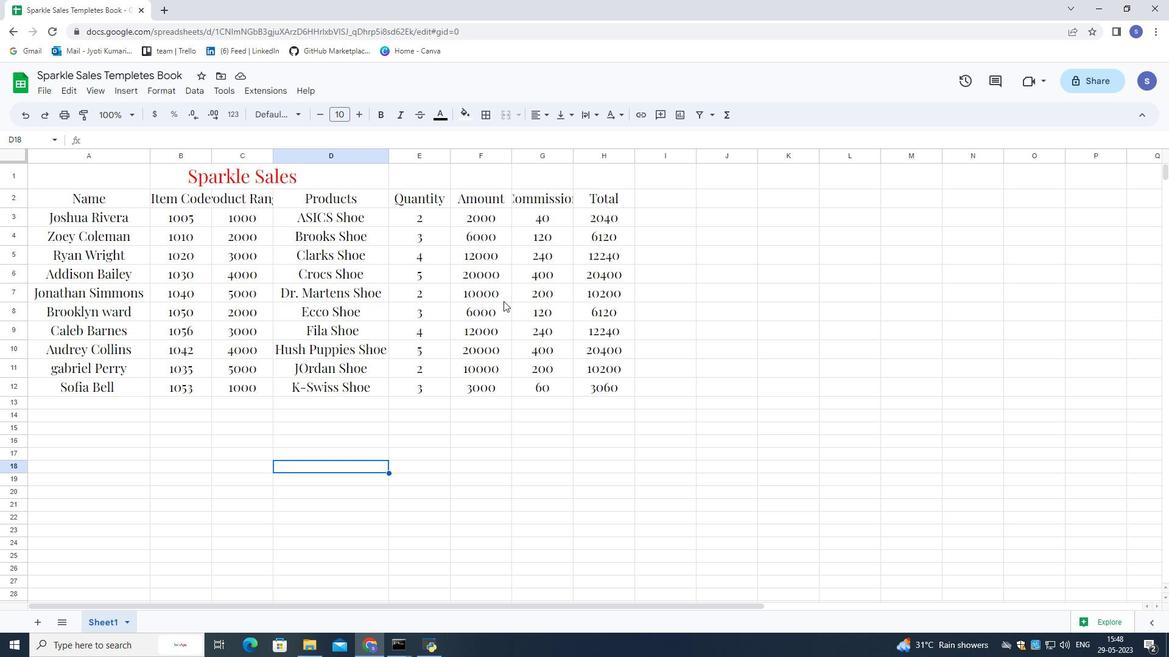 
Action: Mouse moved to (588, 305)
Screenshot: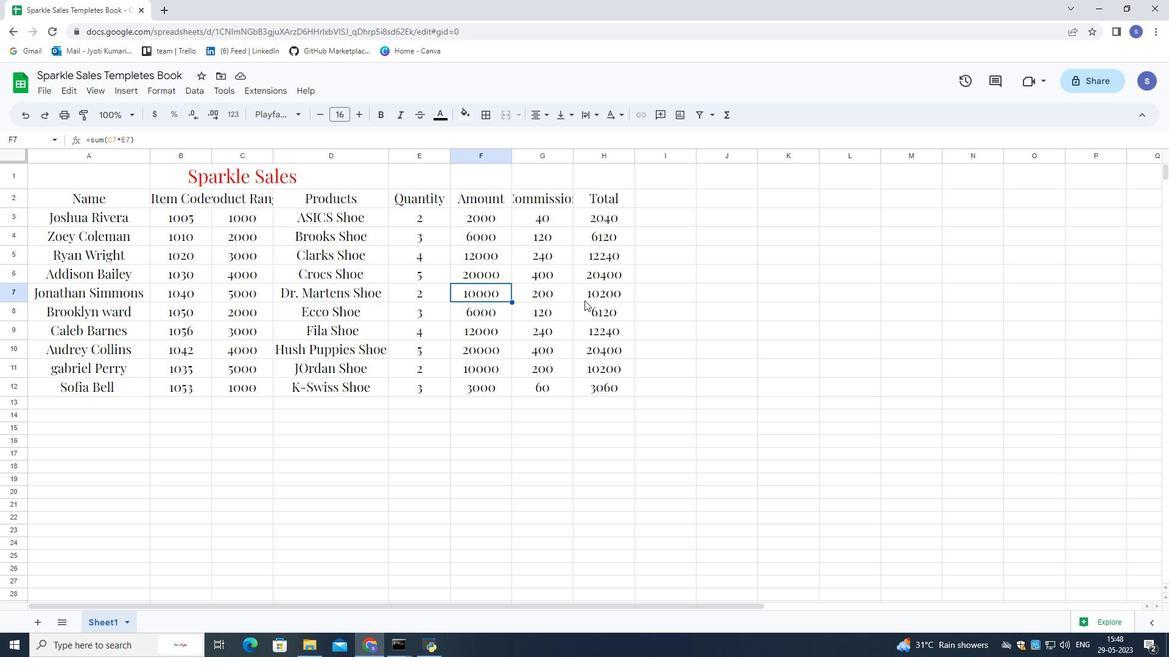
Action: Mouse pressed left at (588, 305)
Screenshot: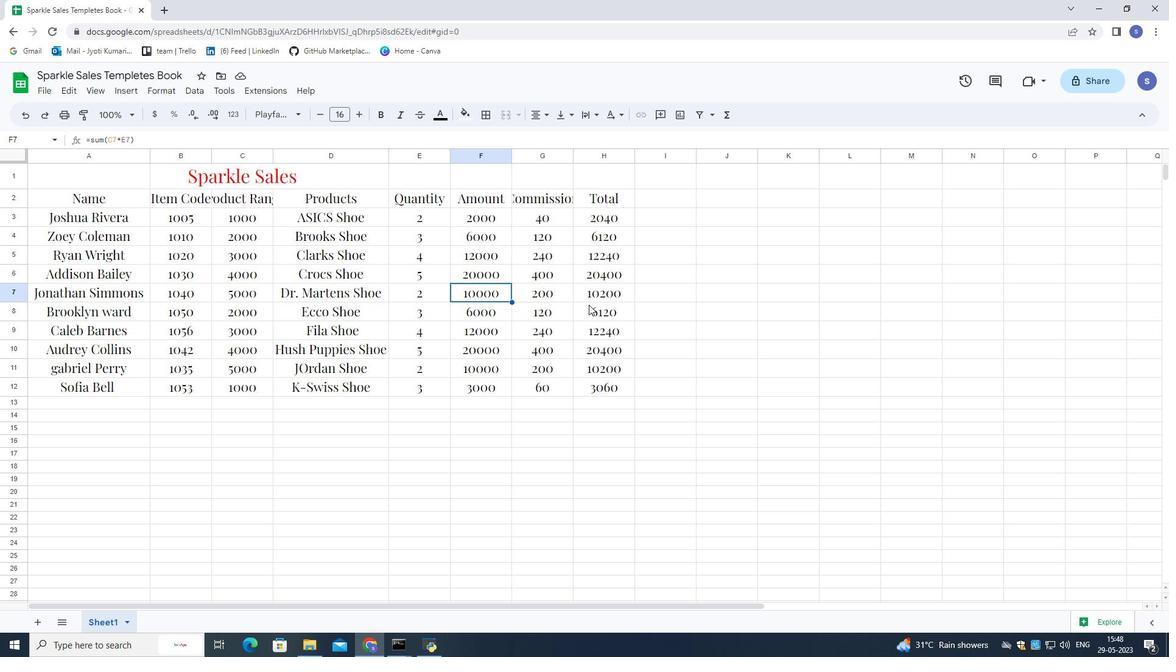 
Action: Mouse moved to (529, 270)
Screenshot: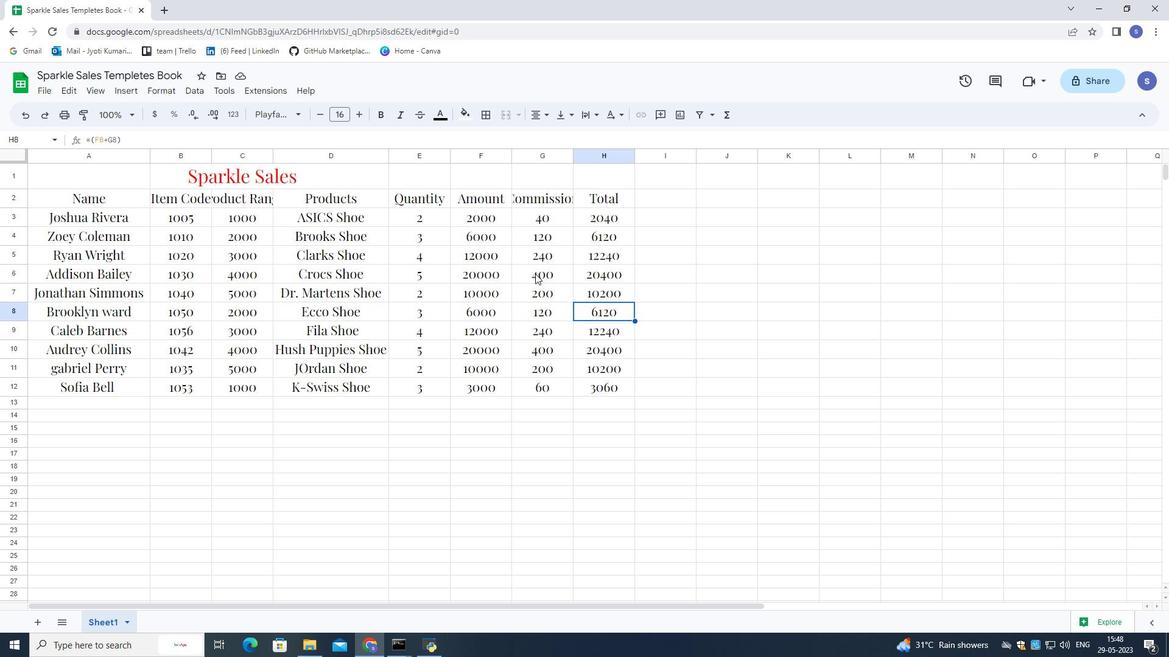 
Action: Mouse pressed left at (529, 270)
Screenshot: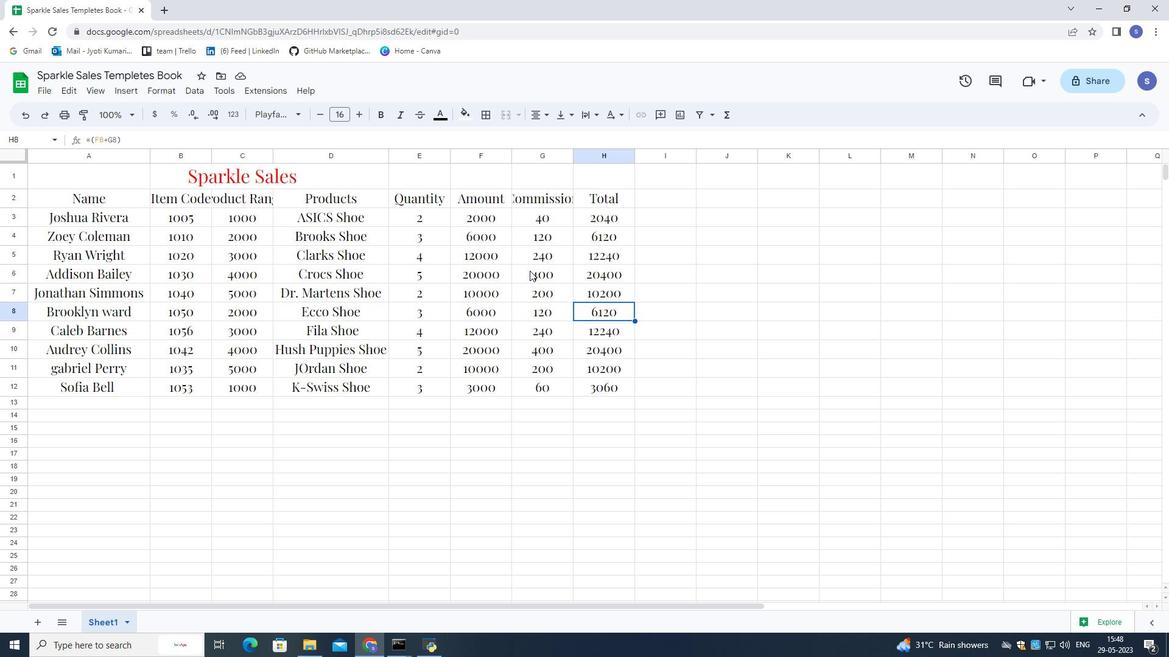 
Action: Mouse moved to (400, 149)
Screenshot: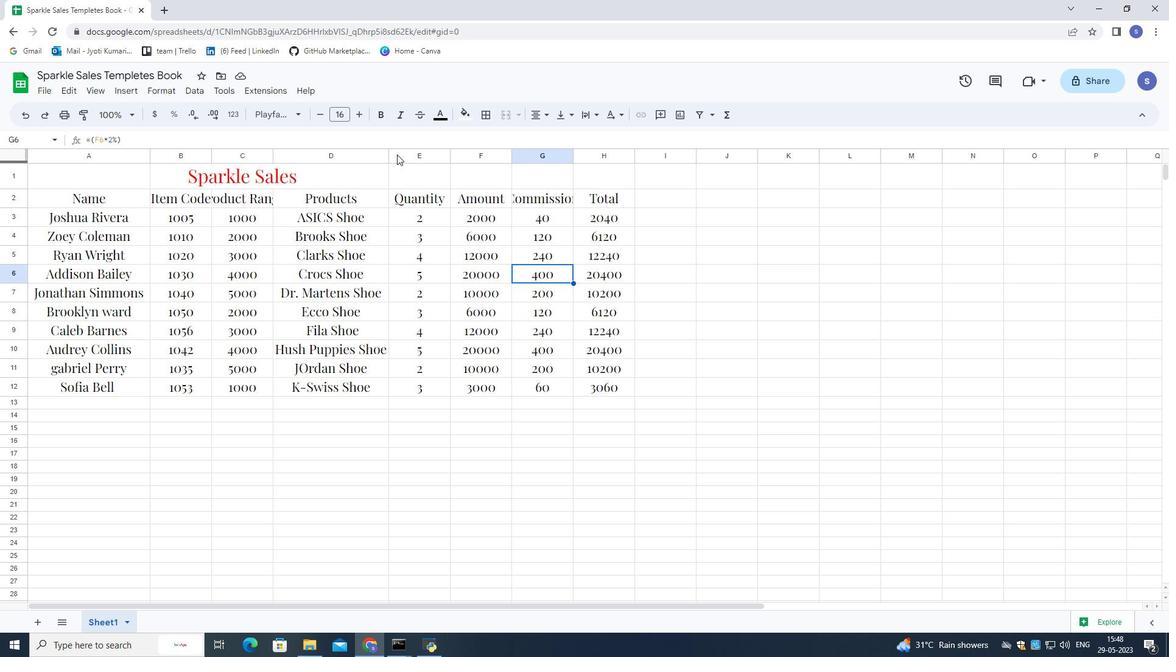 
Action: Mouse pressed left at (400, 149)
Screenshot: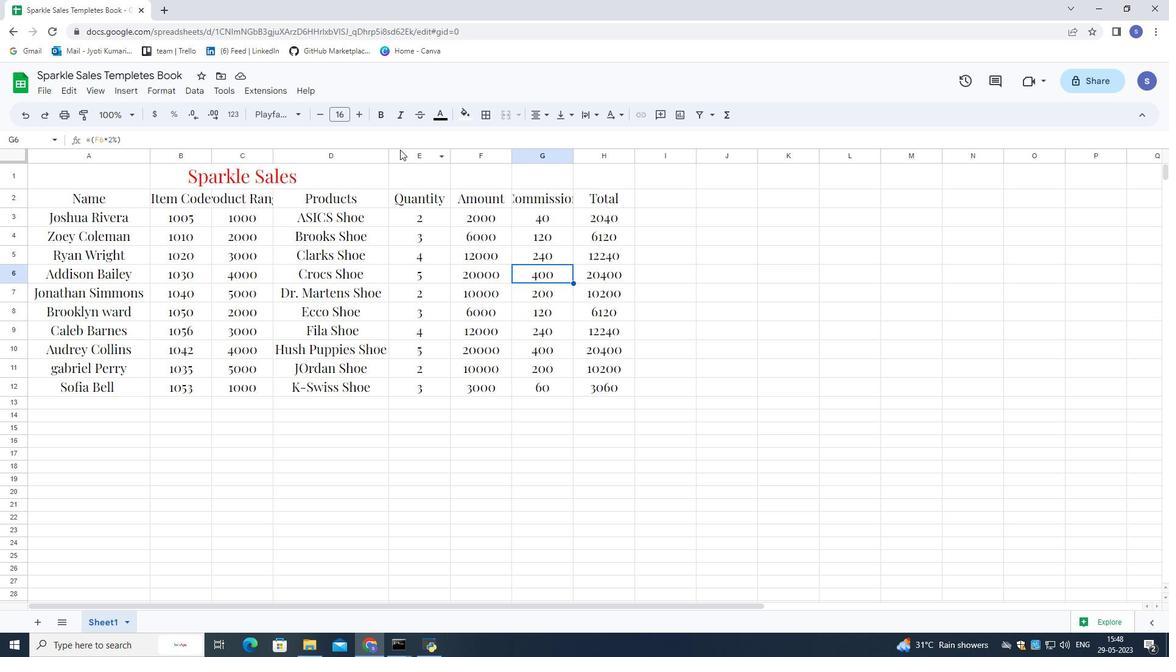 
Action: Mouse moved to (364, 158)
Screenshot: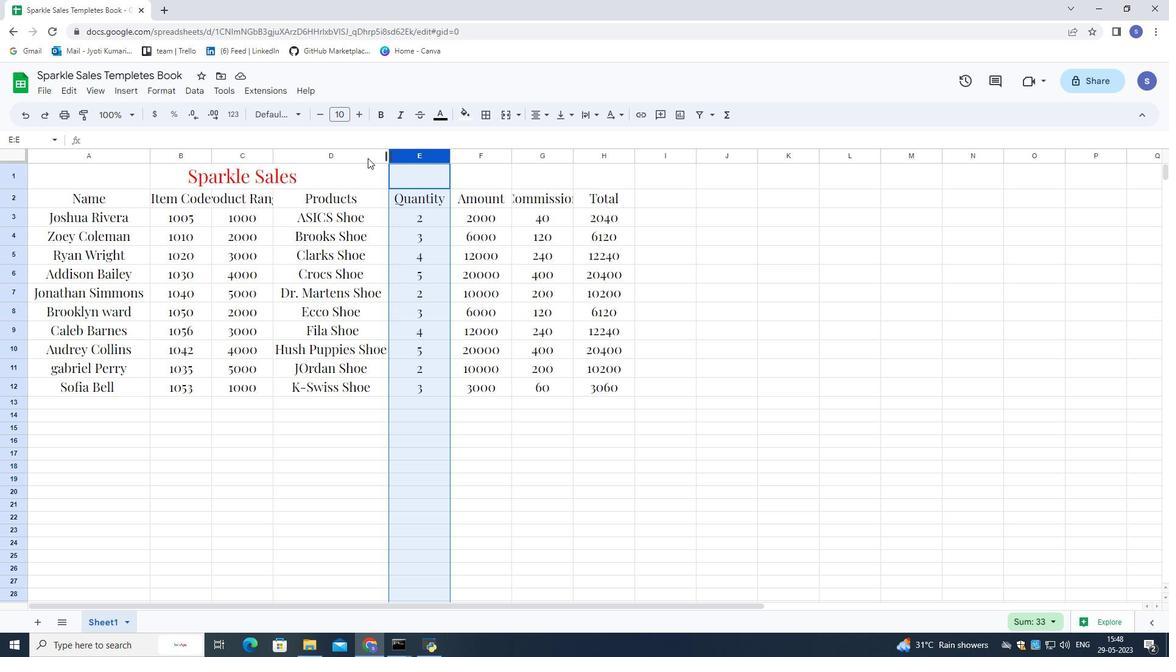 
Action: Mouse pressed left at (364, 158)
Screenshot: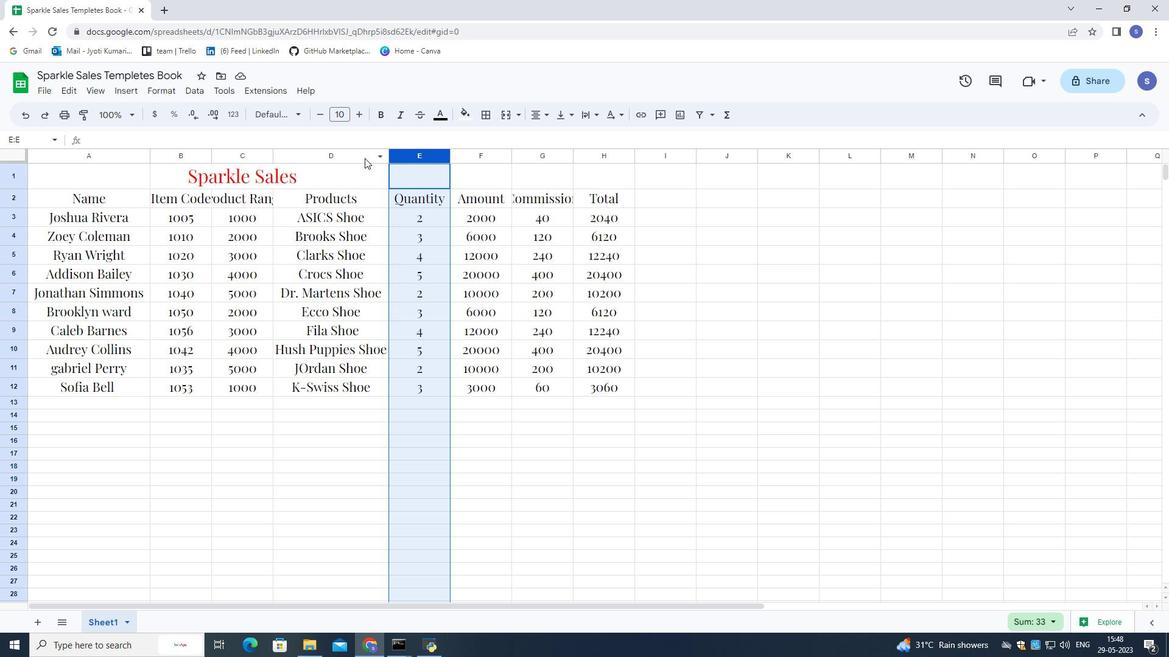 
Action: Mouse moved to (242, 155)
Screenshot: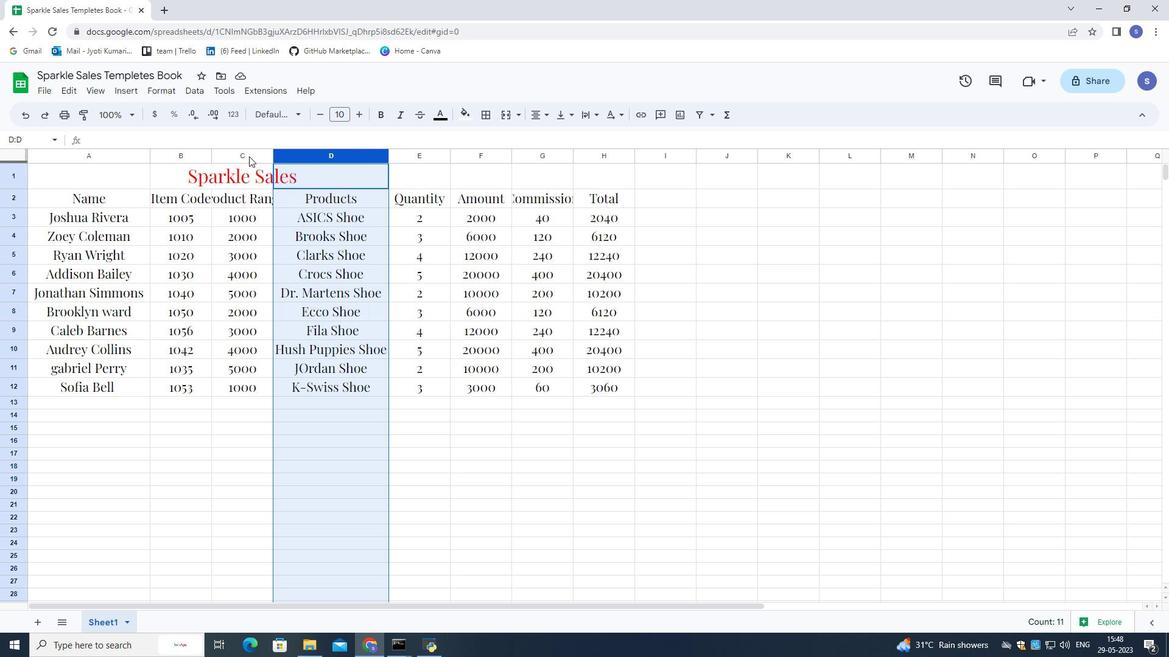 
Action: Mouse pressed left at (242, 155)
Screenshot: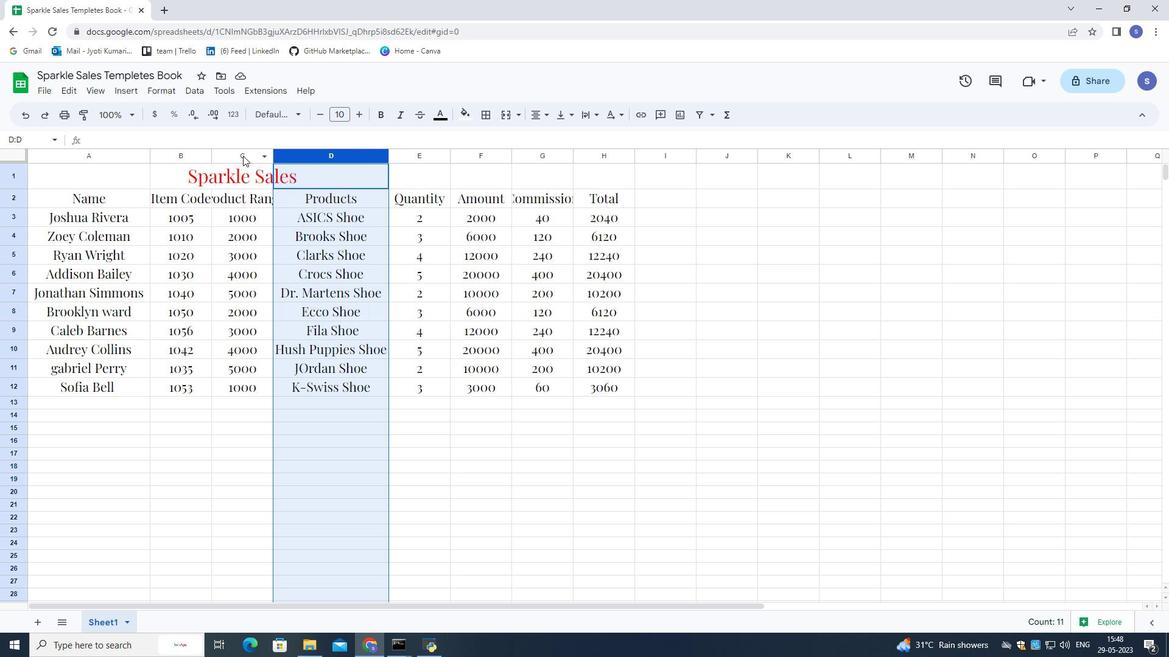 
Action: Mouse moved to (180, 284)
Screenshot: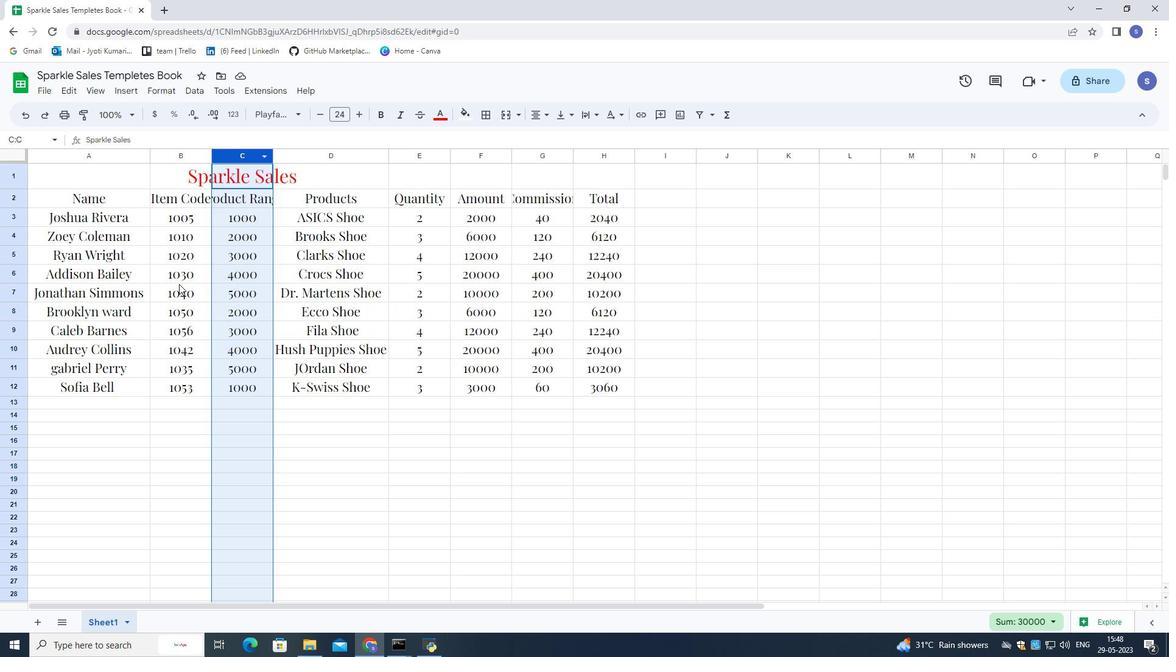
Action: Mouse pressed left at (180, 284)
Screenshot: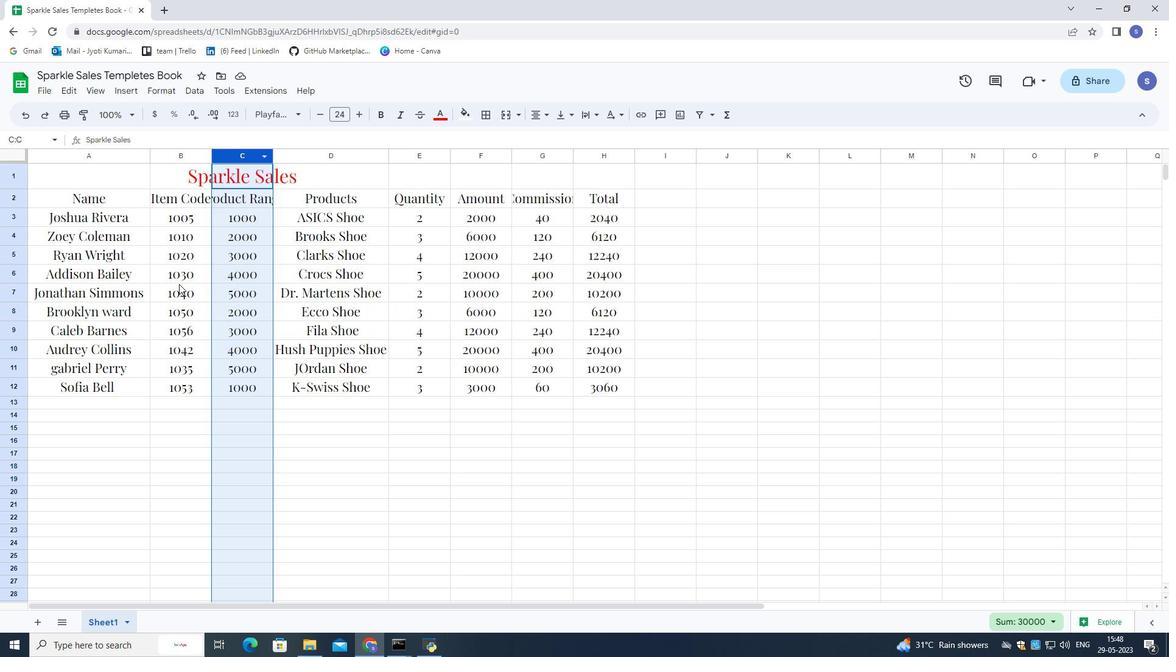 
Action: Mouse moved to (323, 443)
Screenshot: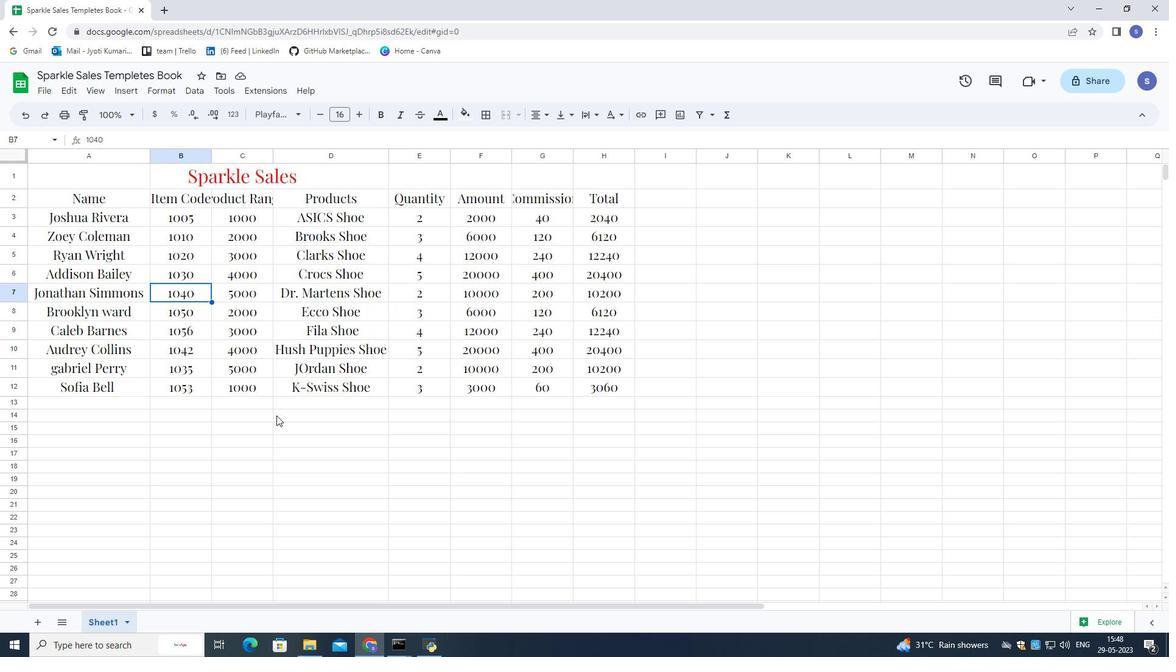 
Action: Mouse pressed left at (323, 443)
Screenshot: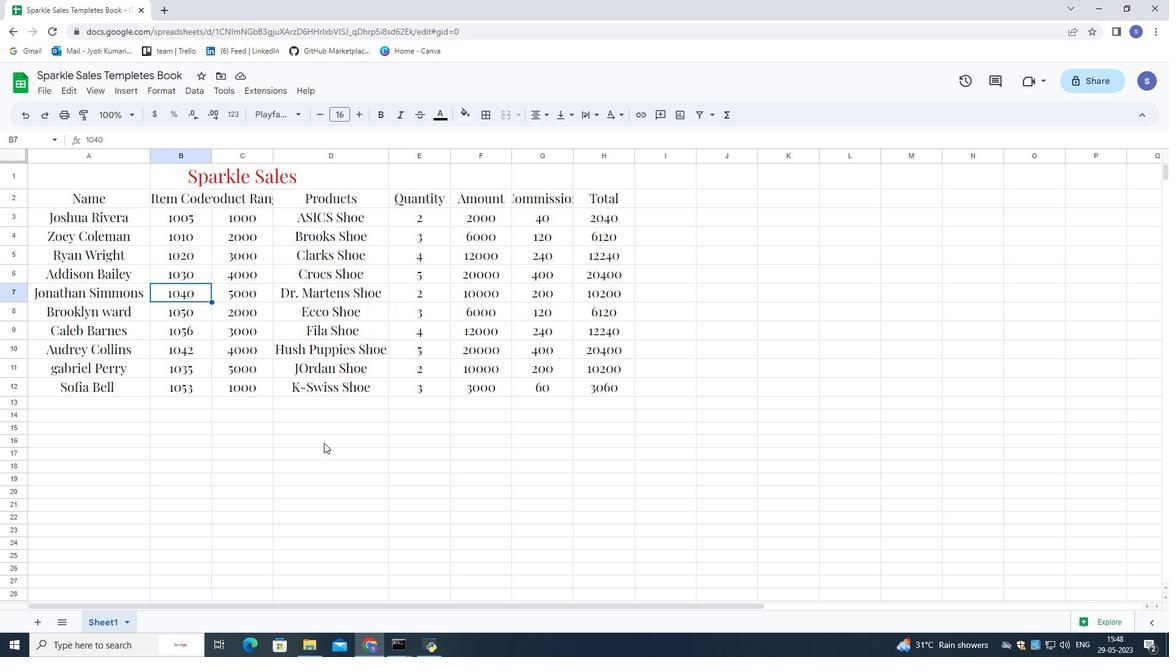 
